 Task: Compose an email with the signature Jon Parker with the subject Update on a new technology and the message Im writing to request your assistance with the upcoming training session. from softage.5@softage.net to softage.7@softage.net, select the message and change font size to large, align the email to center Send the email. Finally, move the email from Sent Items to the label Graphic design
Action: Mouse moved to (79, 57)
Screenshot: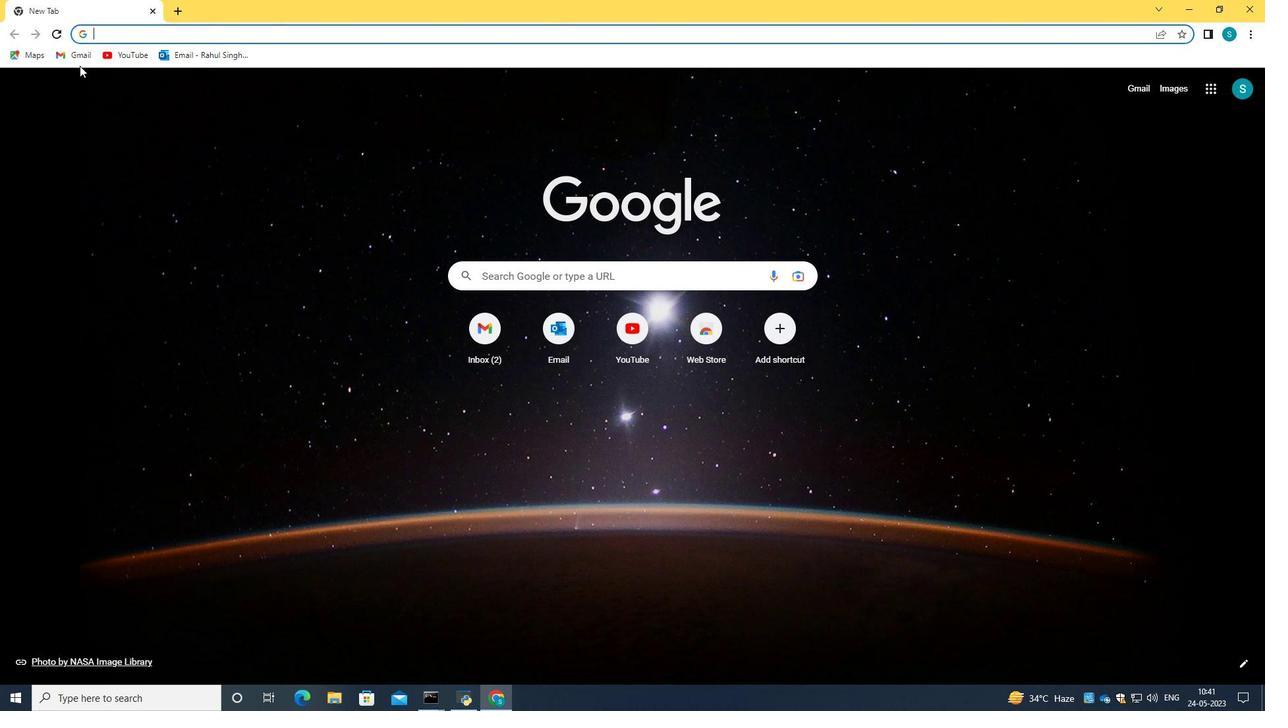 
Action: Mouse pressed left at (79, 57)
Screenshot: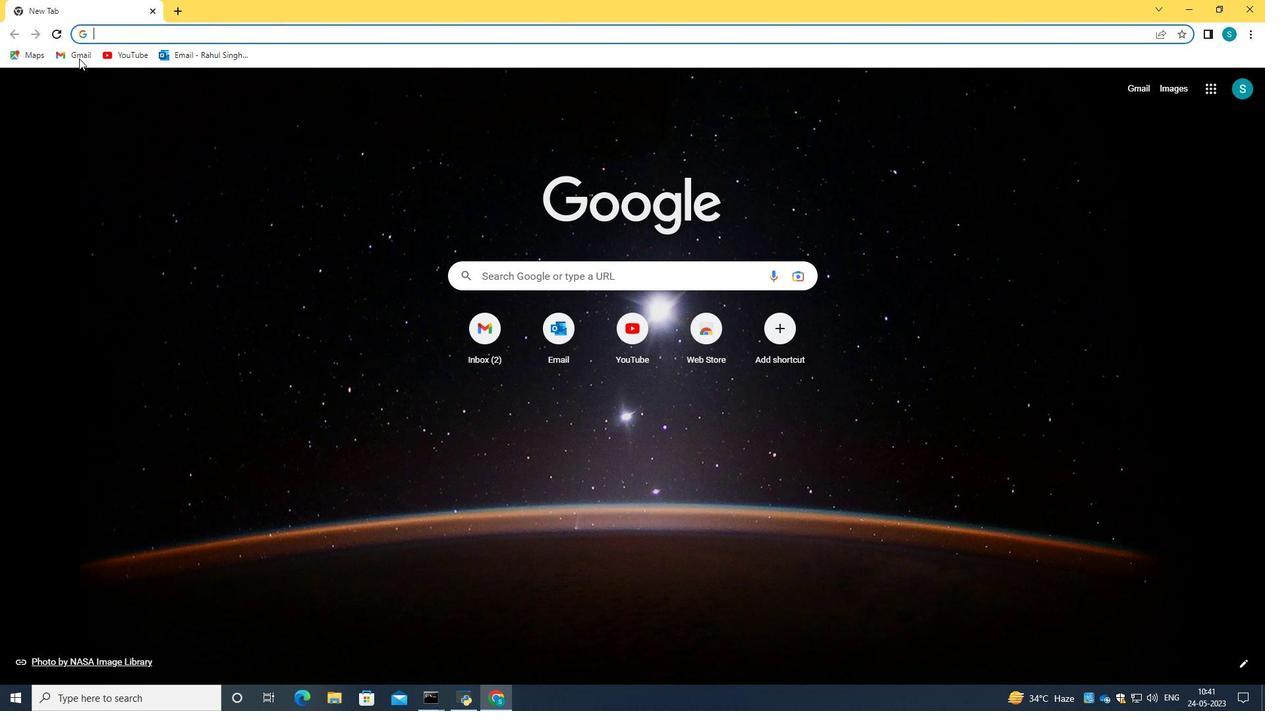 
Action: Mouse moved to (112, 142)
Screenshot: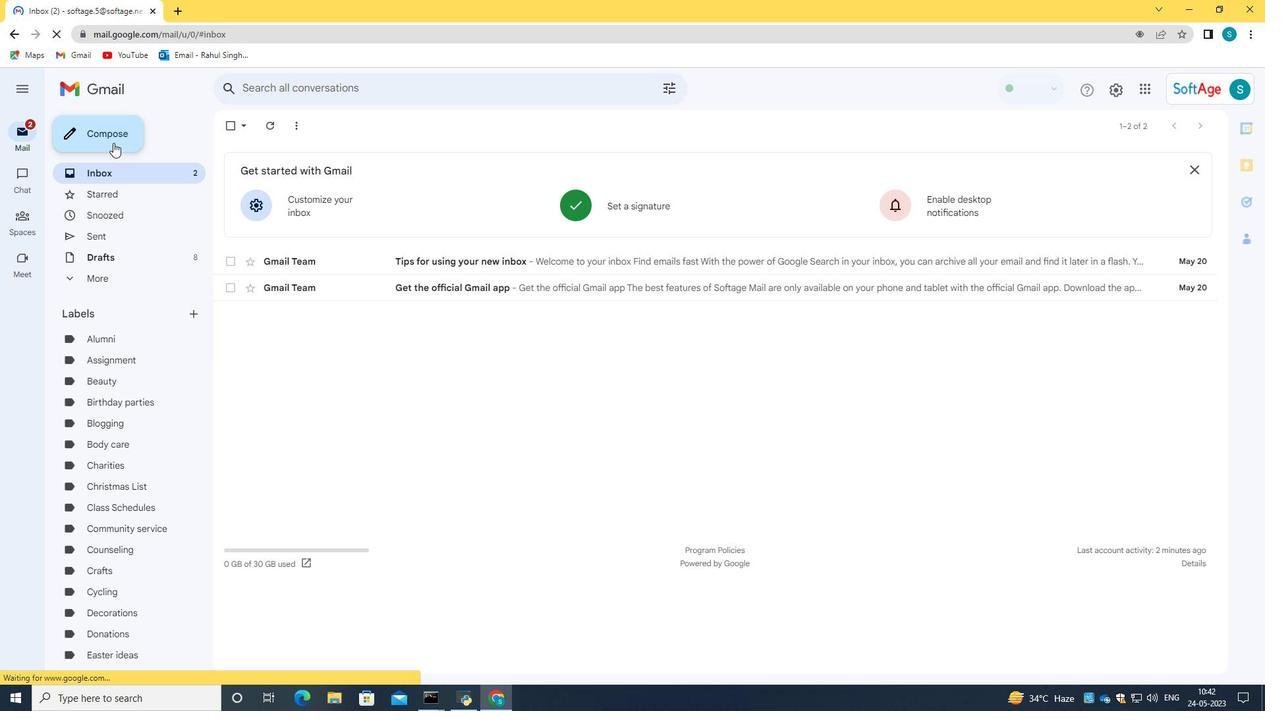 
Action: Mouse pressed left at (112, 142)
Screenshot: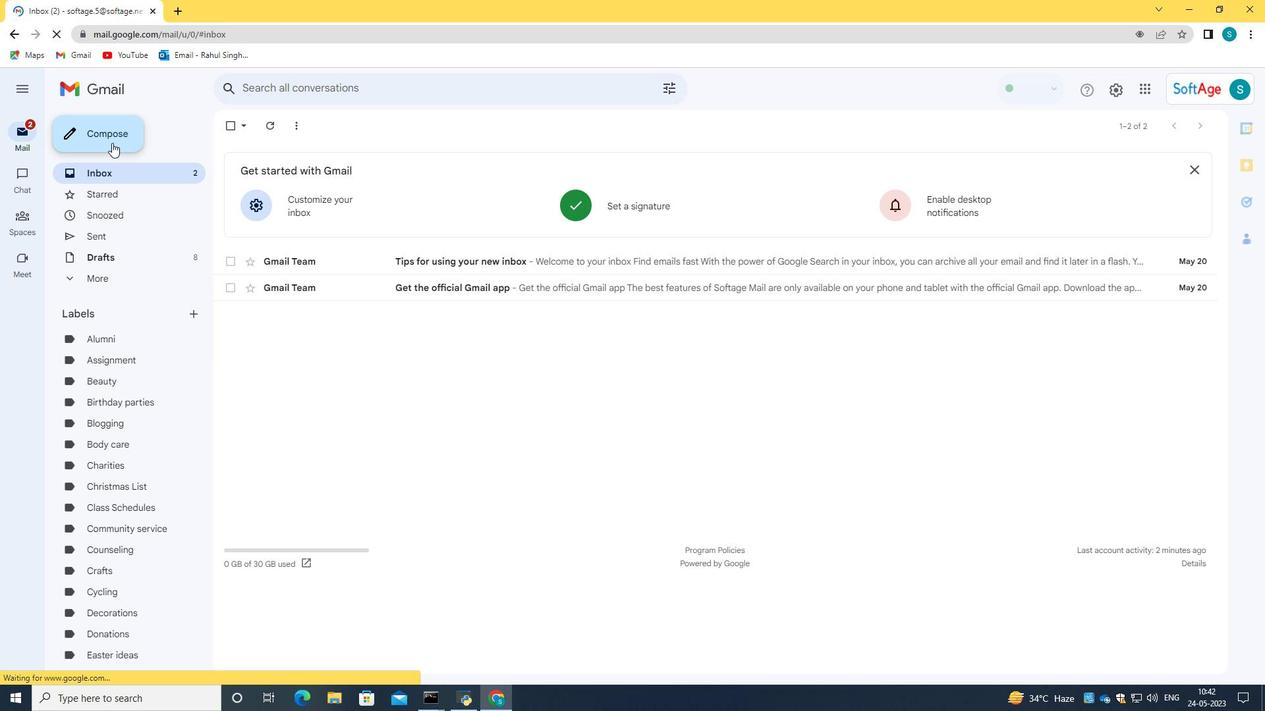 
Action: Mouse moved to (1204, 293)
Screenshot: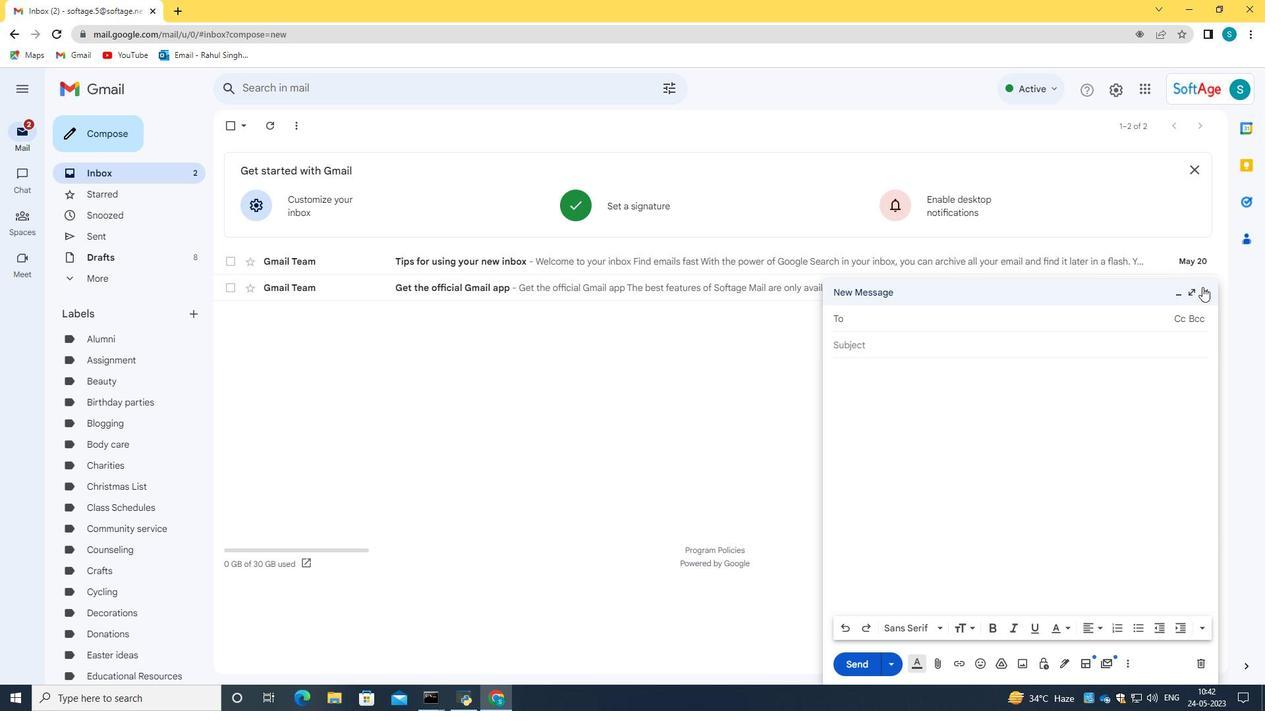 
Action: Mouse pressed left at (1204, 293)
Screenshot: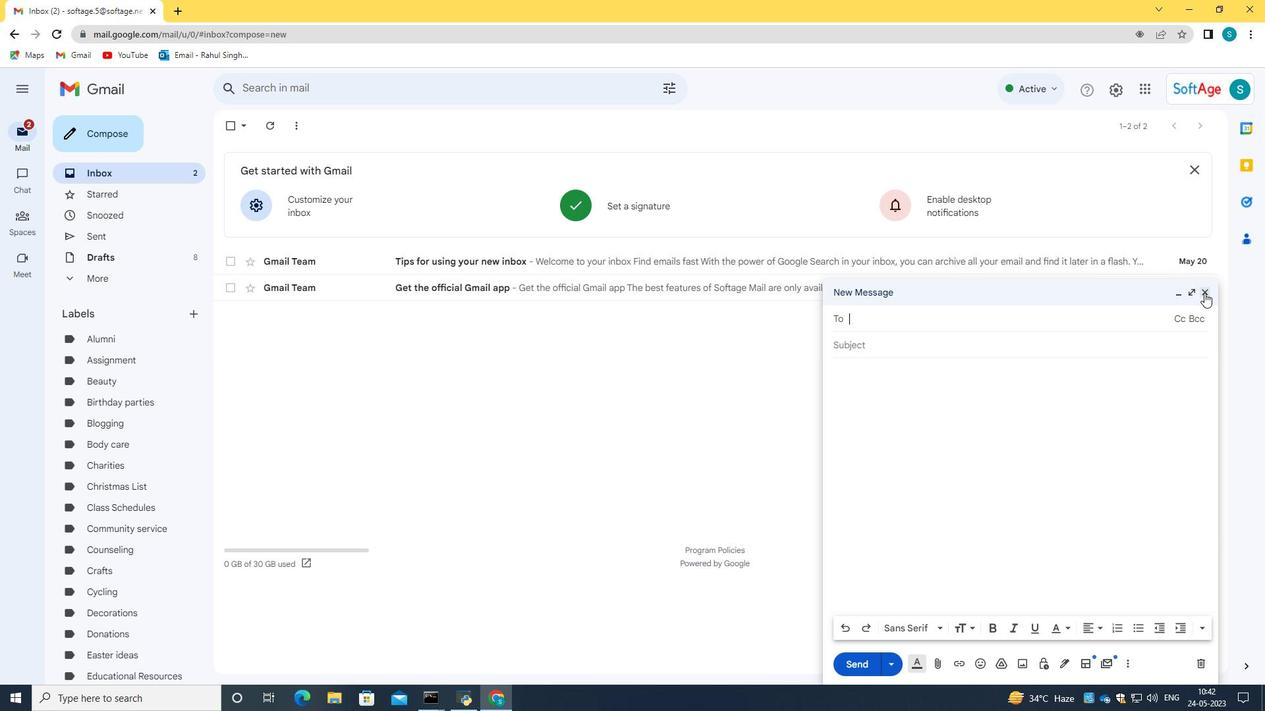 
Action: Mouse moved to (652, 212)
Screenshot: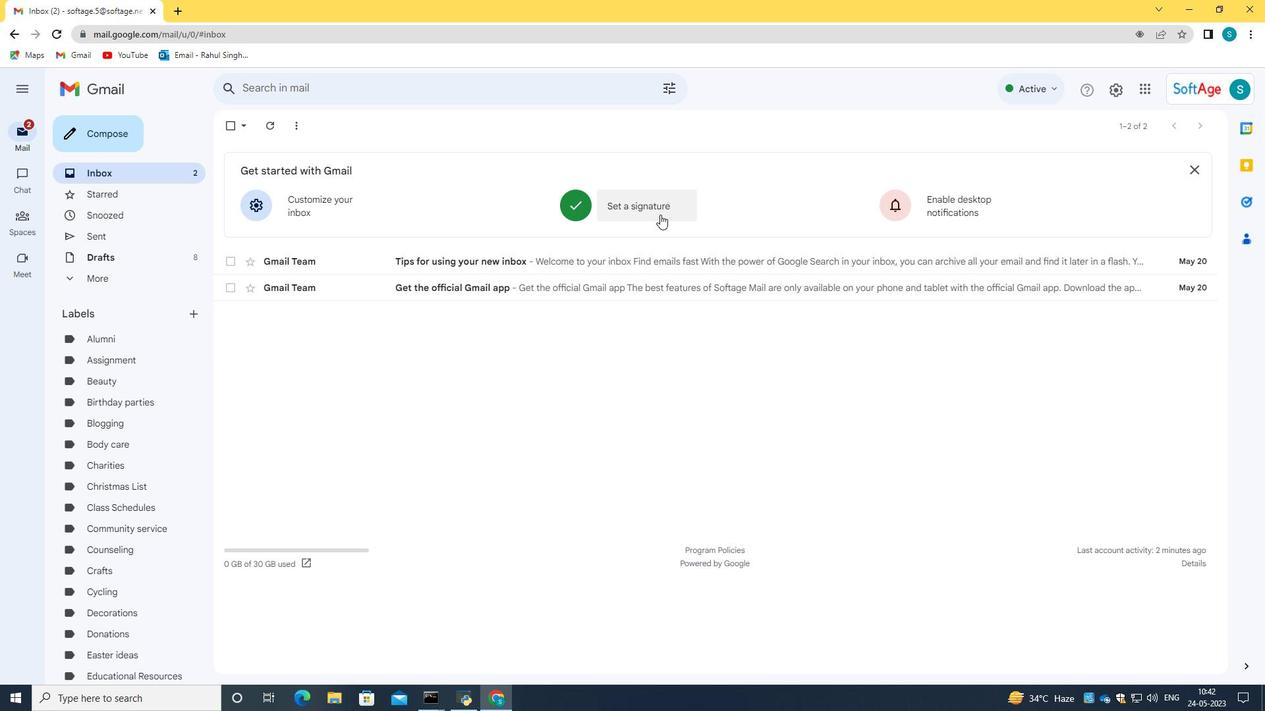 
Action: Mouse pressed left at (652, 212)
Screenshot: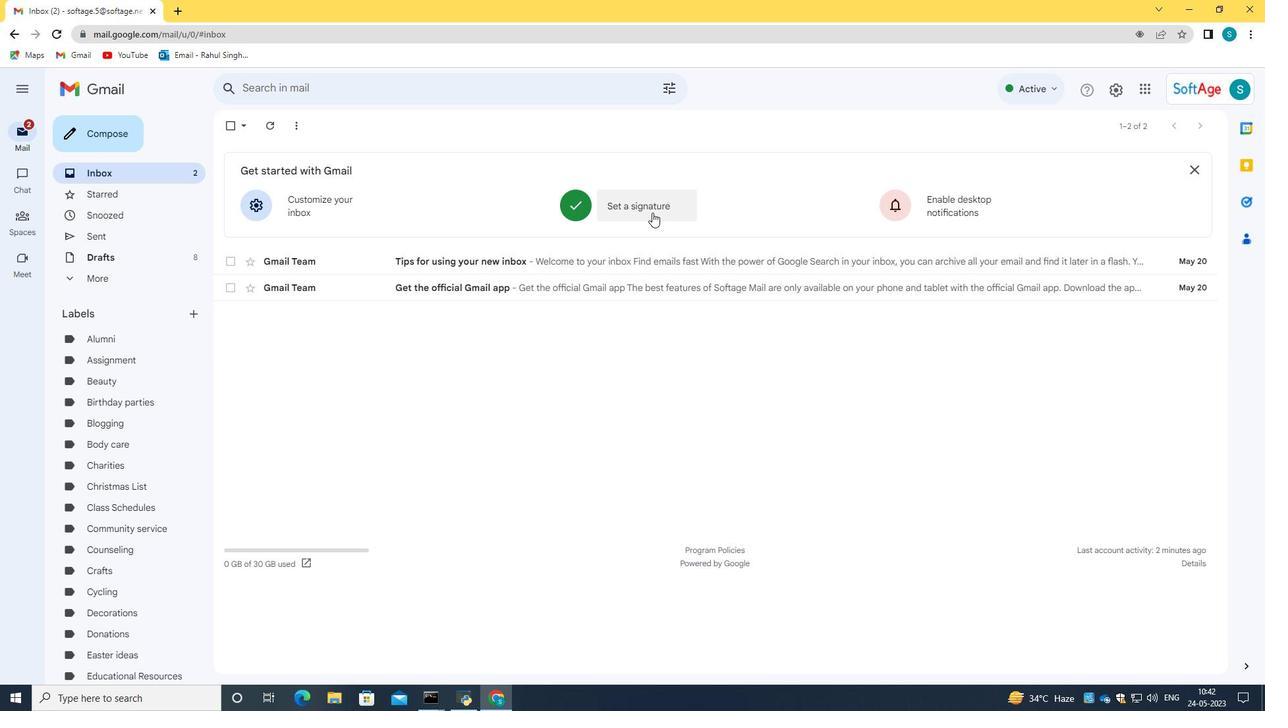 
Action: Mouse moved to (653, 229)
Screenshot: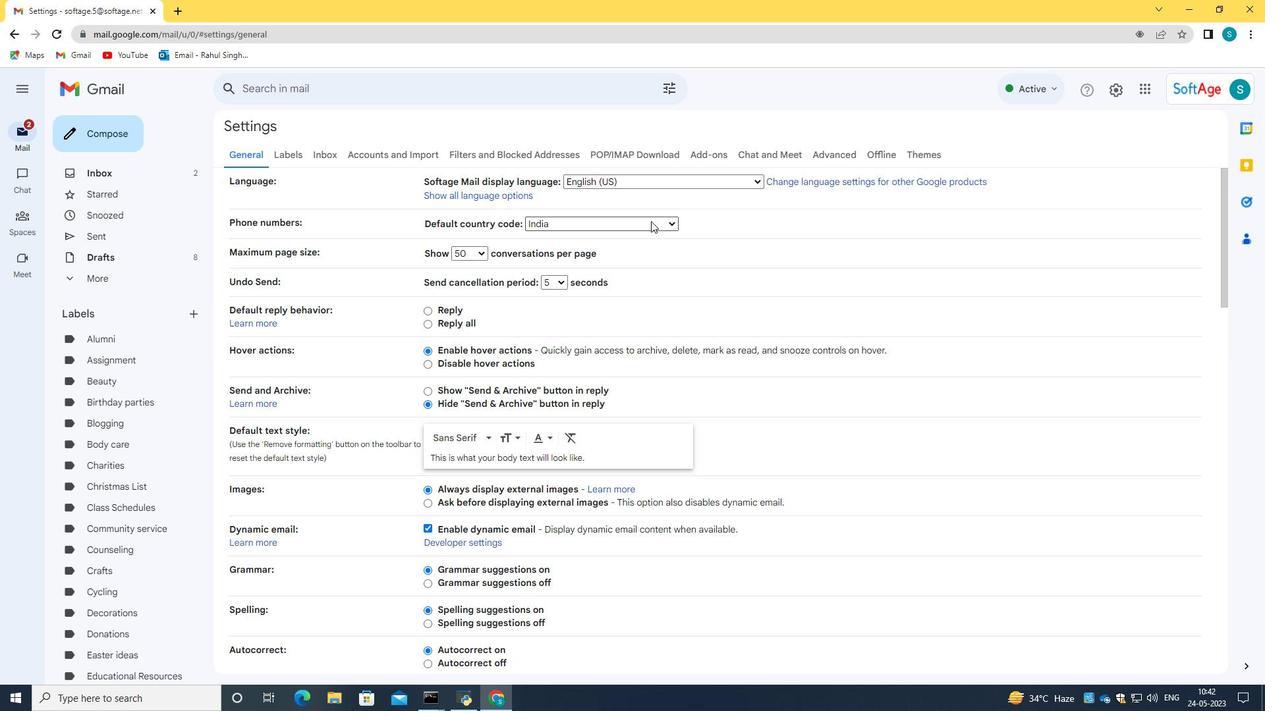 
Action: Mouse scrolled (653, 229) with delta (0, 0)
Screenshot: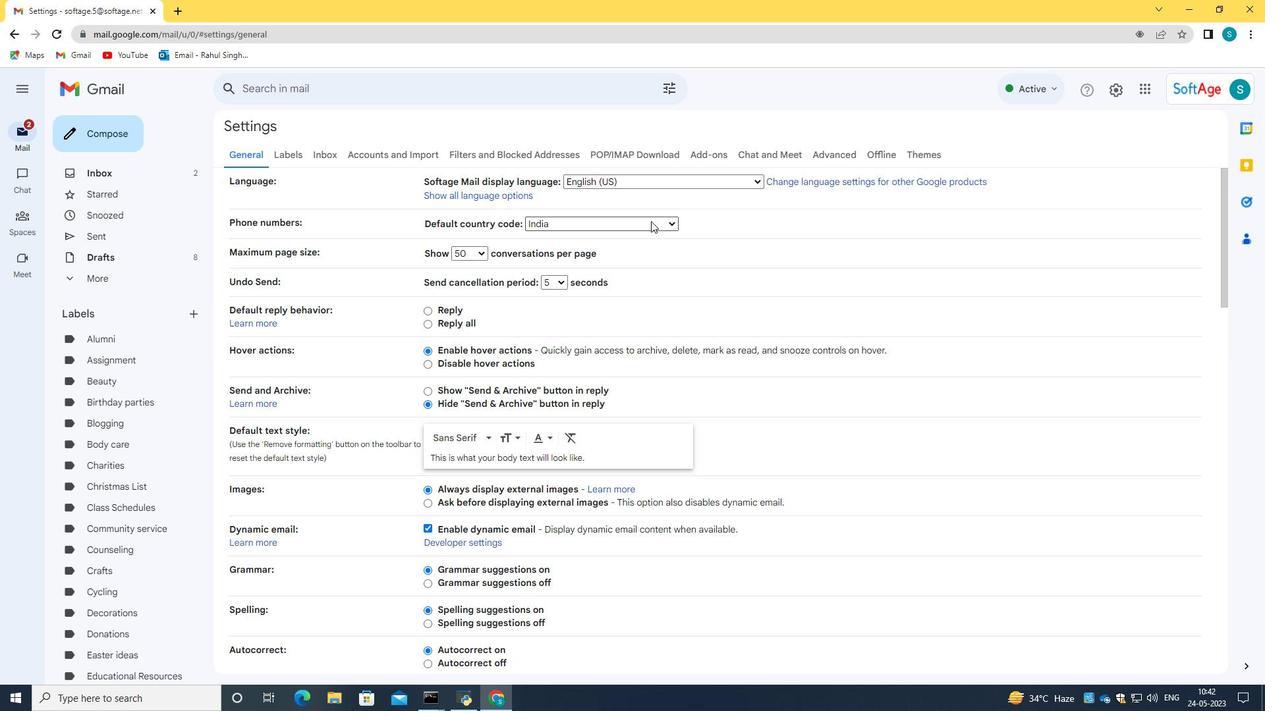 
Action: Mouse moved to (653, 231)
Screenshot: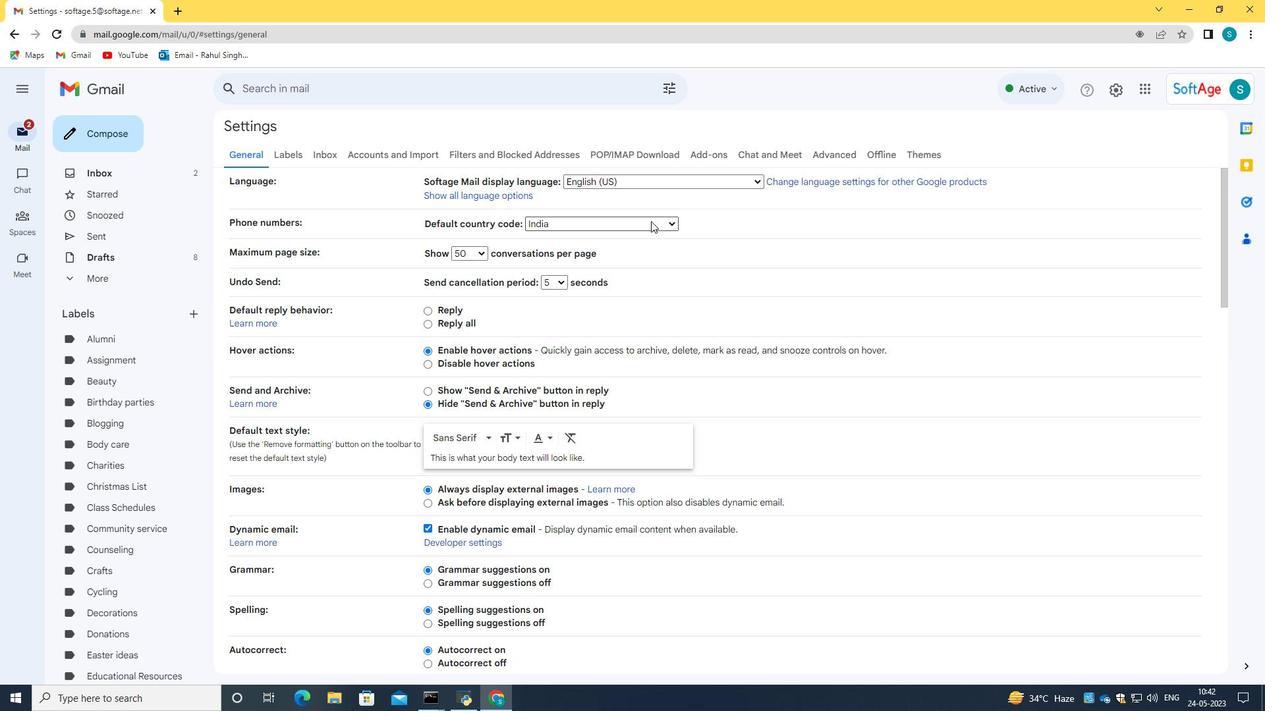 
Action: Mouse scrolled (653, 231) with delta (0, 0)
Screenshot: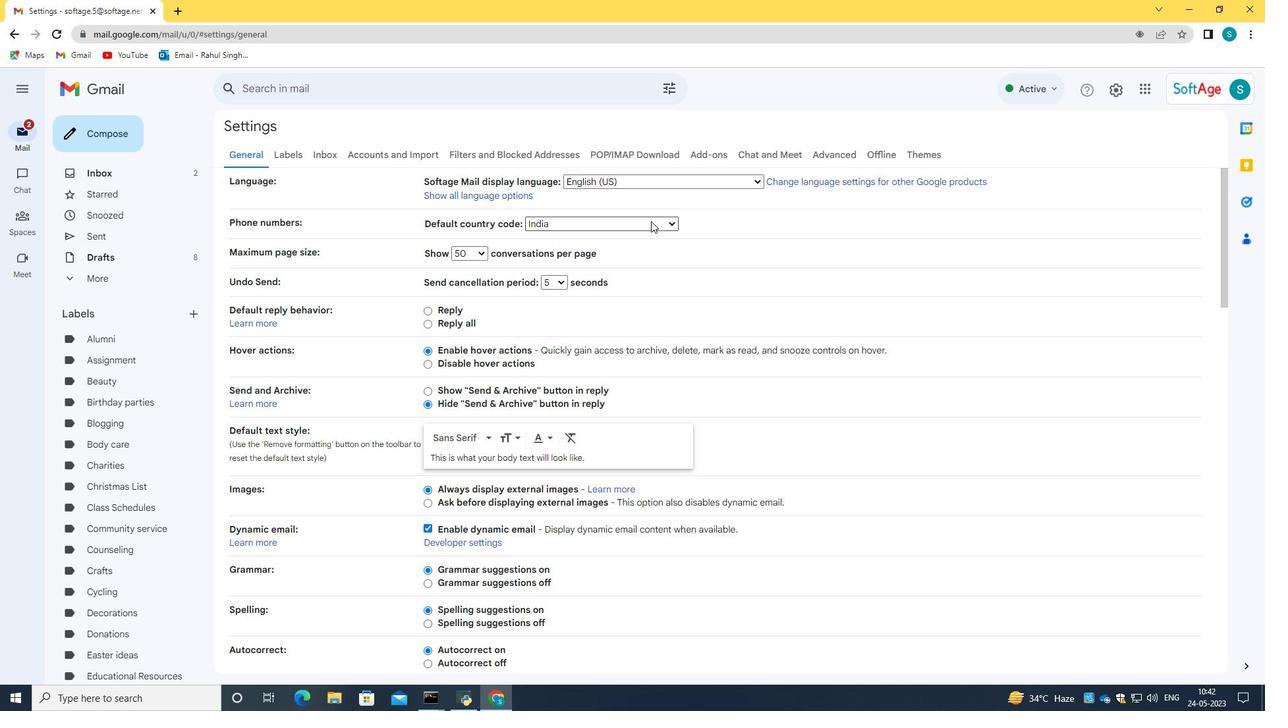 
Action: Mouse scrolled (653, 231) with delta (0, 0)
Screenshot: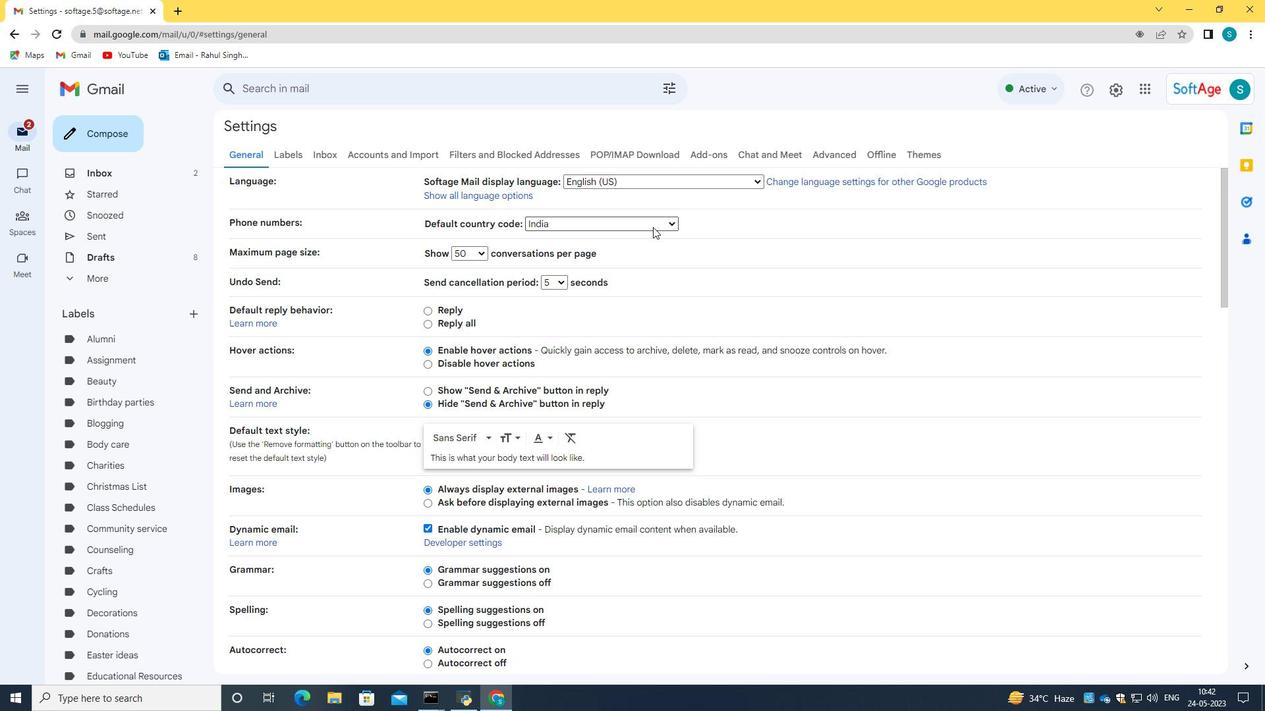 
Action: Mouse moved to (653, 232)
Screenshot: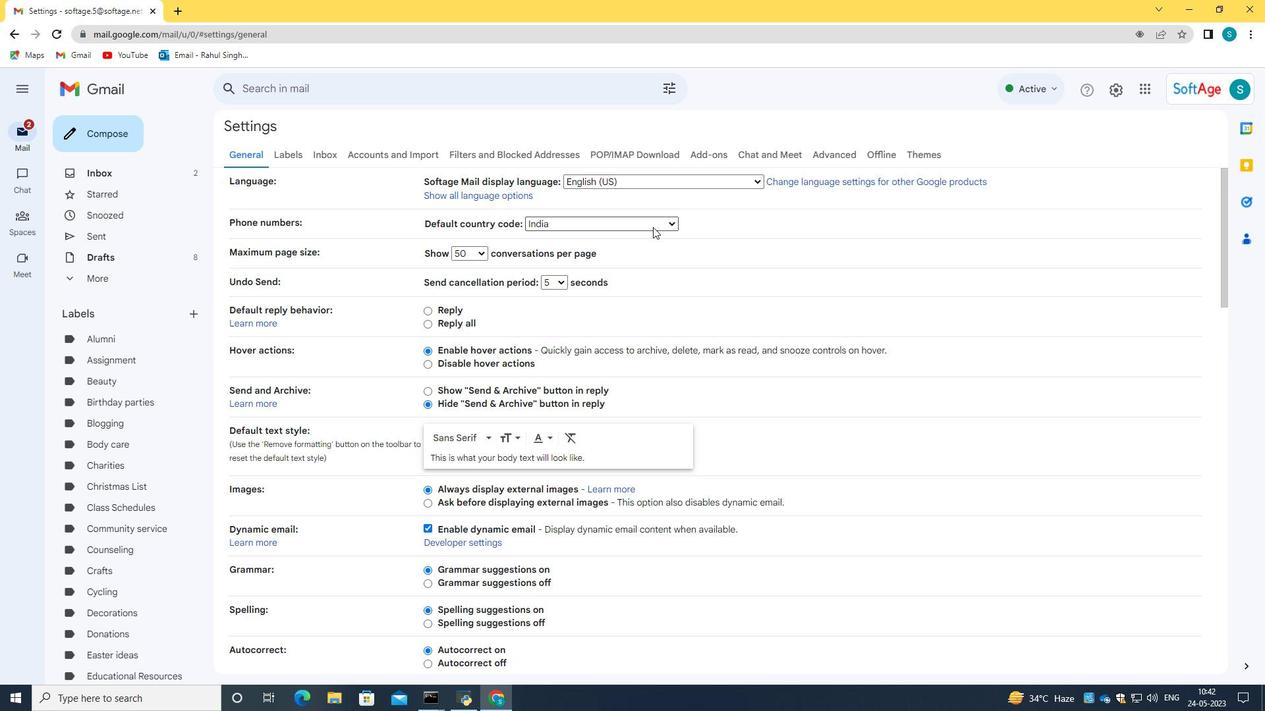 
Action: Mouse scrolled (653, 231) with delta (0, 0)
Screenshot: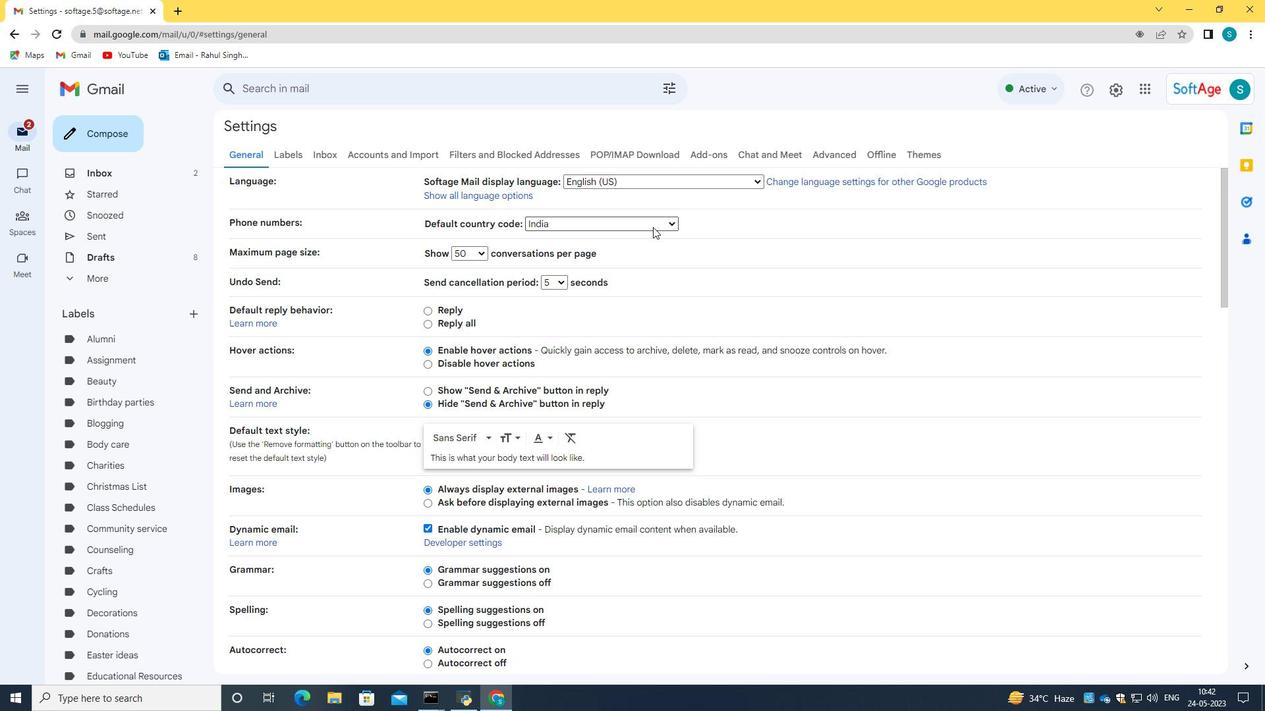 
Action: Mouse moved to (653, 234)
Screenshot: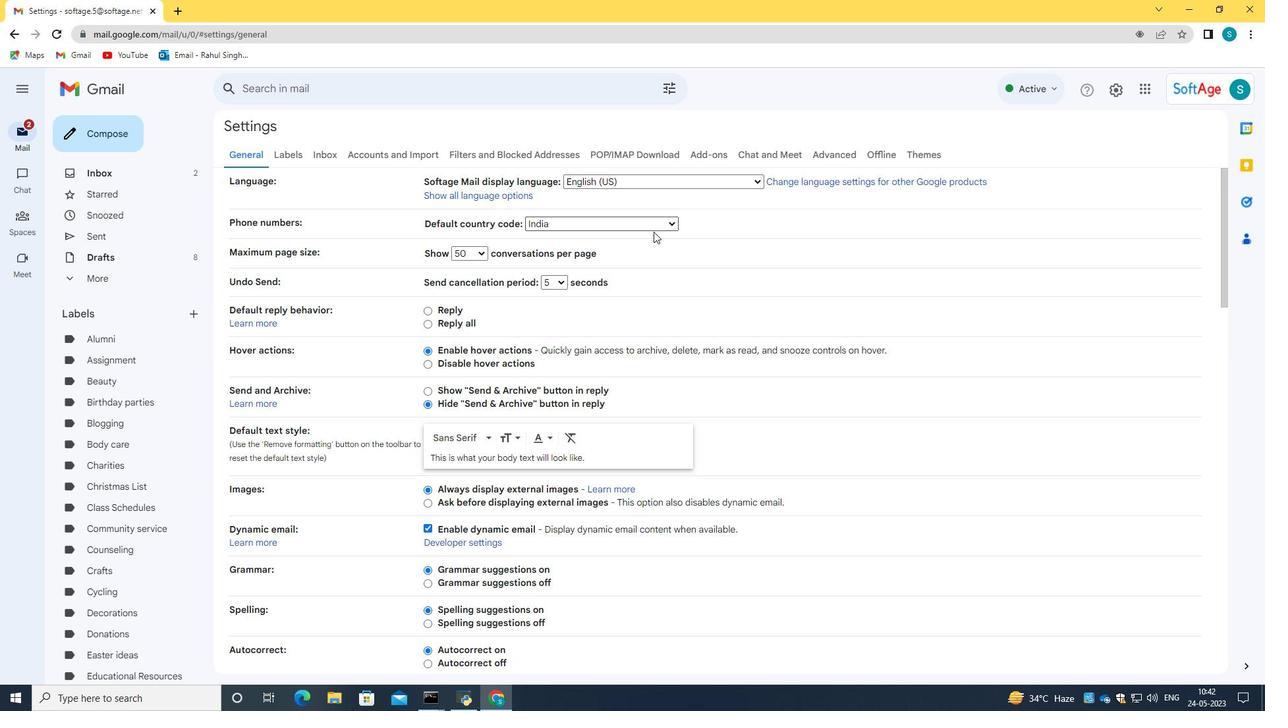 
Action: Mouse scrolled (653, 233) with delta (0, 0)
Screenshot: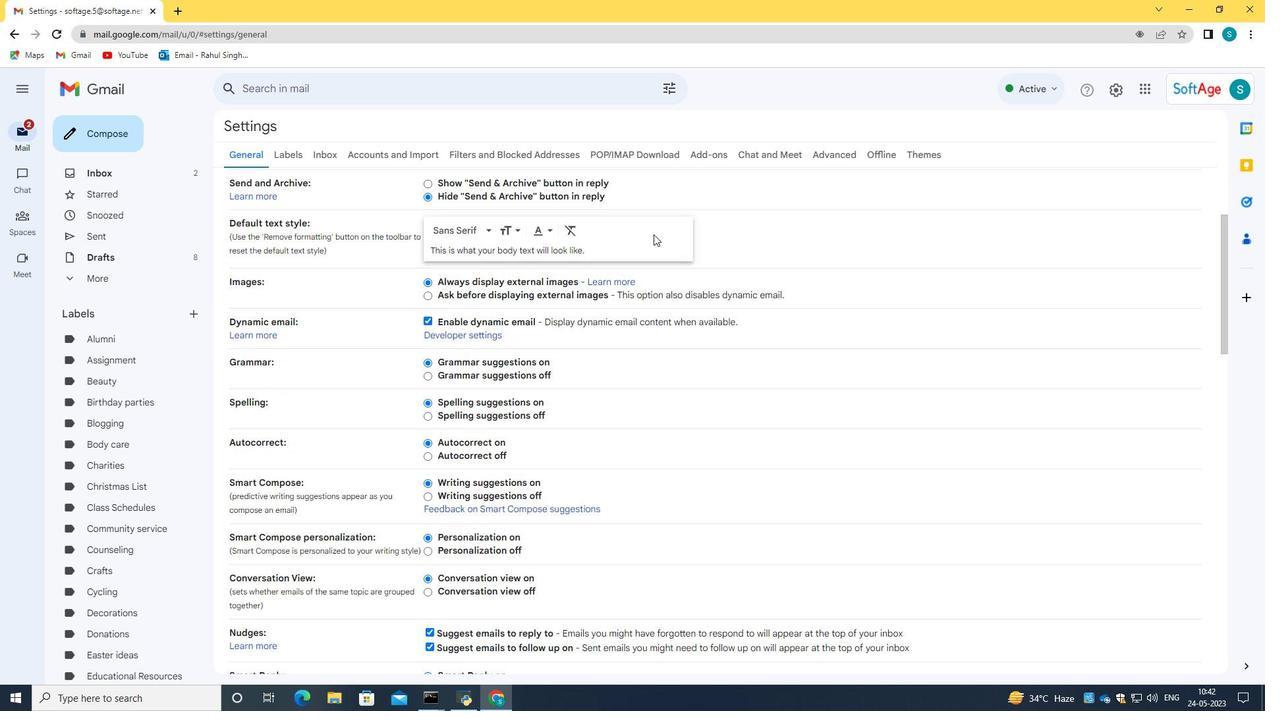 
Action: Mouse moved to (653, 234)
Screenshot: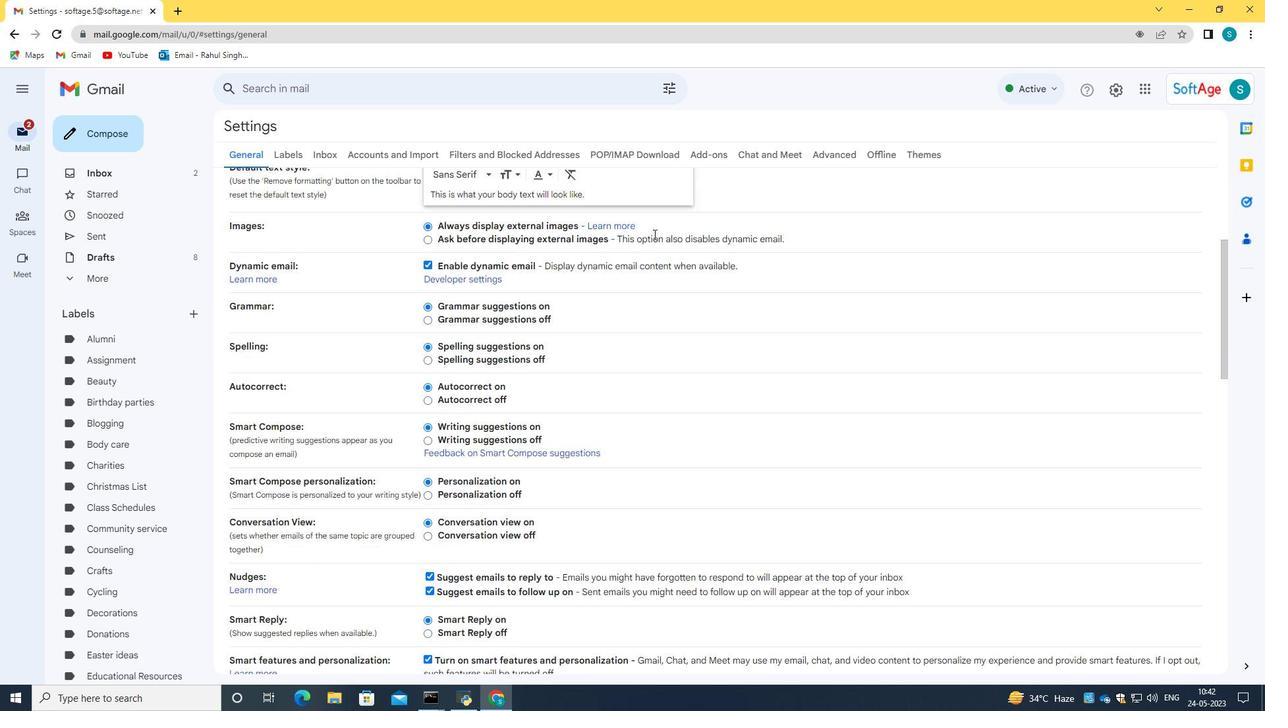 
Action: Mouse scrolled (653, 233) with delta (0, 0)
Screenshot: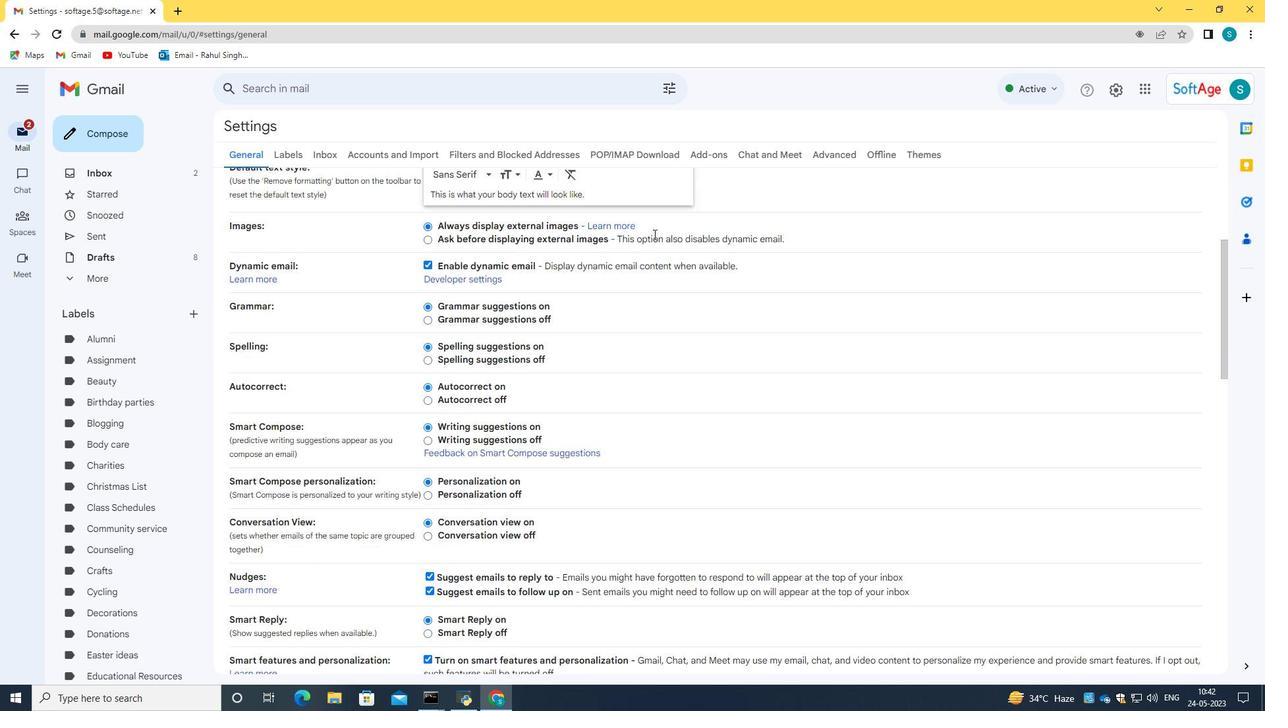 
Action: Mouse scrolled (653, 233) with delta (0, 0)
Screenshot: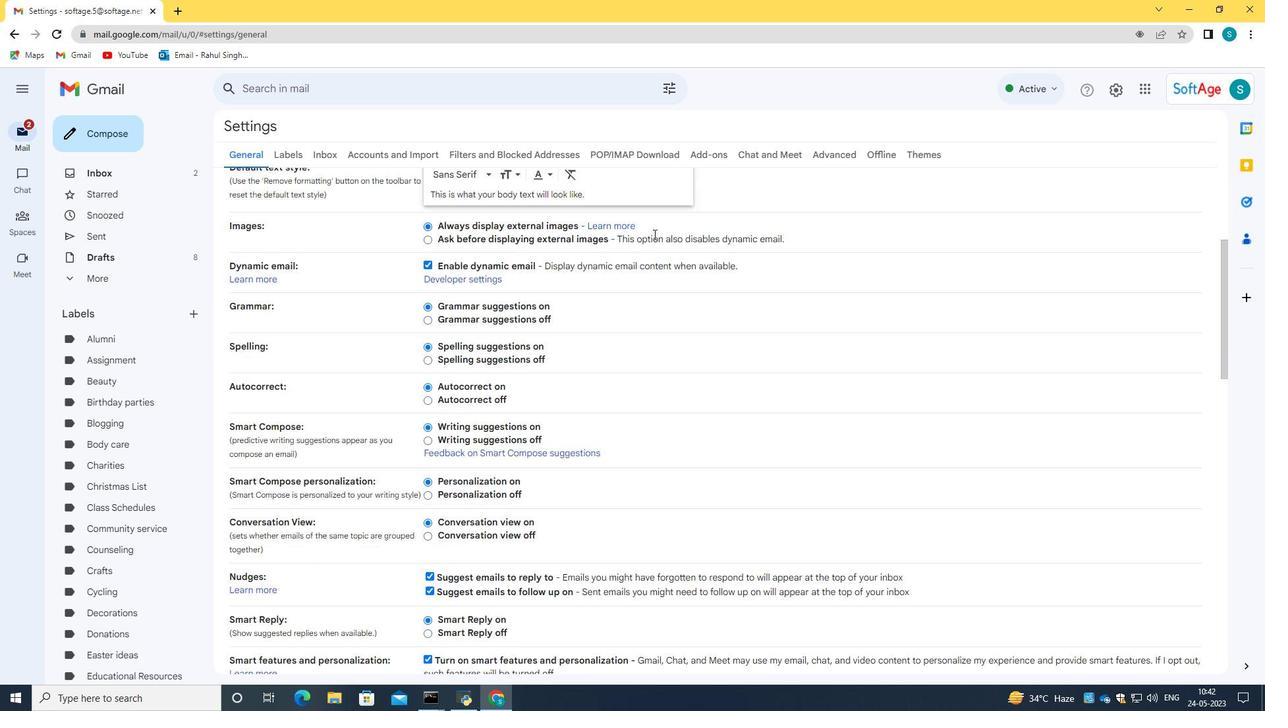 
Action: Mouse scrolled (653, 233) with delta (0, 0)
Screenshot: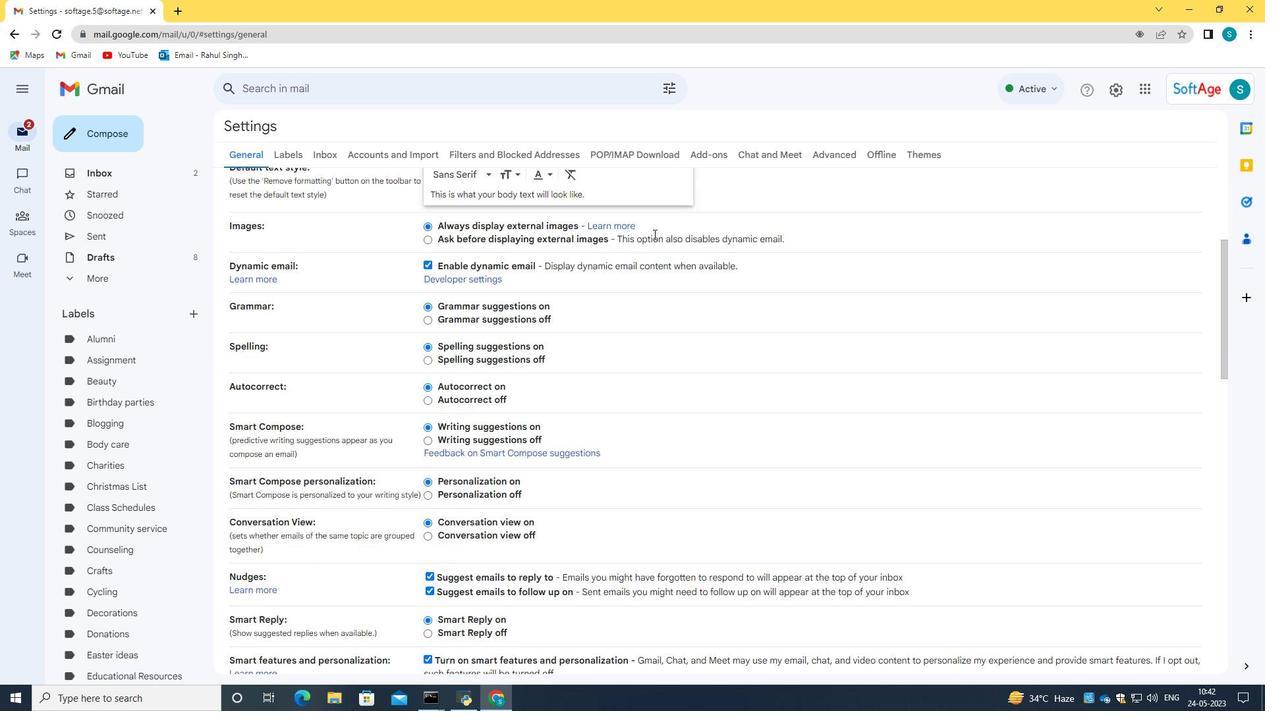
Action: Mouse scrolled (653, 233) with delta (0, 0)
Screenshot: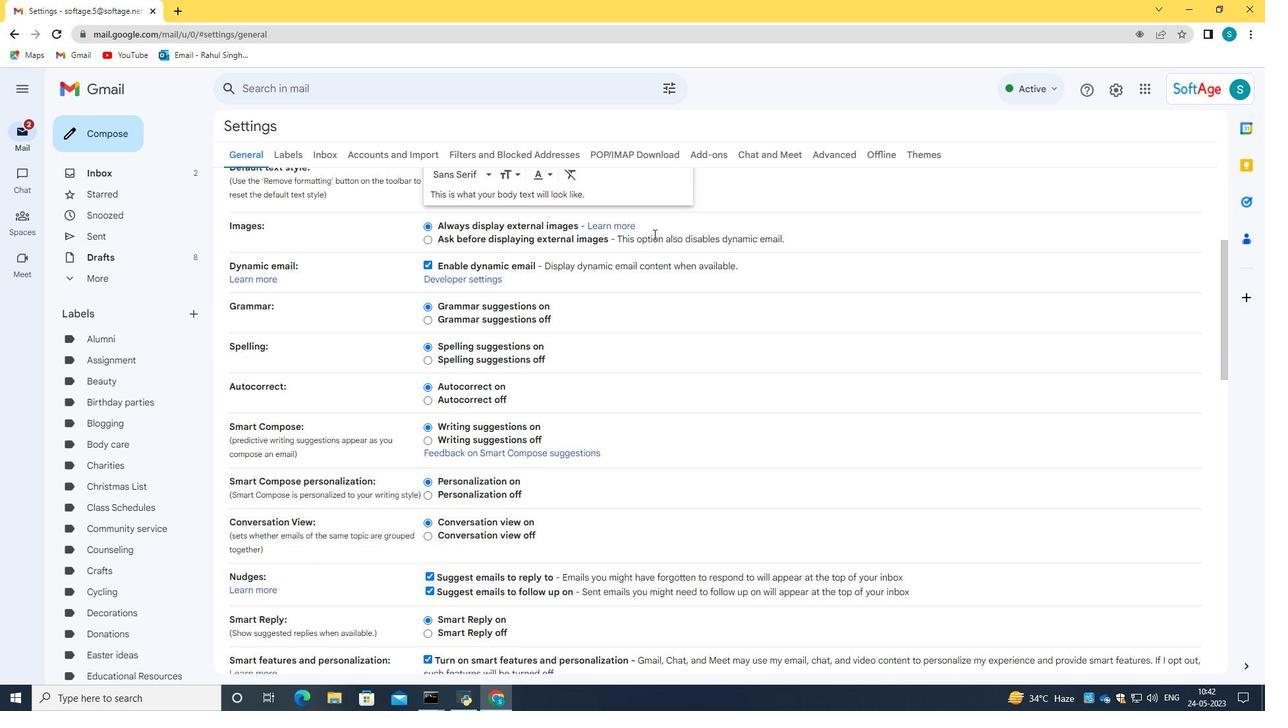 
Action: Mouse scrolled (653, 233) with delta (0, 0)
Screenshot: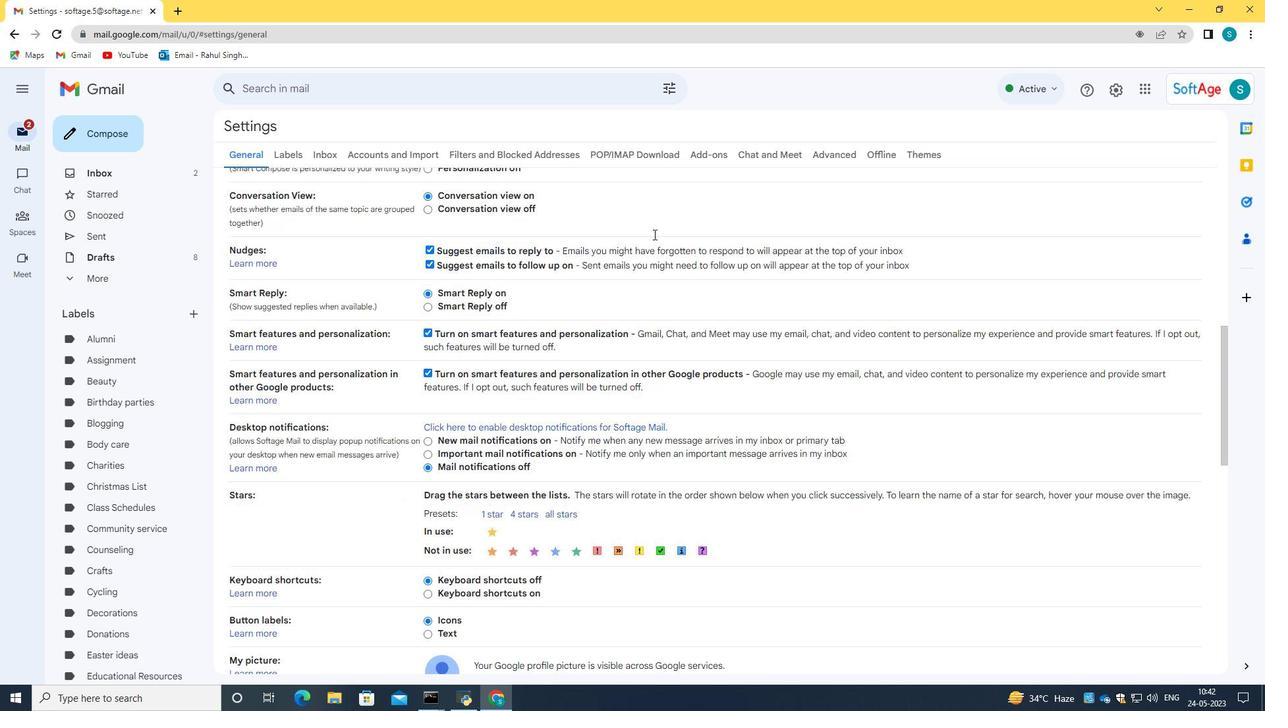 
Action: Mouse scrolled (653, 233) with delta (0, 0)
Screenshot: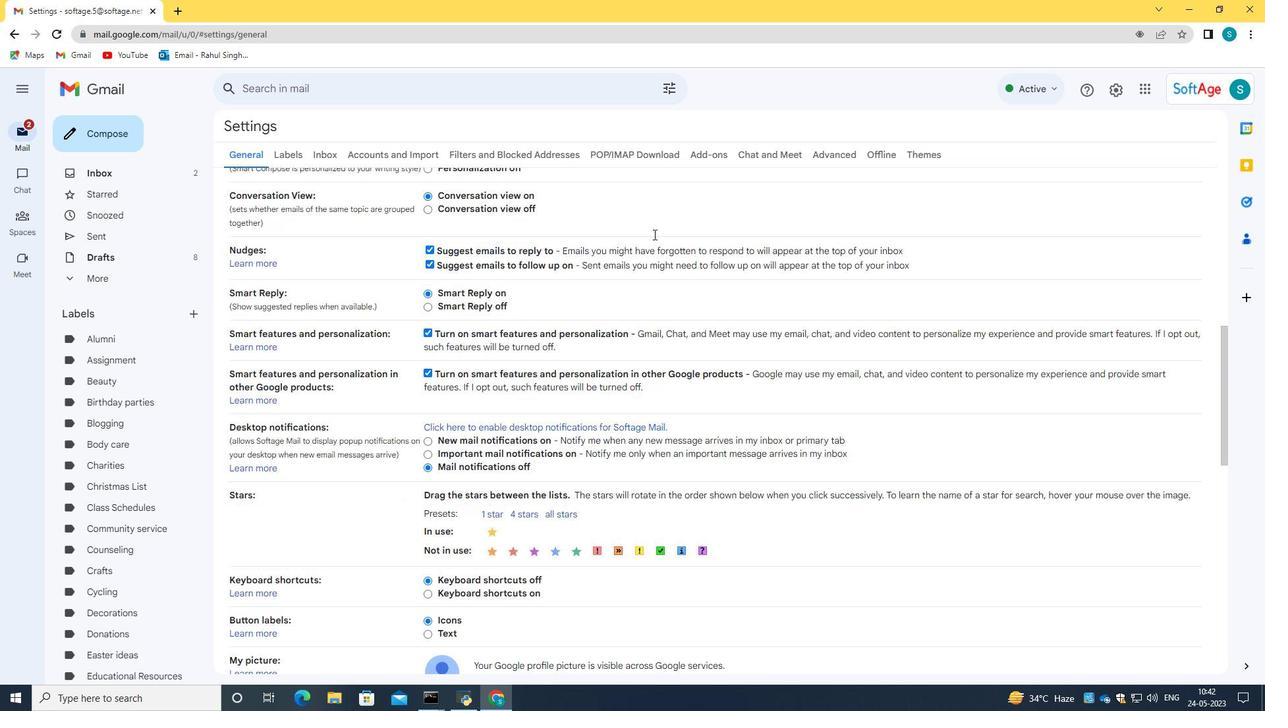 
Action: Mouse scrolled (653, 233) with delta (0, 0)
Screenshot: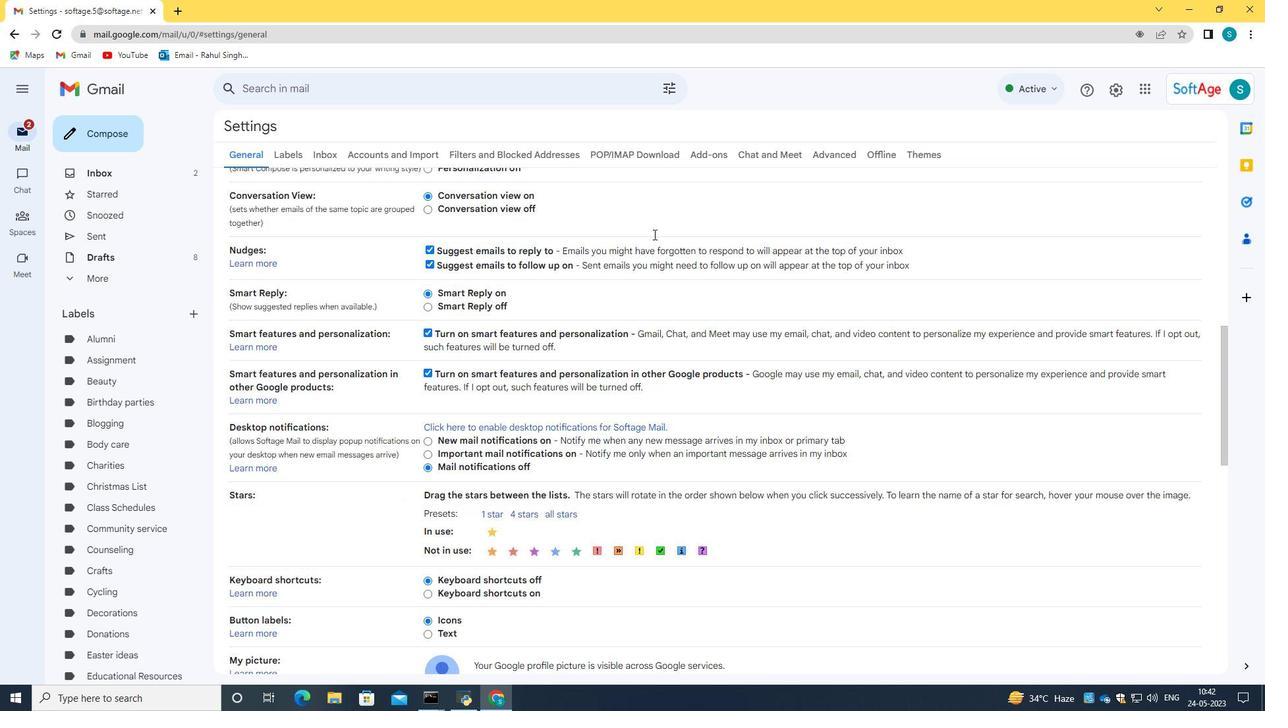 
Action: Mouse scrolled (653, 233) with delta (0, 0)
Screenshot: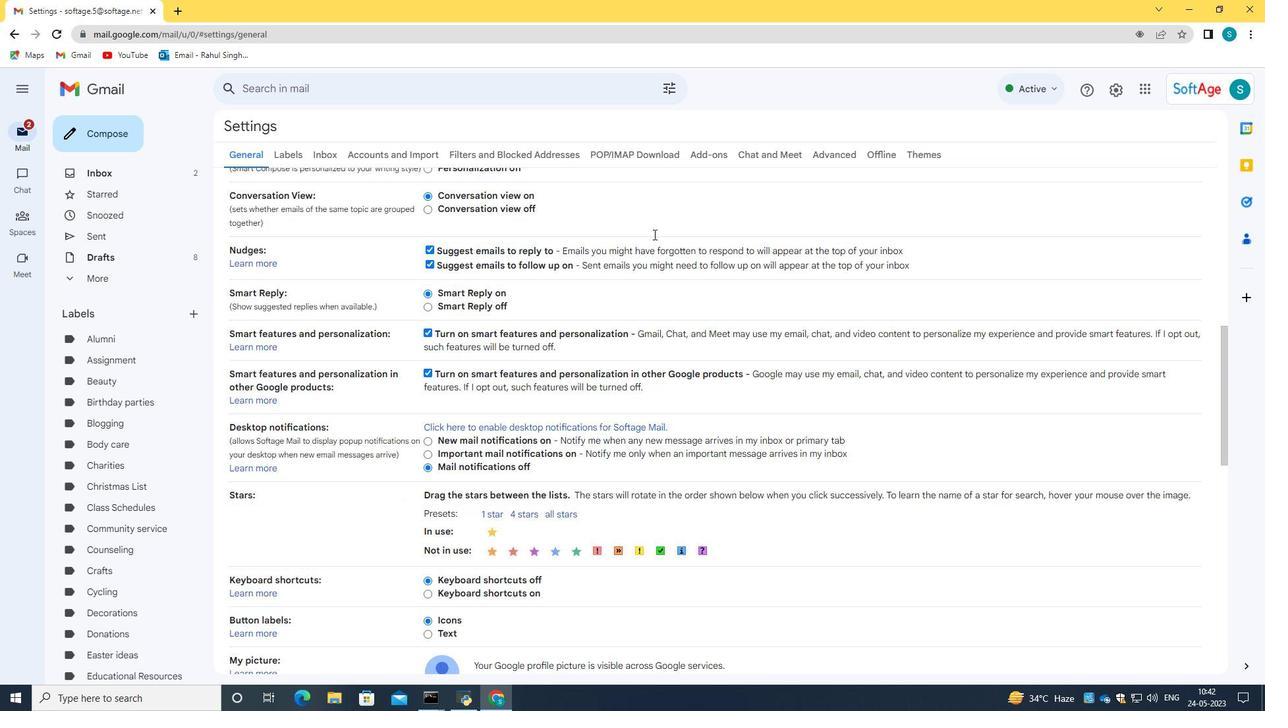 
Action: Mouse scrolled (653, 233) with delta (0, 0)
Screenshot: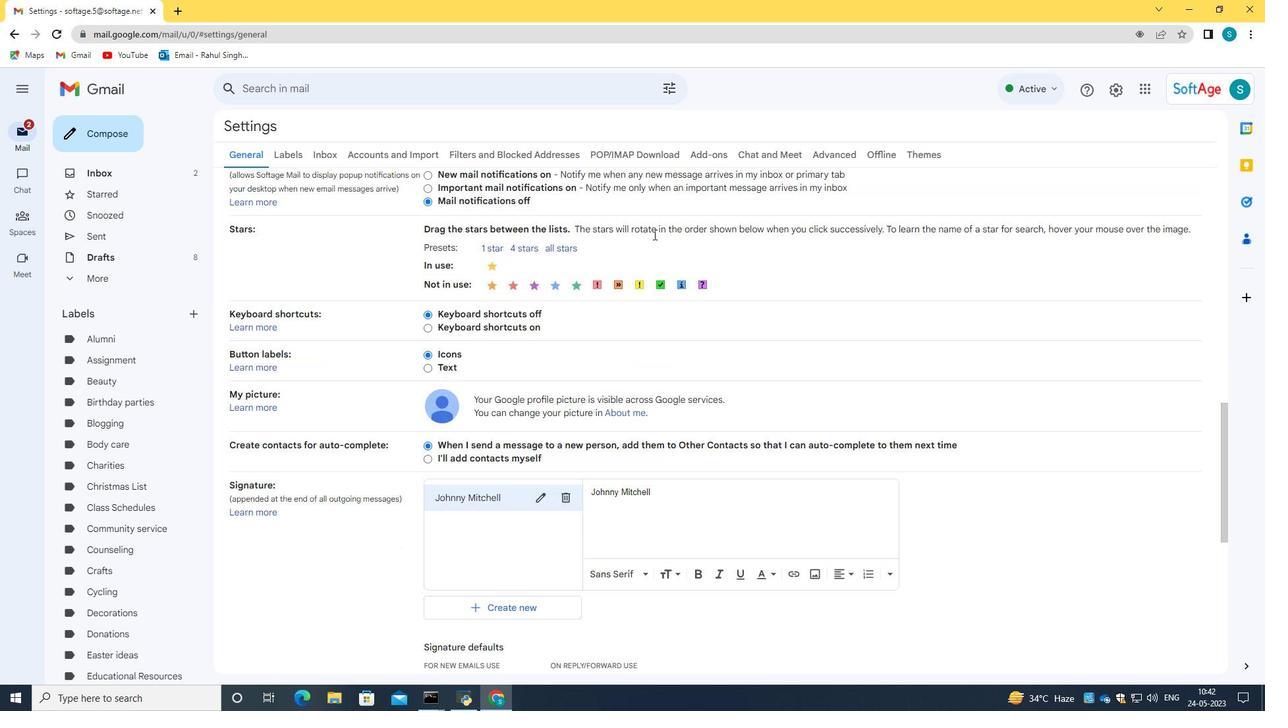 
Action: Mouse scrolled (653, 233) with delta (0, 0)
Screenshot: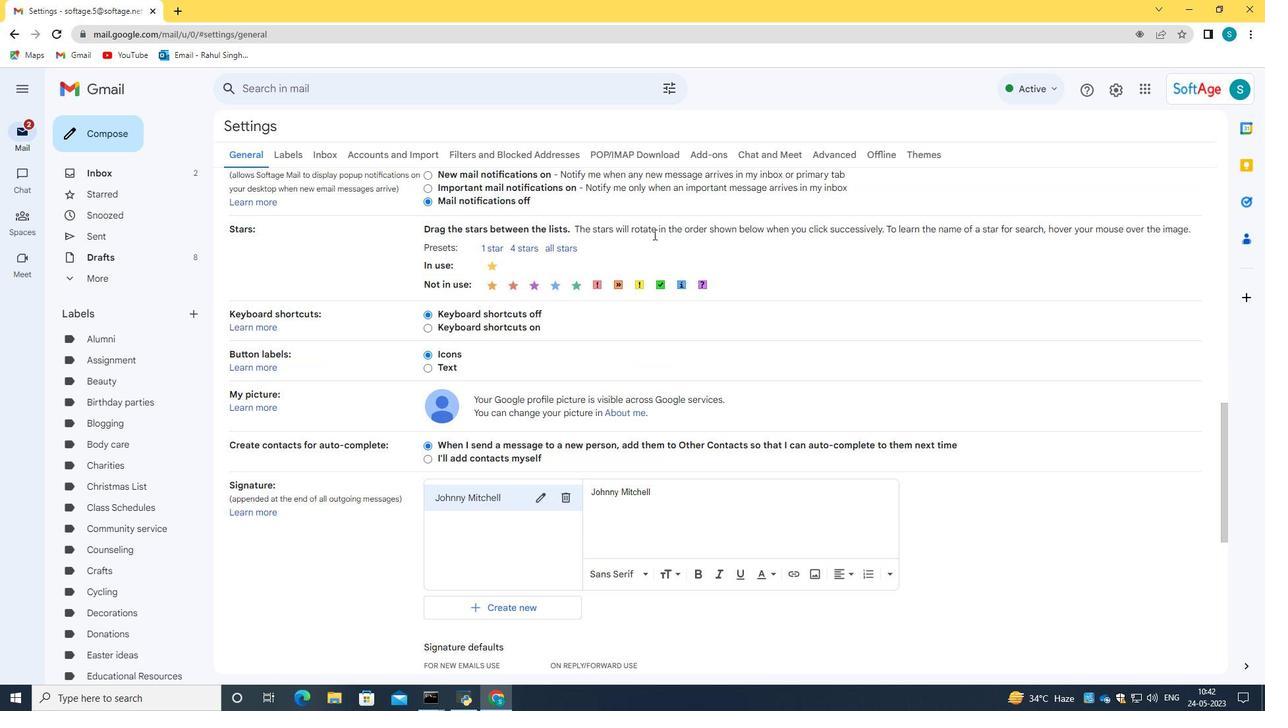 
Action: Mouse moved to (523, 480)
Screenshot: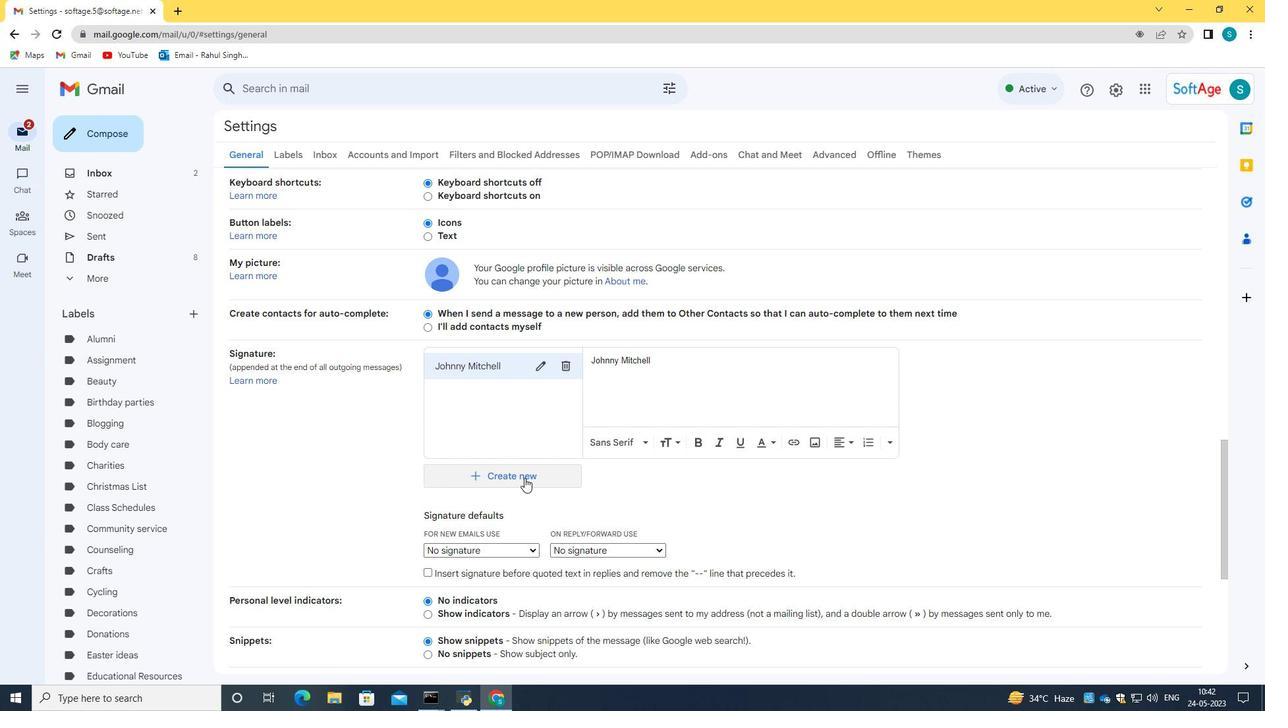 
Action: Mouse pressed left at (523, 480)
Screenshot: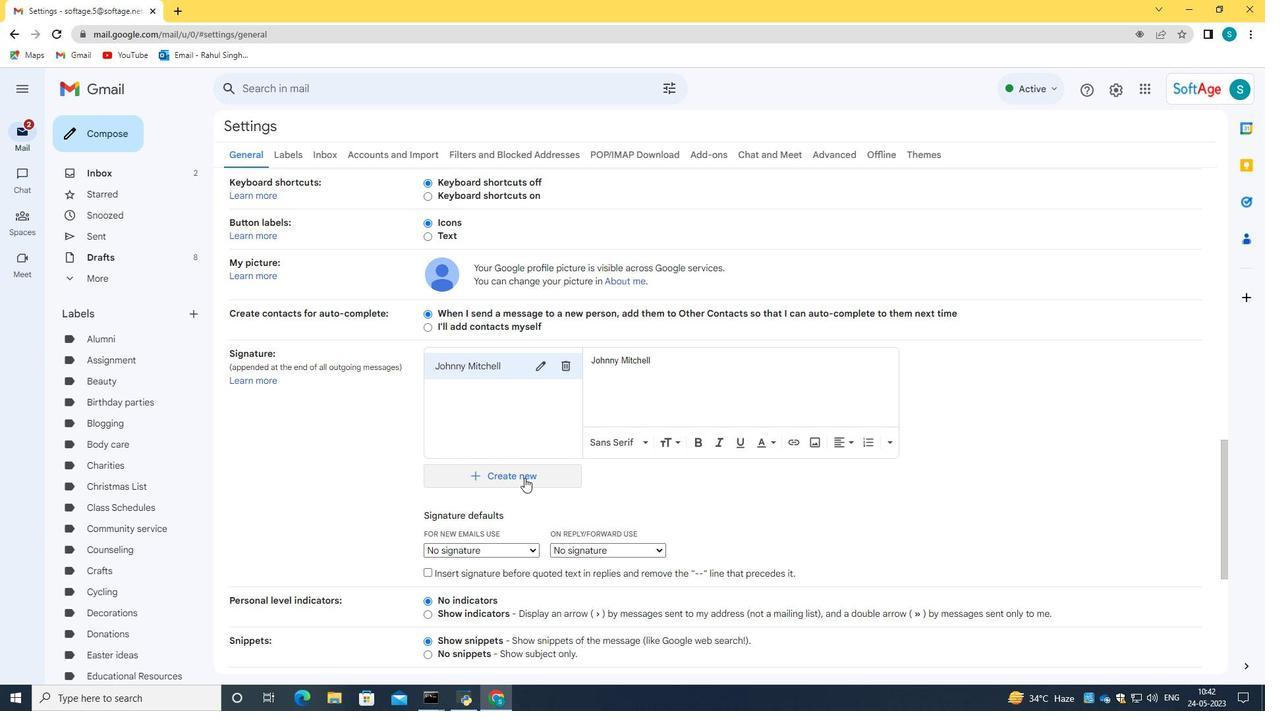 
Action: Mouse moved to (536, 369)
Screenshot: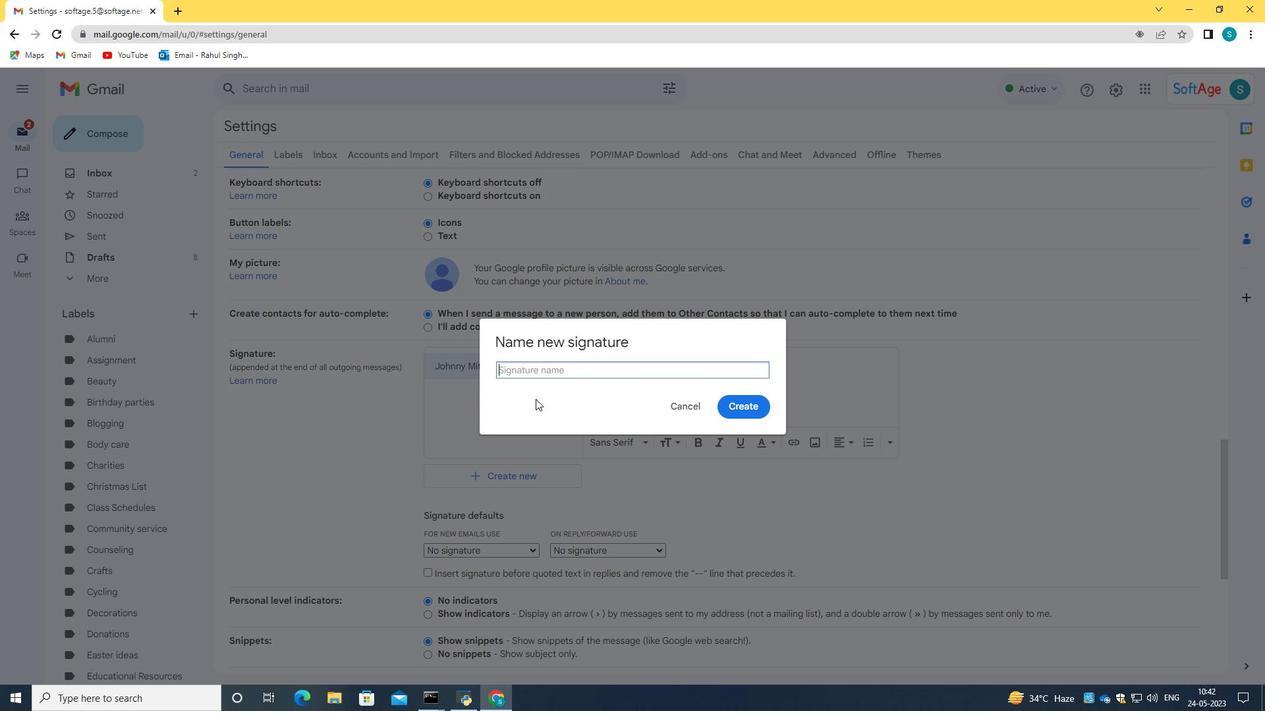 
Action: Key pressed <Key.caps_lock>H<Key.caps_lock>o<Key.backspace><Key.backspace><Key.caps_lock>J<Key.caps_lock>on<Key.space><Key.caps_lock>P<Key.caps_lock>arker
Screenshot: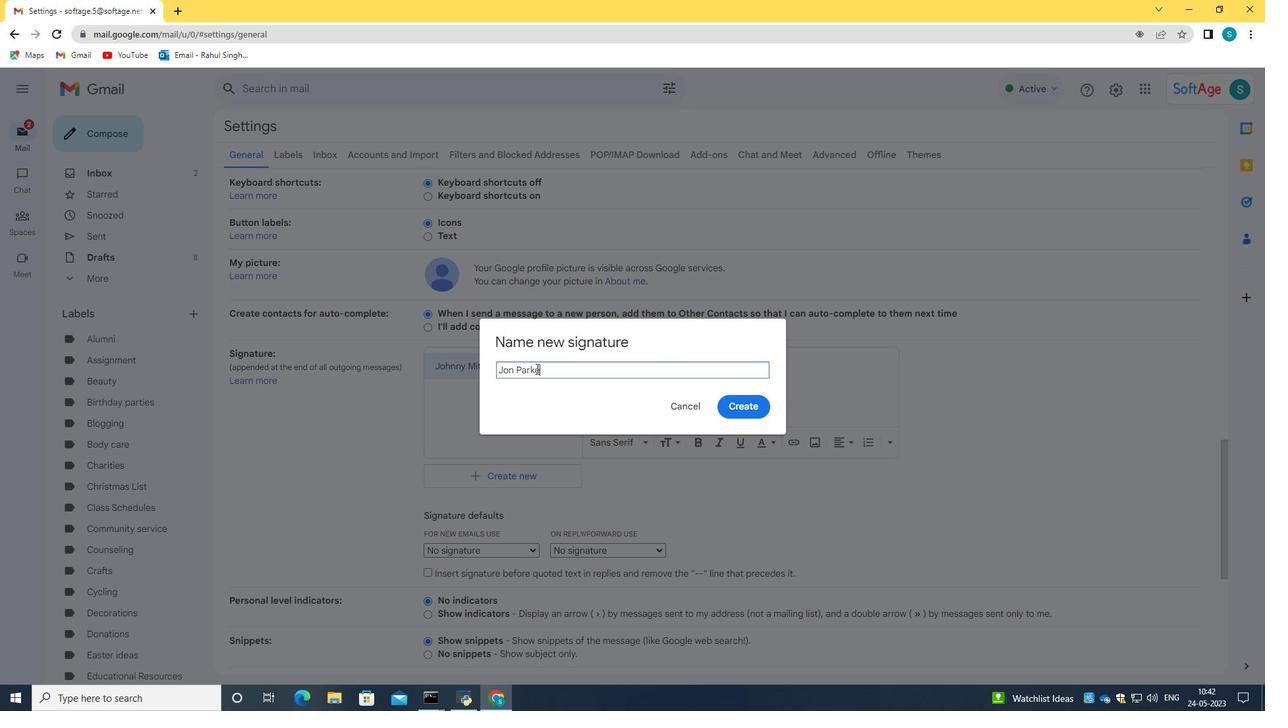 
Action: Mouse moved to (550, 370)
Screenshot: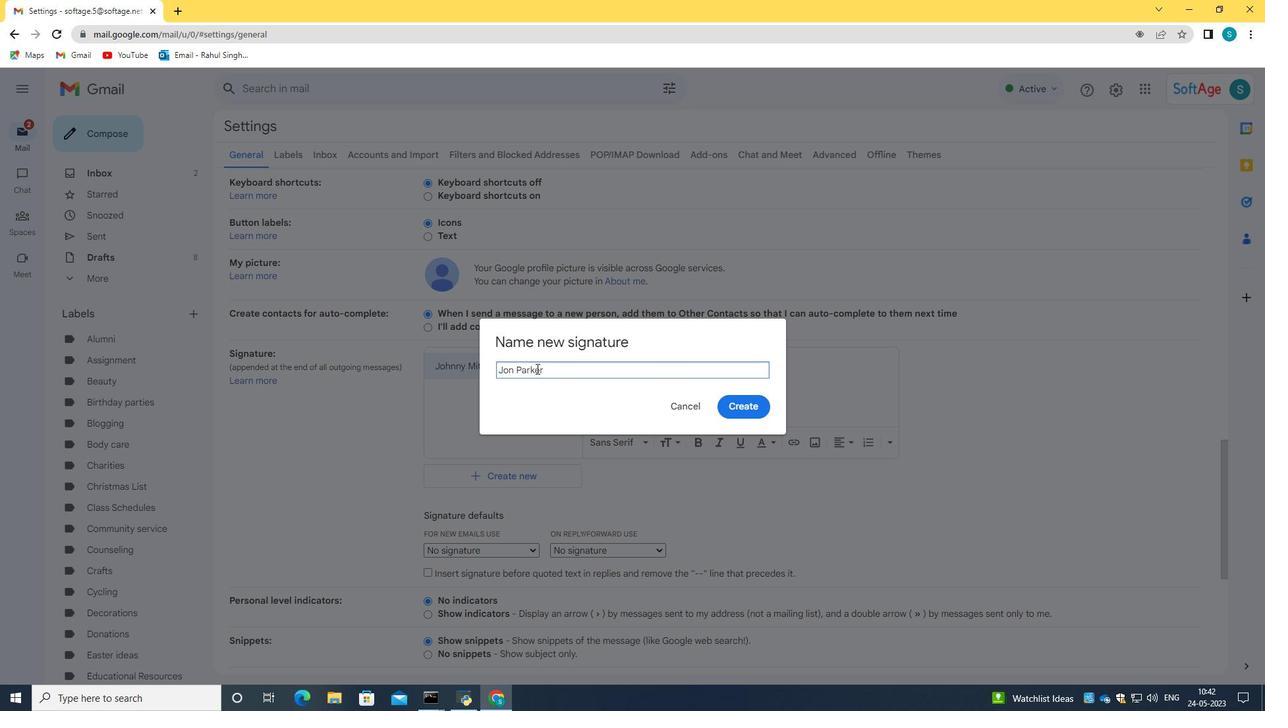 
Action: Mouse scrolled (550, 369) with delta (0, 0)
Screenshot: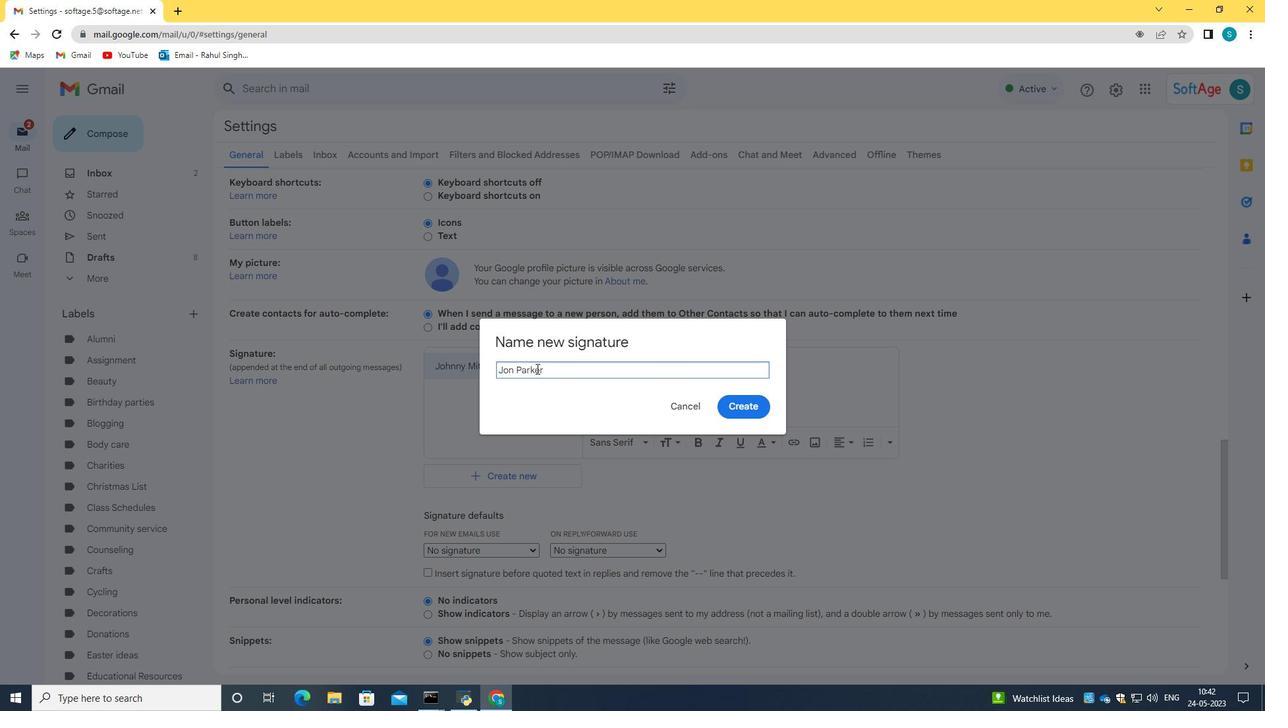 
Action: Mouse moved to (749, 412)
Screenshot: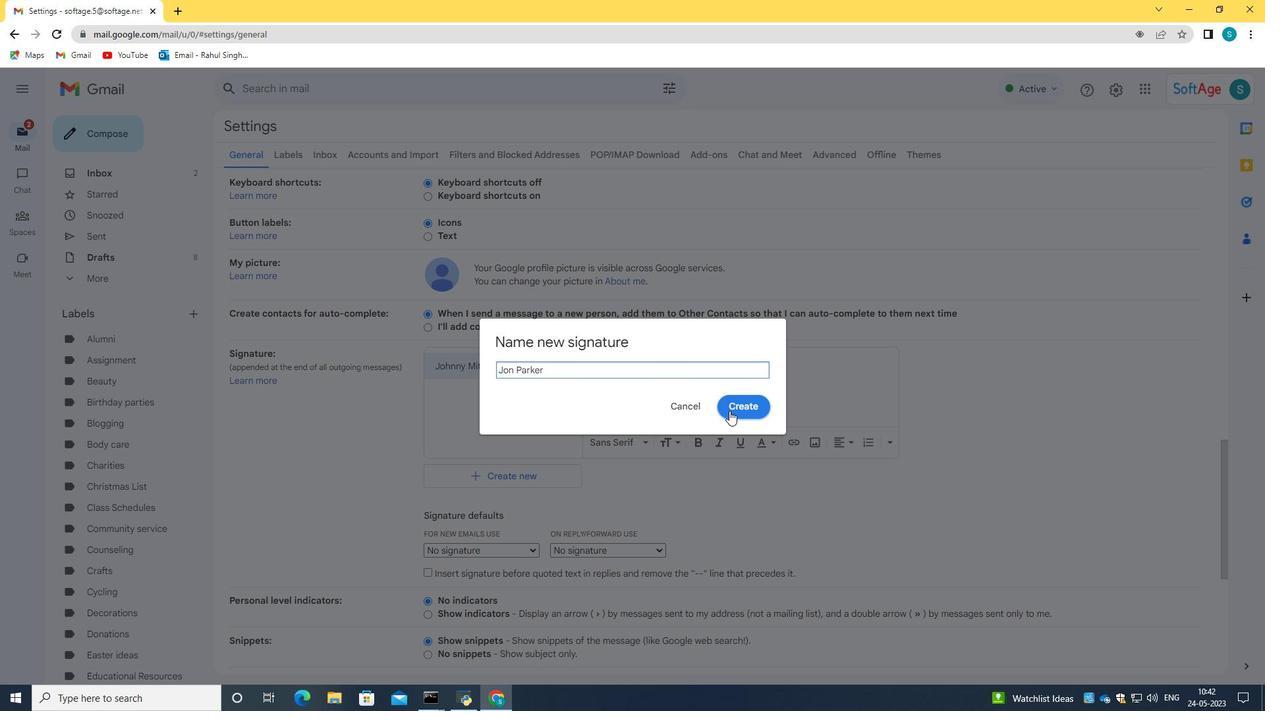 
Action: Mouse pressed left at (749, 412)
Screenshot: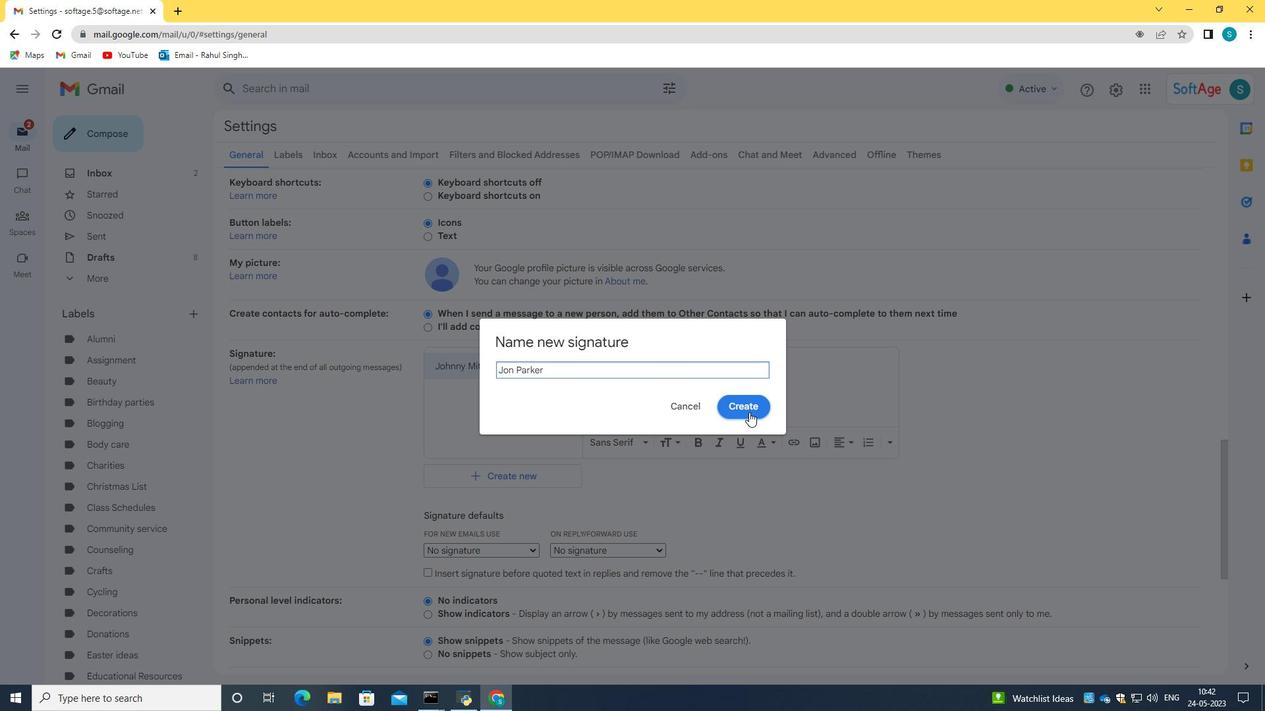 
Action: Mouse moved to (697, 398)
Screenshot: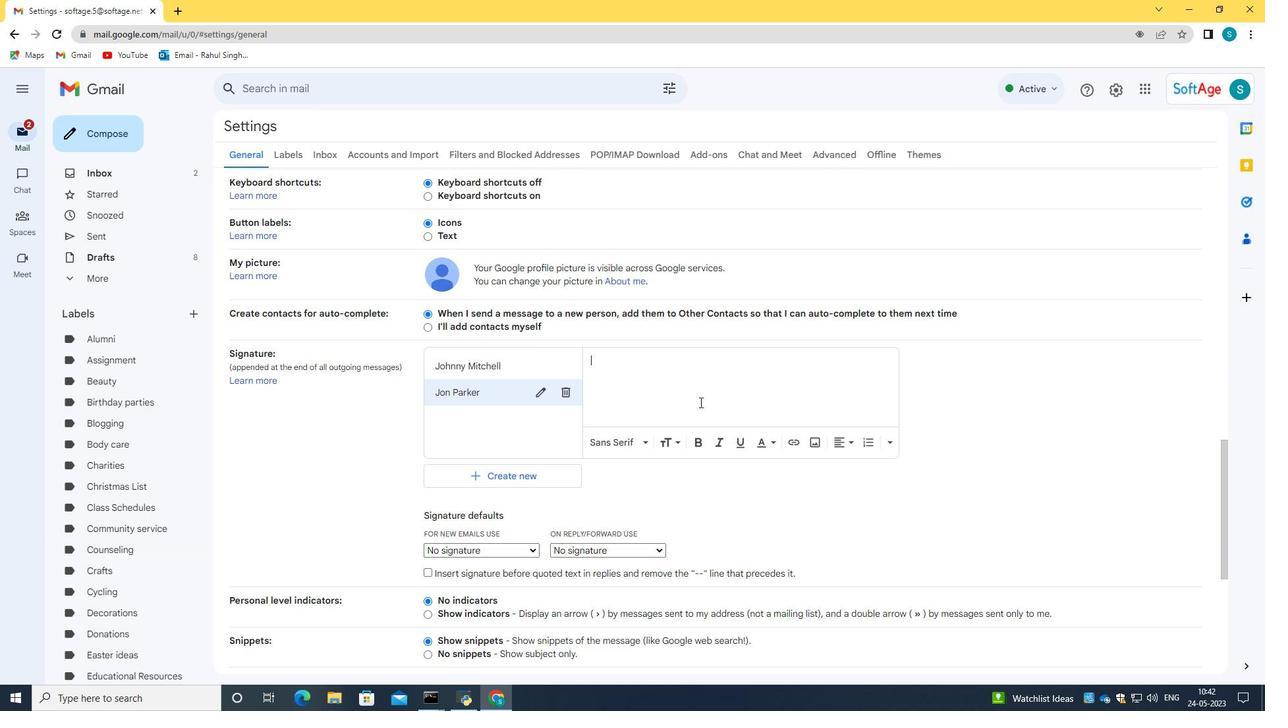
Action: Mouse pressed left at (697, 398)
Screenshot: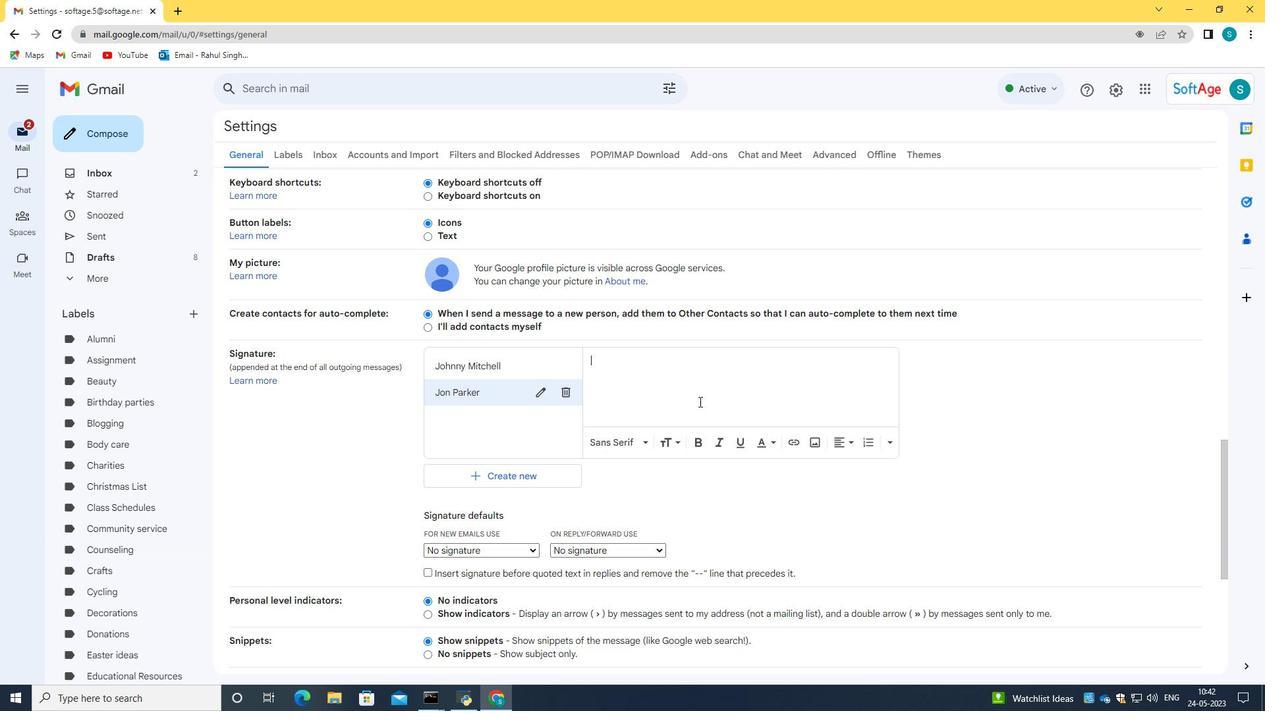 
Action: Key pressed <Key.caps_lock>J<Key.caps_lock>on<Key.space><Key.caps_lock>P<Key.caps_lock>arker
Screenshot: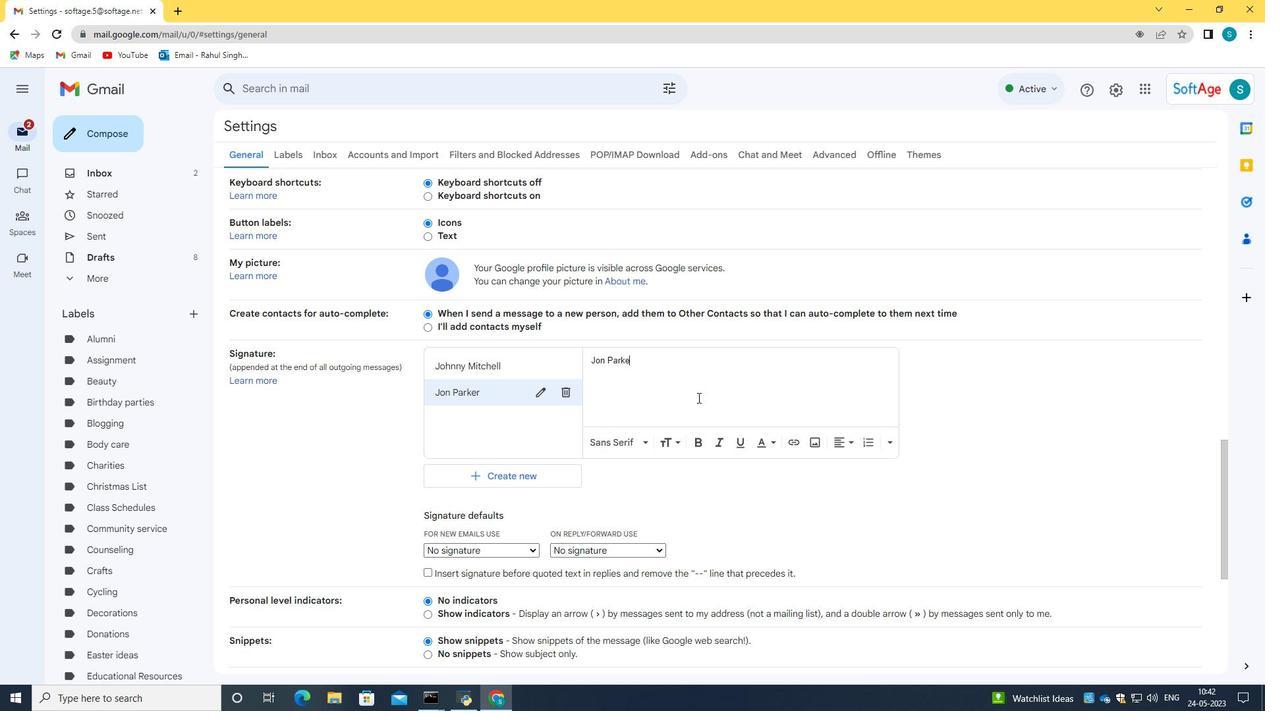 
Action: Mouse moved to (711, 387)
Screenshot: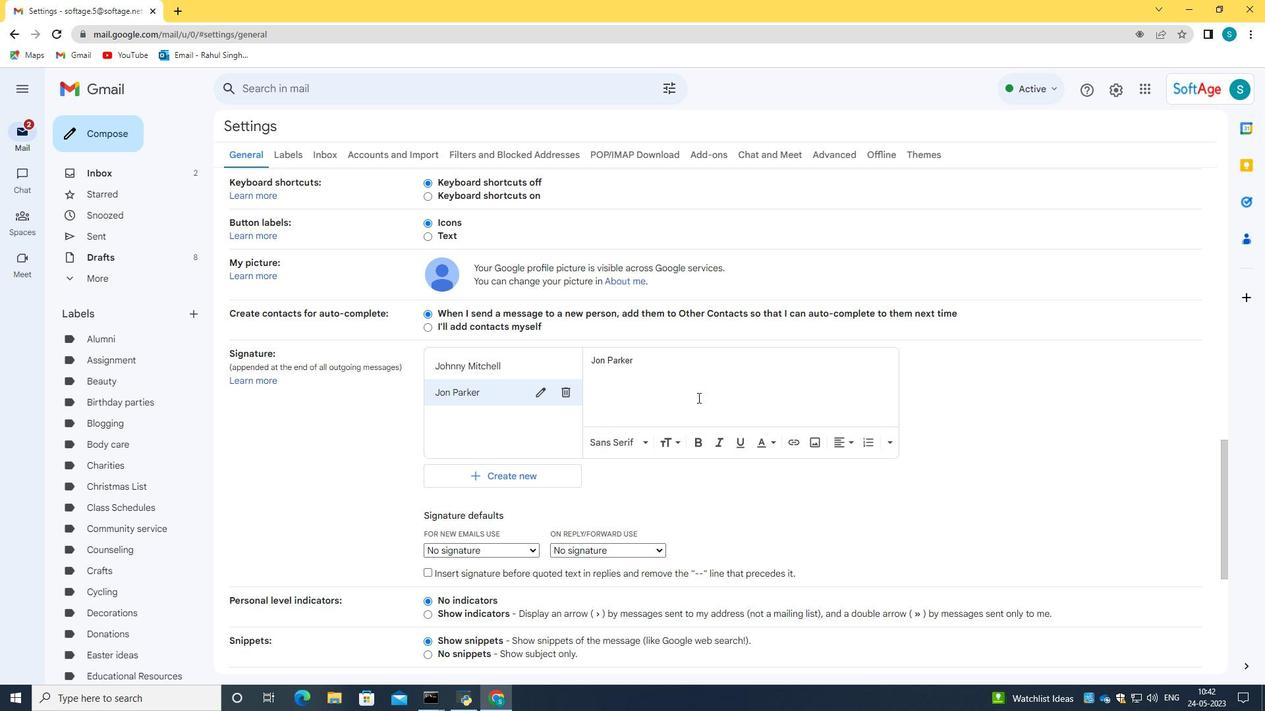 
Action: Mouse scrolled (711, 386) with delta (0, 0)
Screenshot: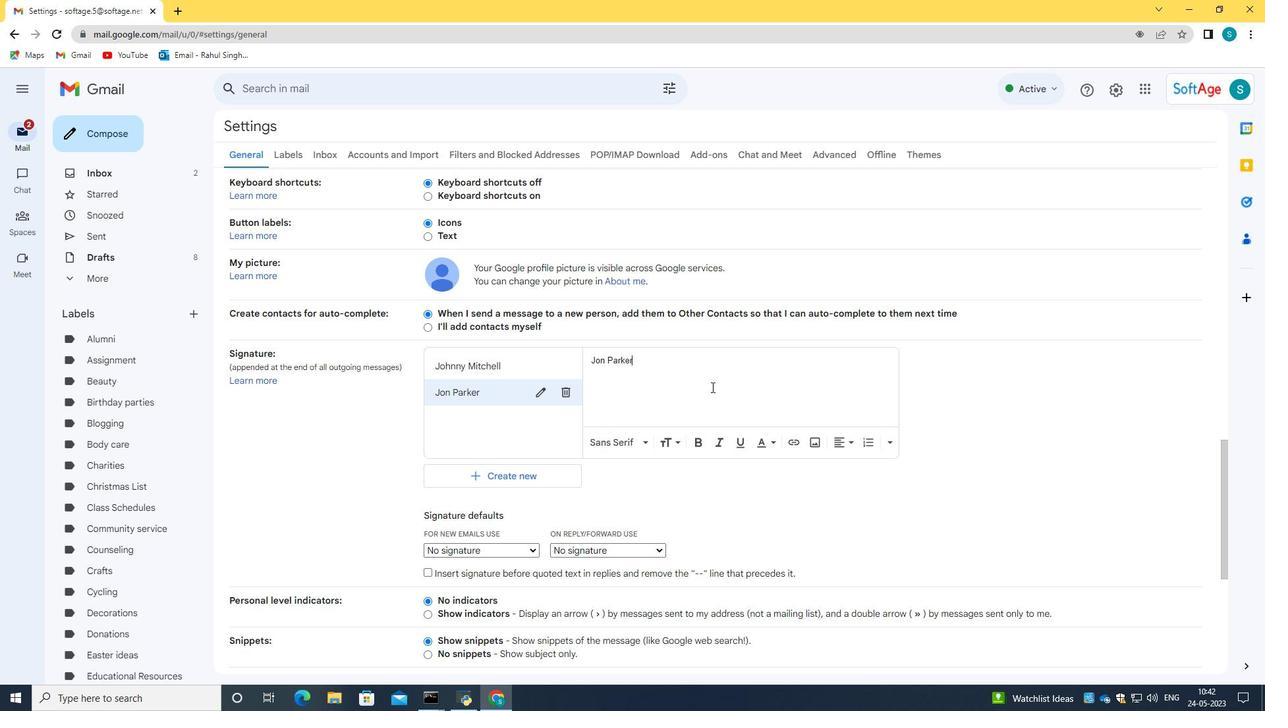 
Action: Mouse scrolled (711, 386) with delta (0, 0)
Screenshot: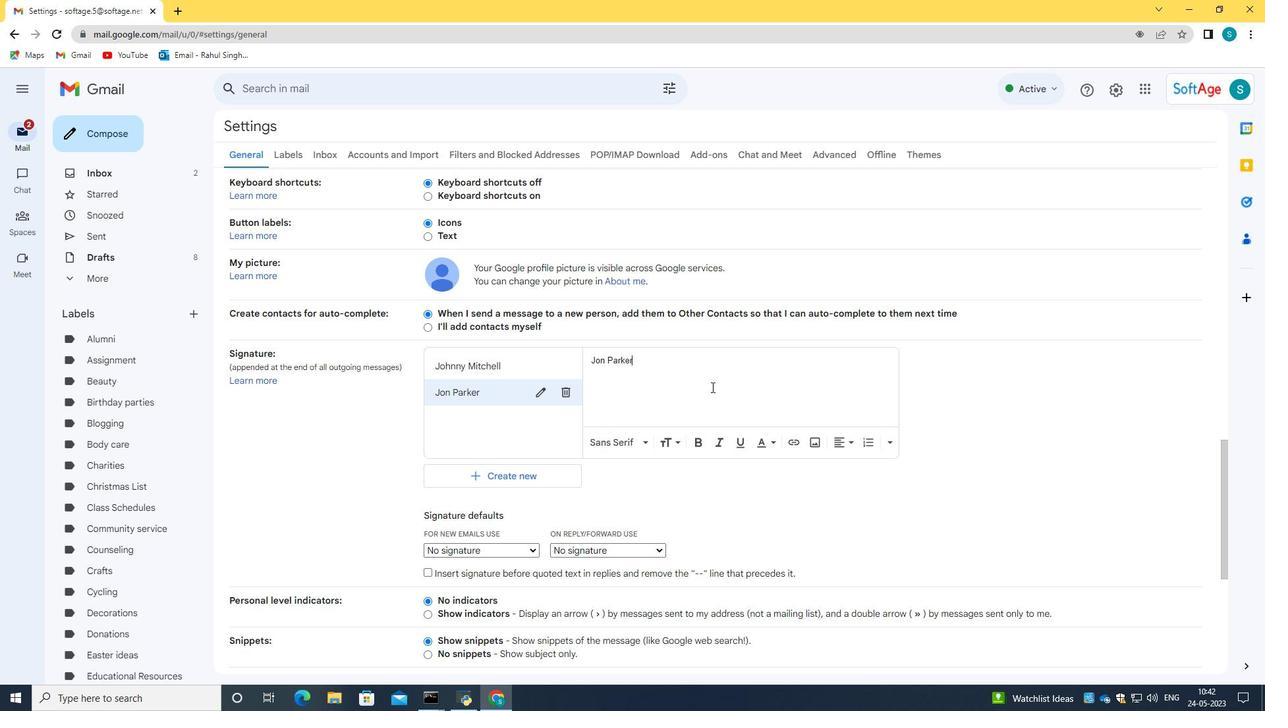 
Action: Mouse scrolled (711, 386) with delta (0, 0)
Screenshot: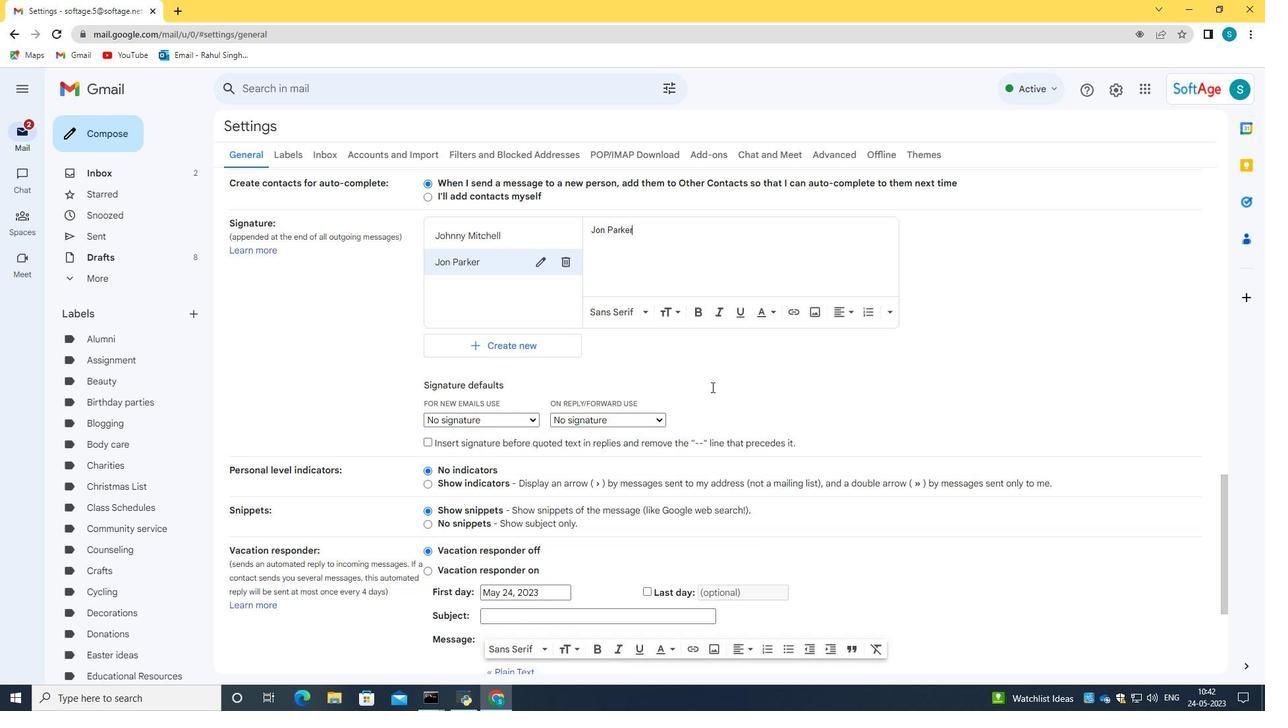 
Action: Mouse scrolled (711, 386) with delta (0, 0)
Screenshot: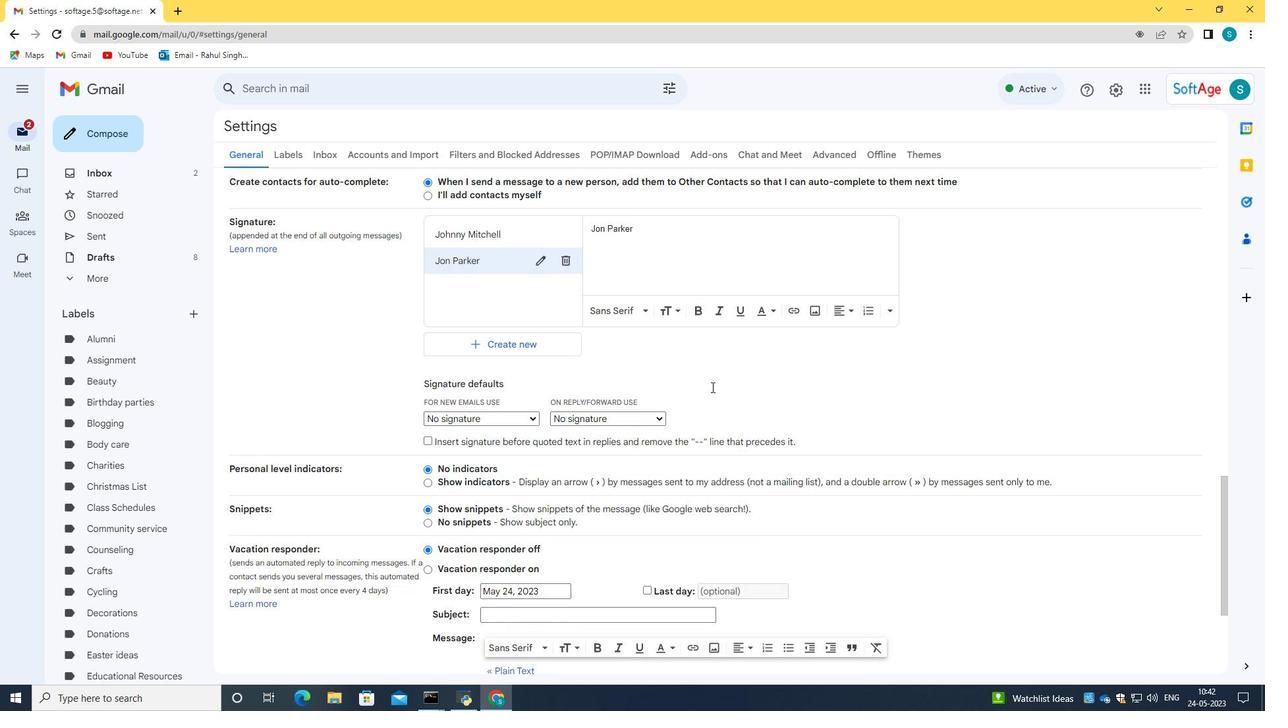 
Action: Mouse scrolled (711, 386) with delta (0, 0)
Screenshot: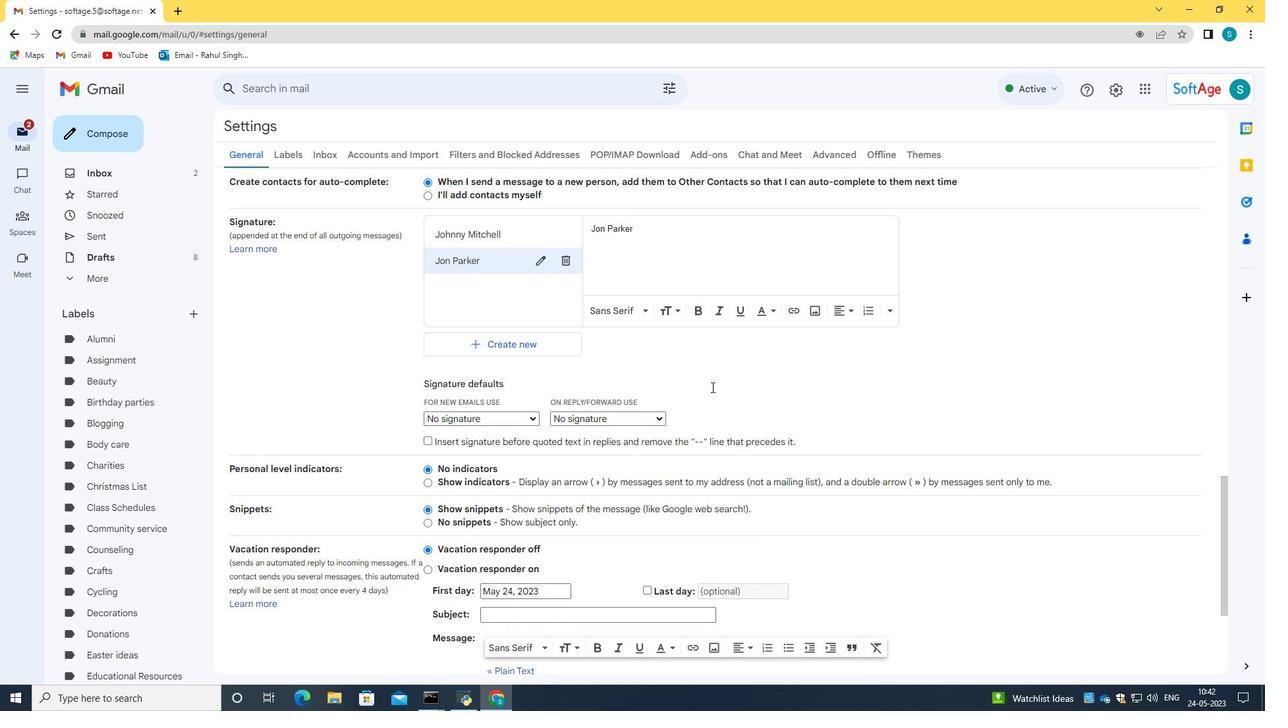 
Action: Mouse scrolled (711, 386) with delta (0, 0)
Screenshot: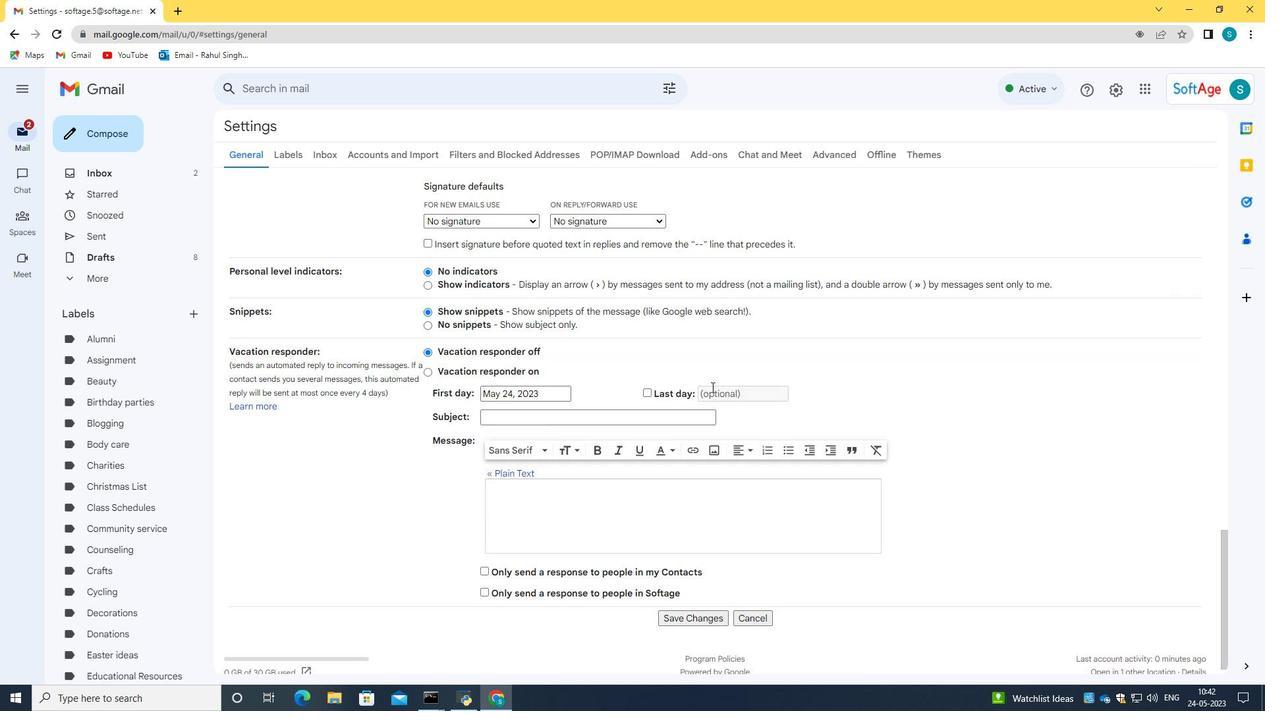 
Action: Mouse scrolled (711, 386) with delta (0, 0)
Screenshot: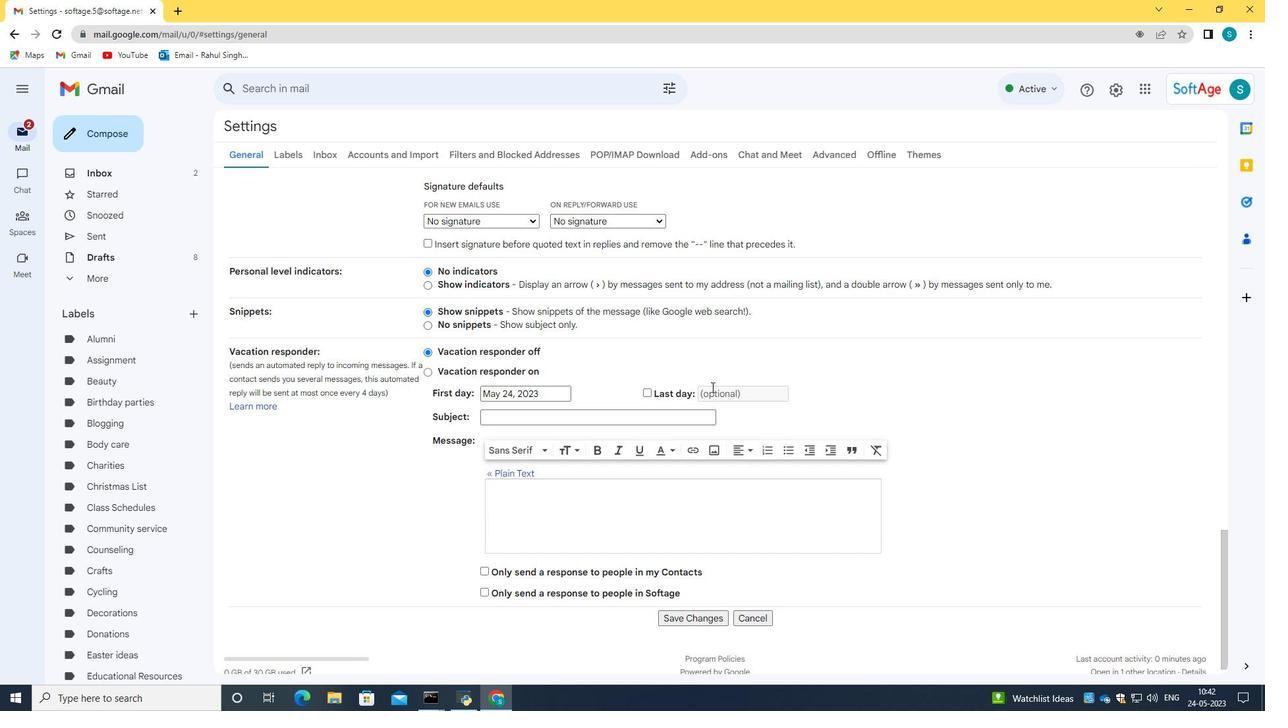 
Action: Mouse scrolled (711, 386) with delta (0, 0)
Screenshot: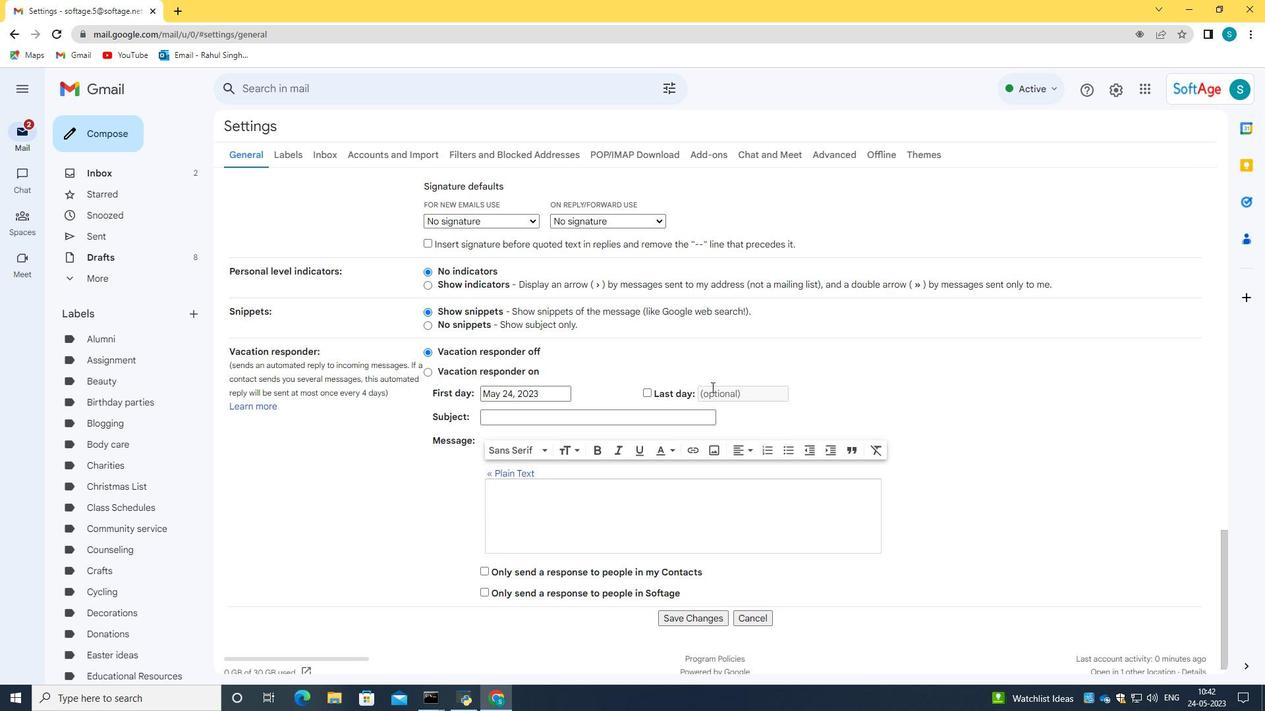
Action: Mouse moved to (688, 603)
Screenshot: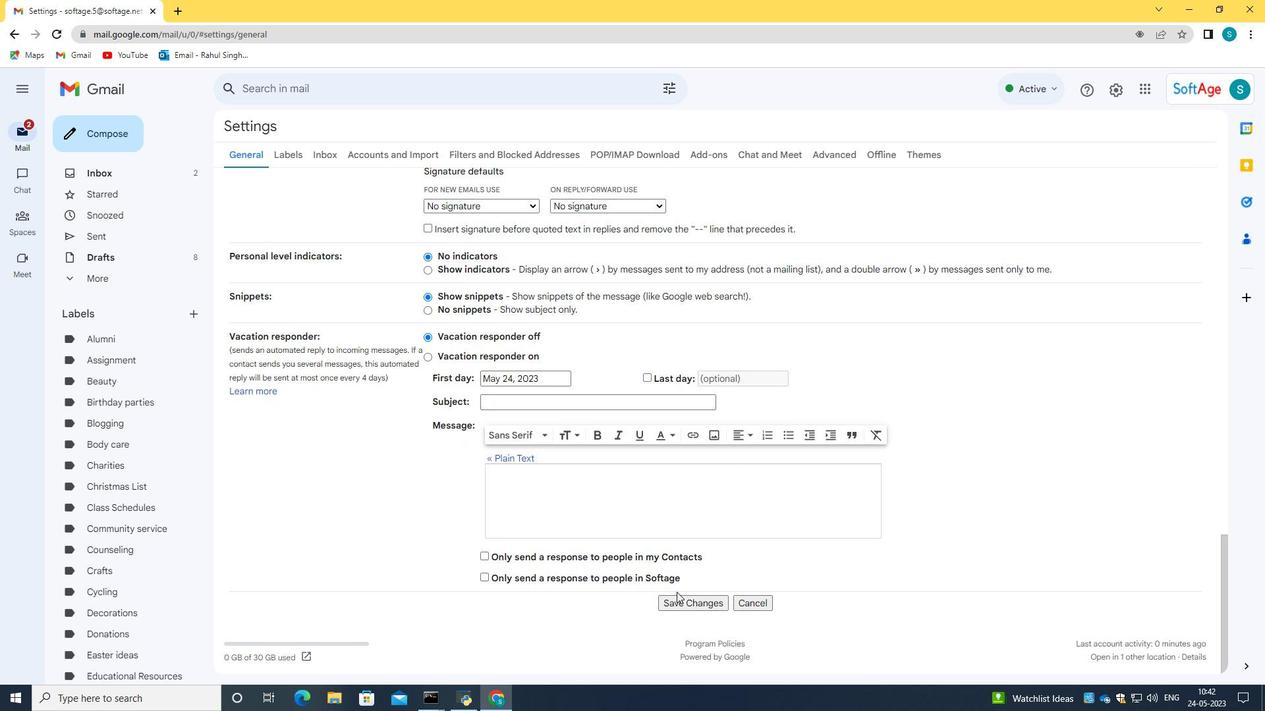 
Action: Mouse pressed left at (688, 603)
Screenshot: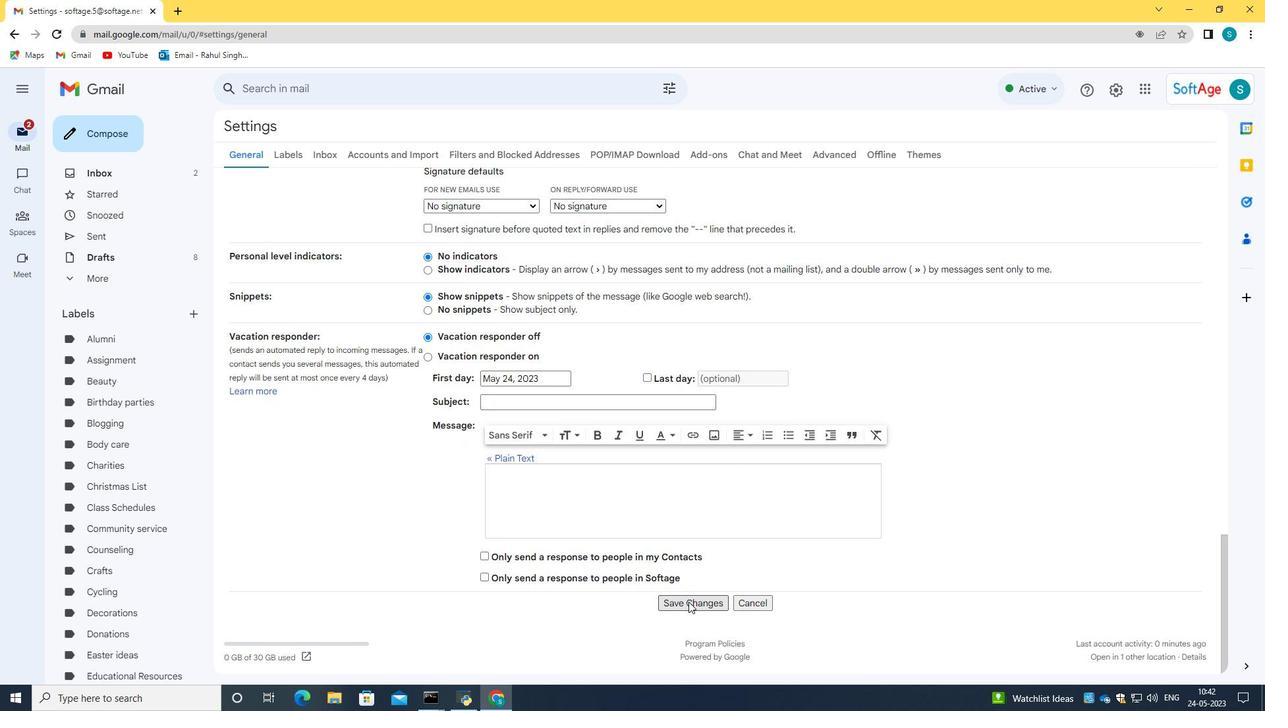 
Action: Mouse moved to (627, 446)
Screenshot: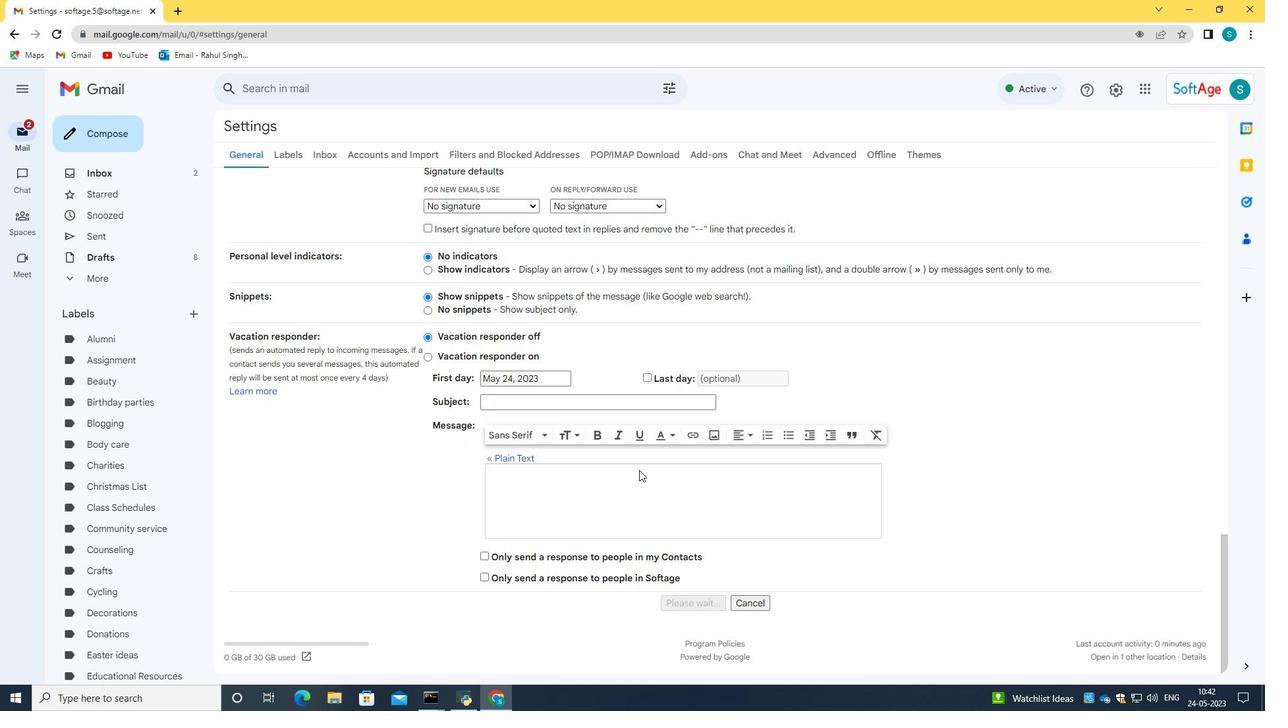 
Action: Mouse scrolled (627, 447) with delta (0, 0)
Screenshot: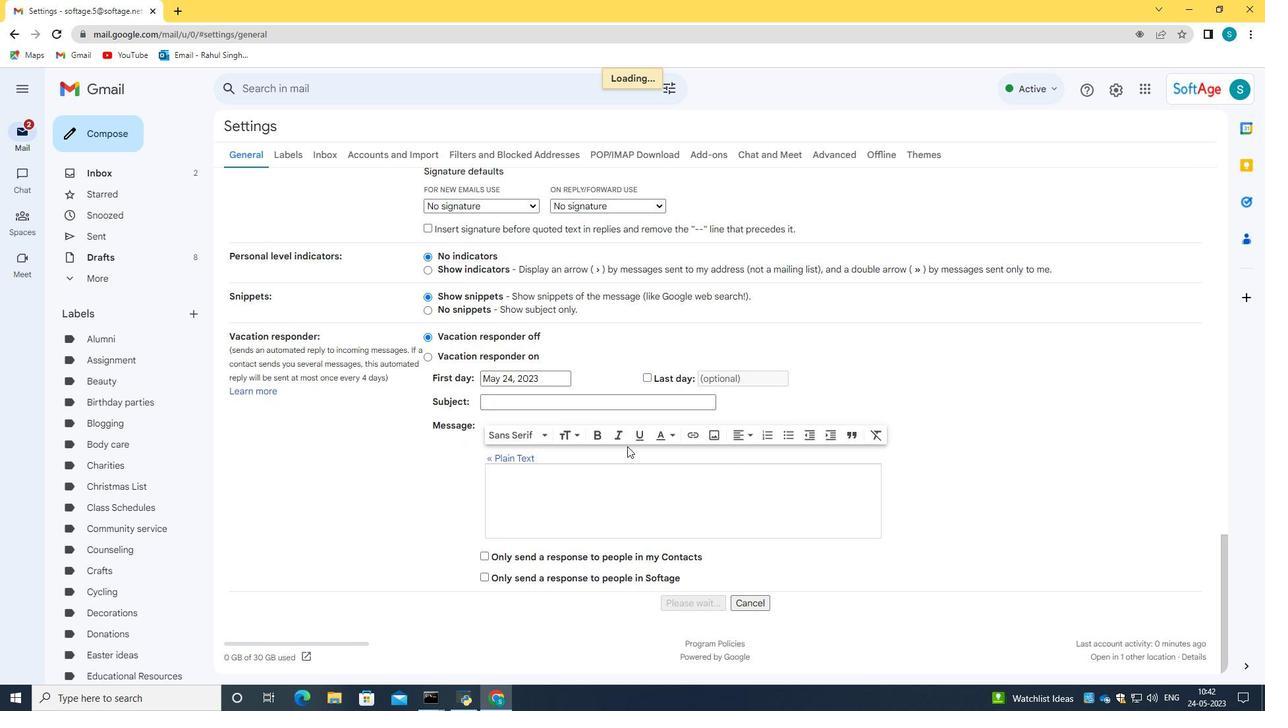 
Action: Mouse moved to (626, 446)
Screenshot: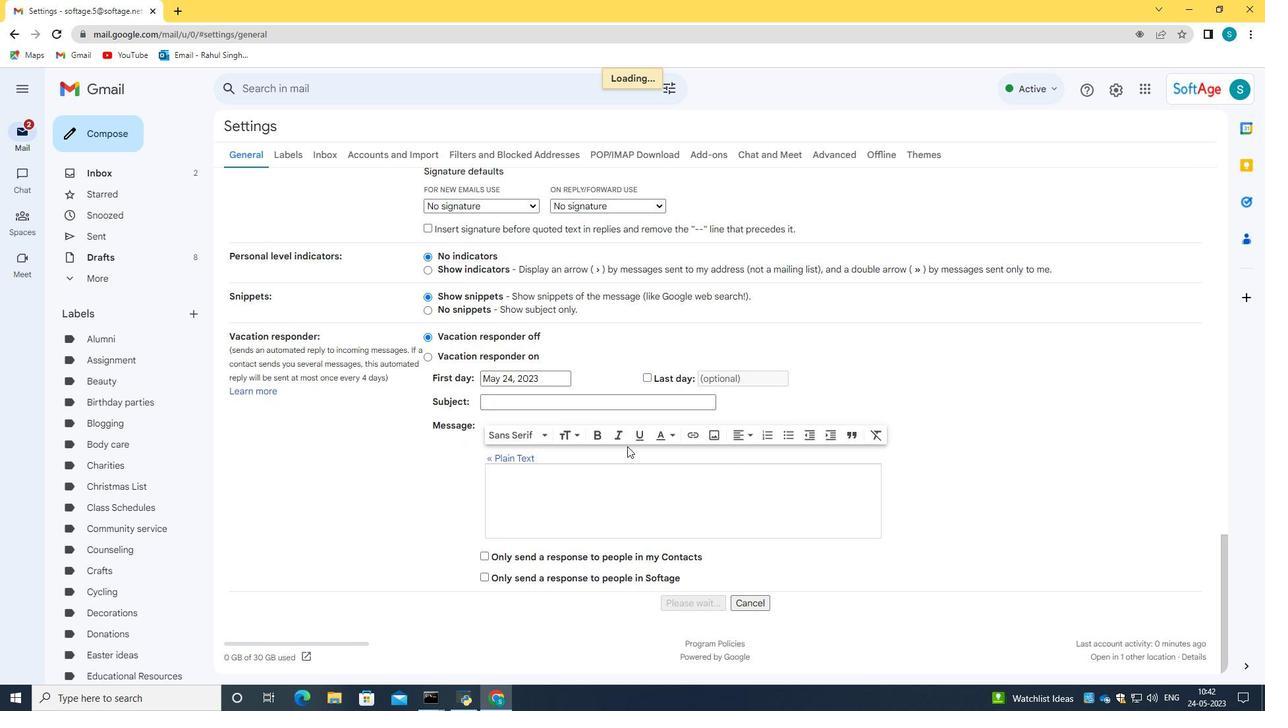 
Action: Mouse scrolled (626, 447) with delta (0, 0)
Screenshot: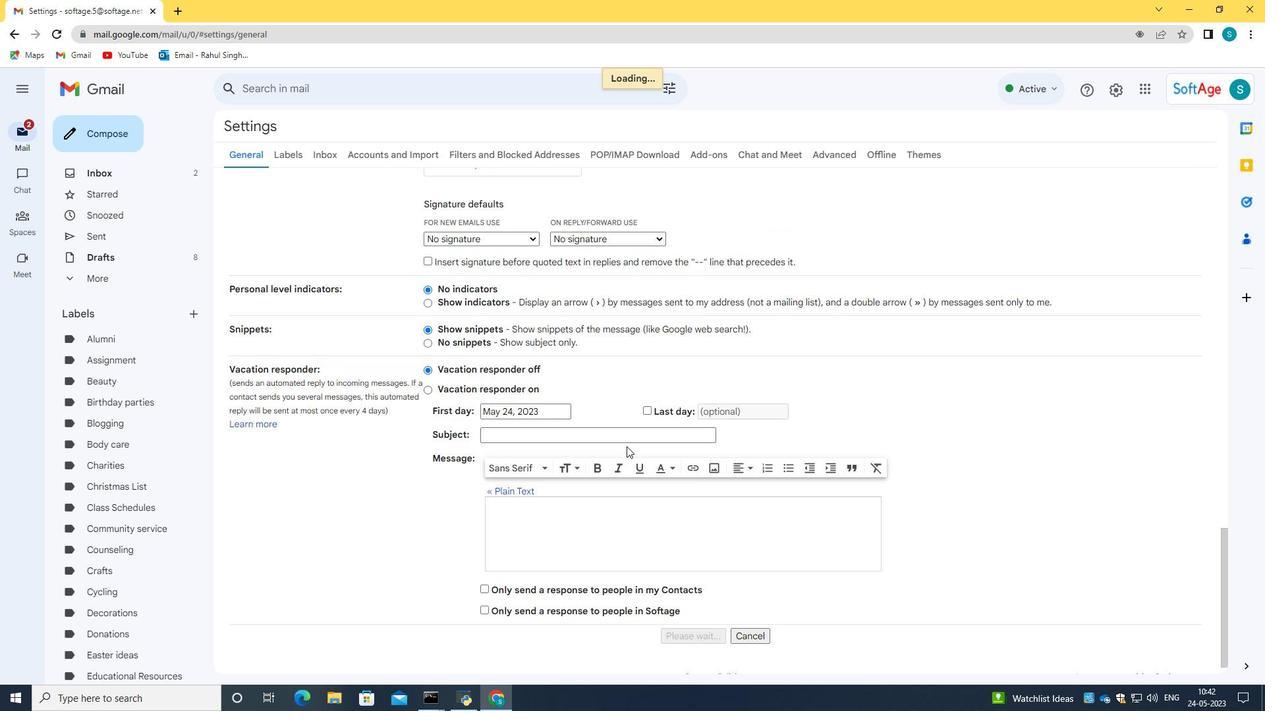 
Action: Mouse scrolled (626, 447) with delta (0, 0)
Screenshot: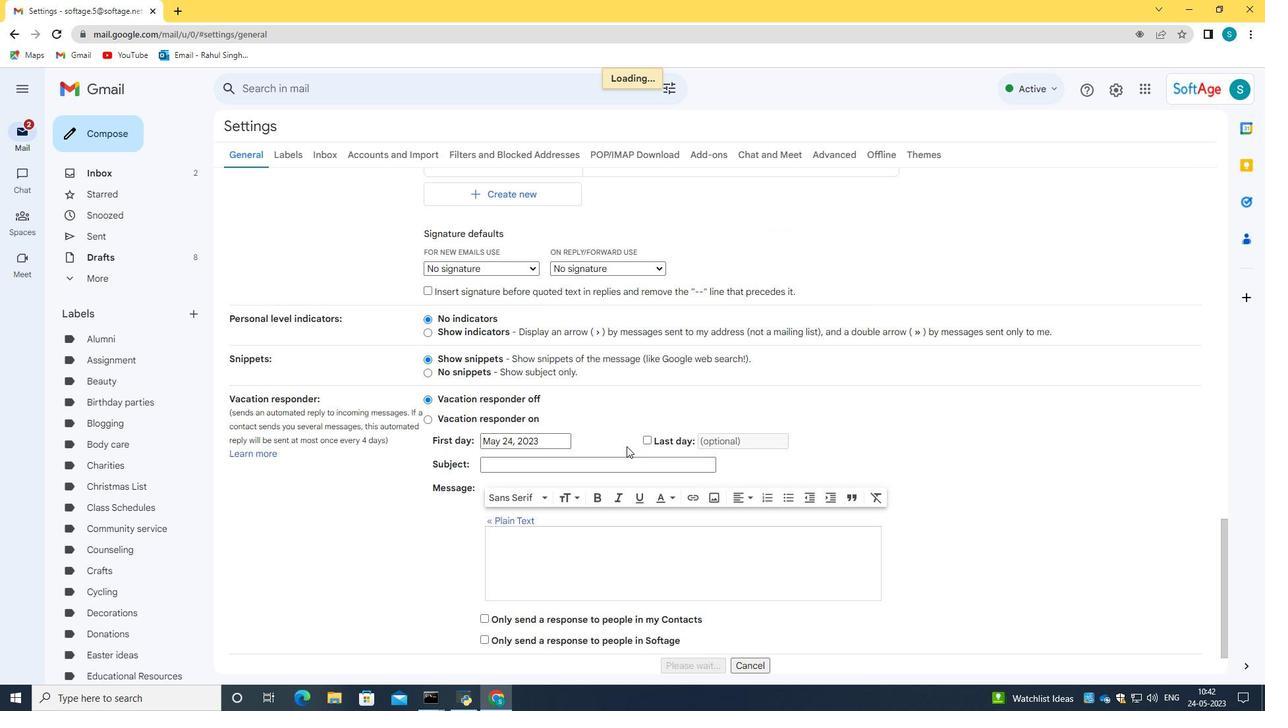 
Action: Mouse scrolled (626, 447) with delta (0, 0)
Screenshot: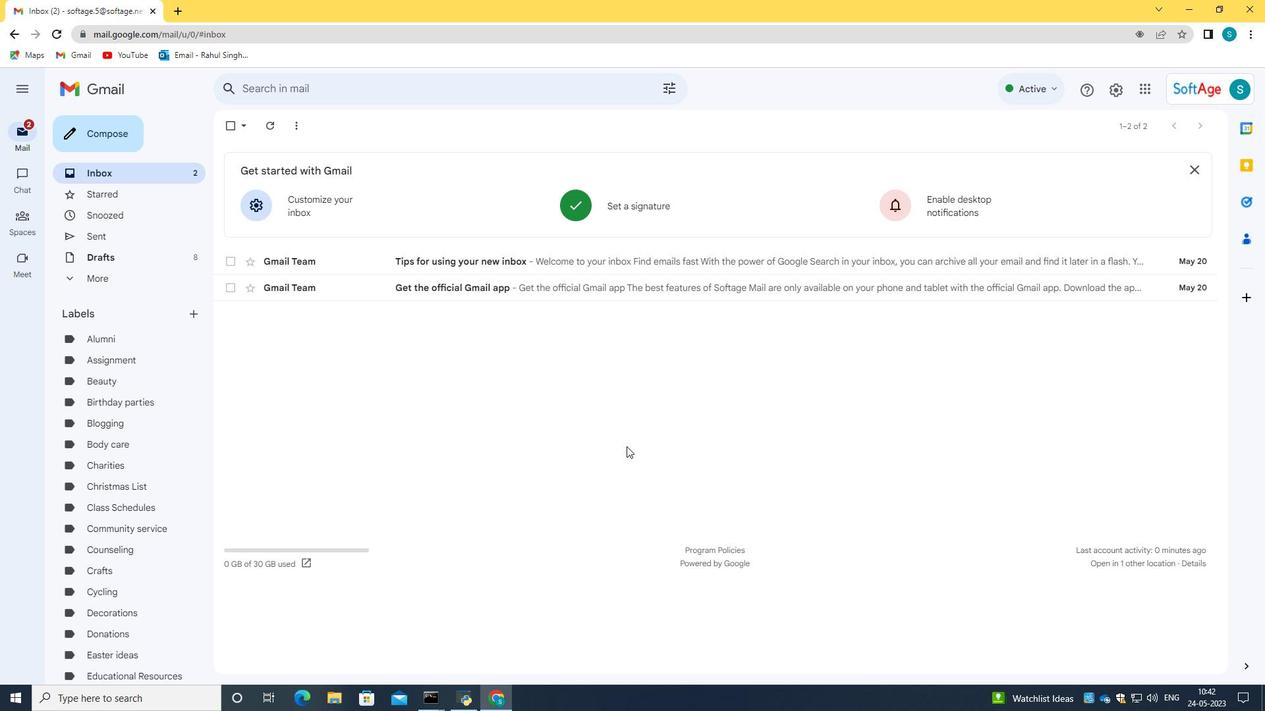 
Action: Mouse scrolled (626, 447) with delta (0, 0)
Screenshot: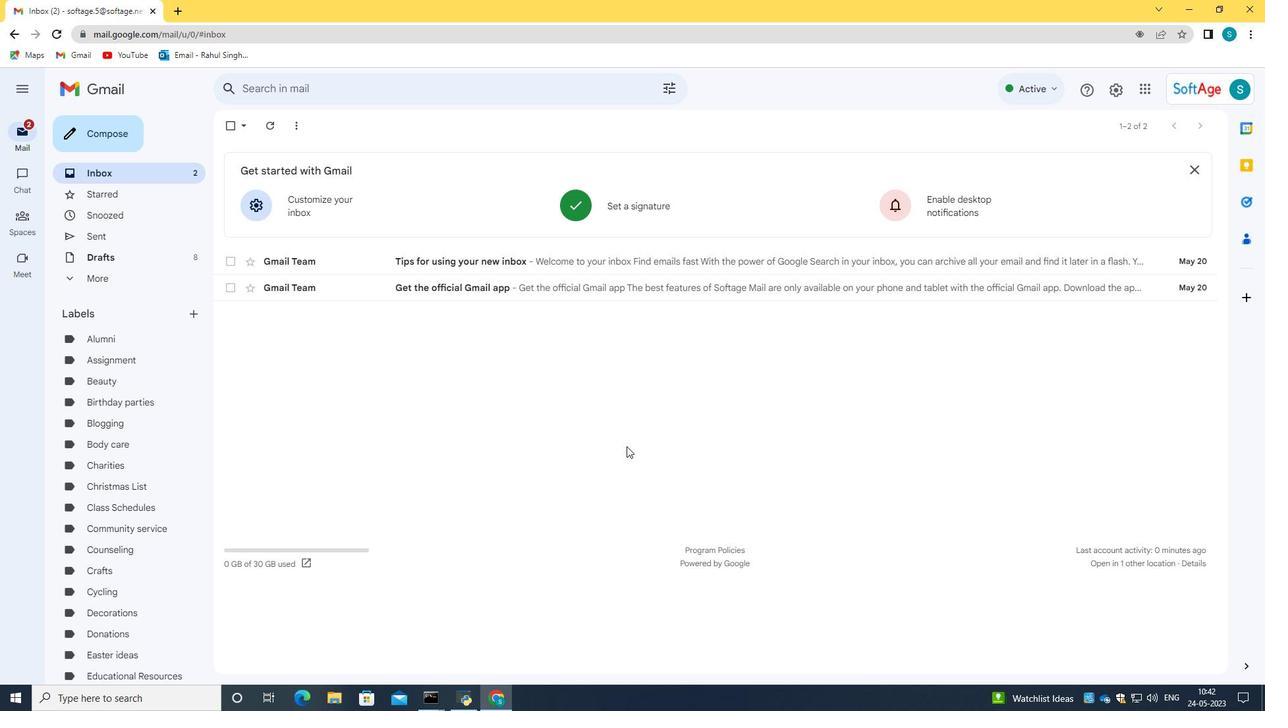 
Action: Mouse moved to (94, 130)
Screenshot: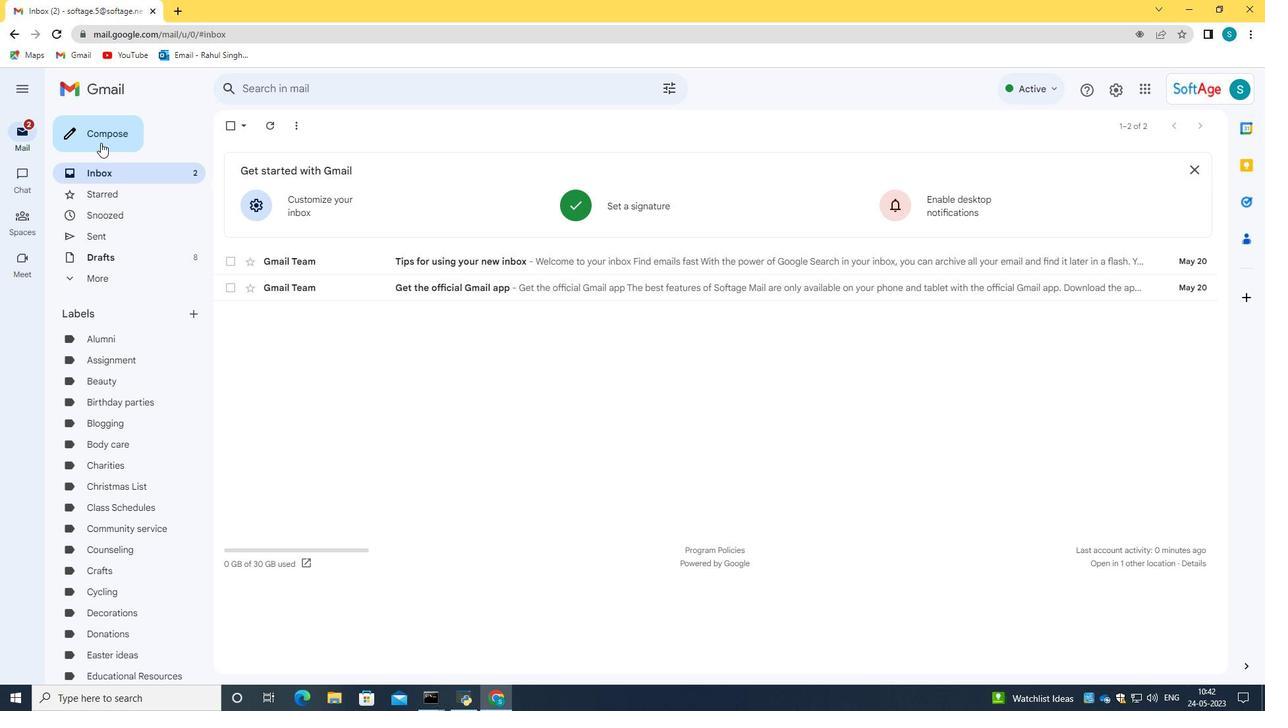 
Action: Mouse pressed left at (94, 130)
Screenshot: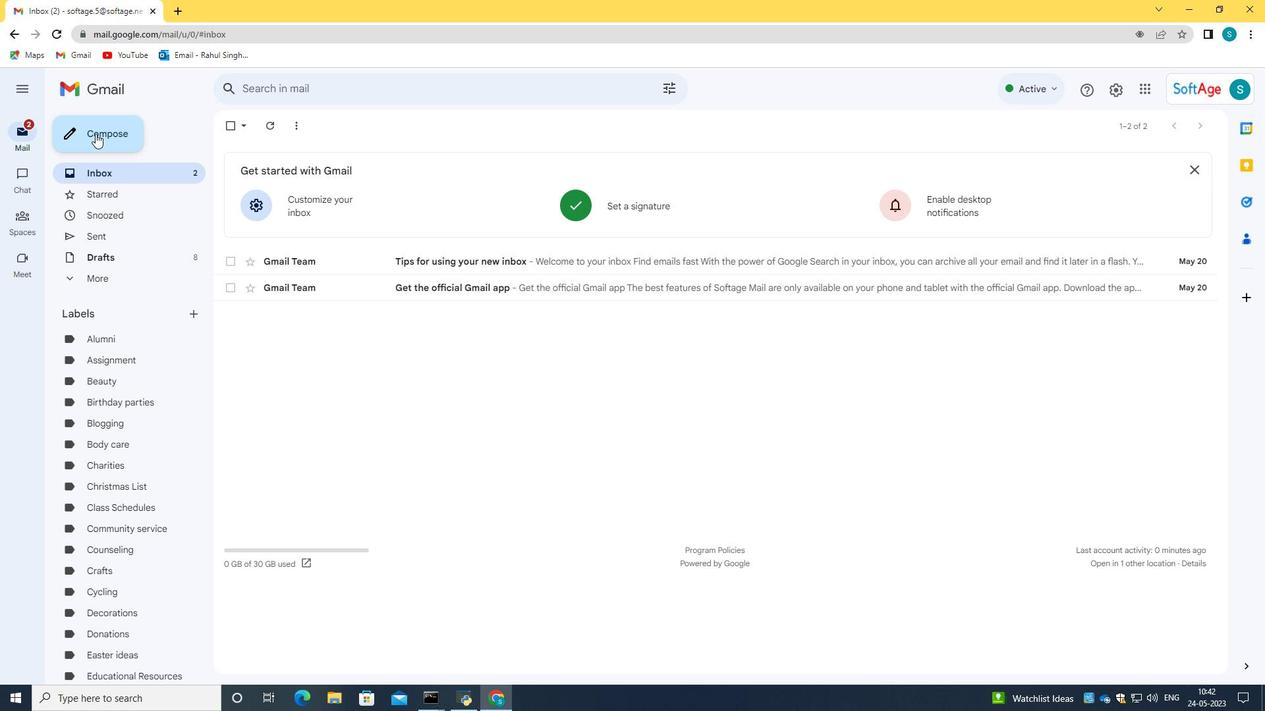 
Action: Mouse moved to (1190, 289)
Screenshot: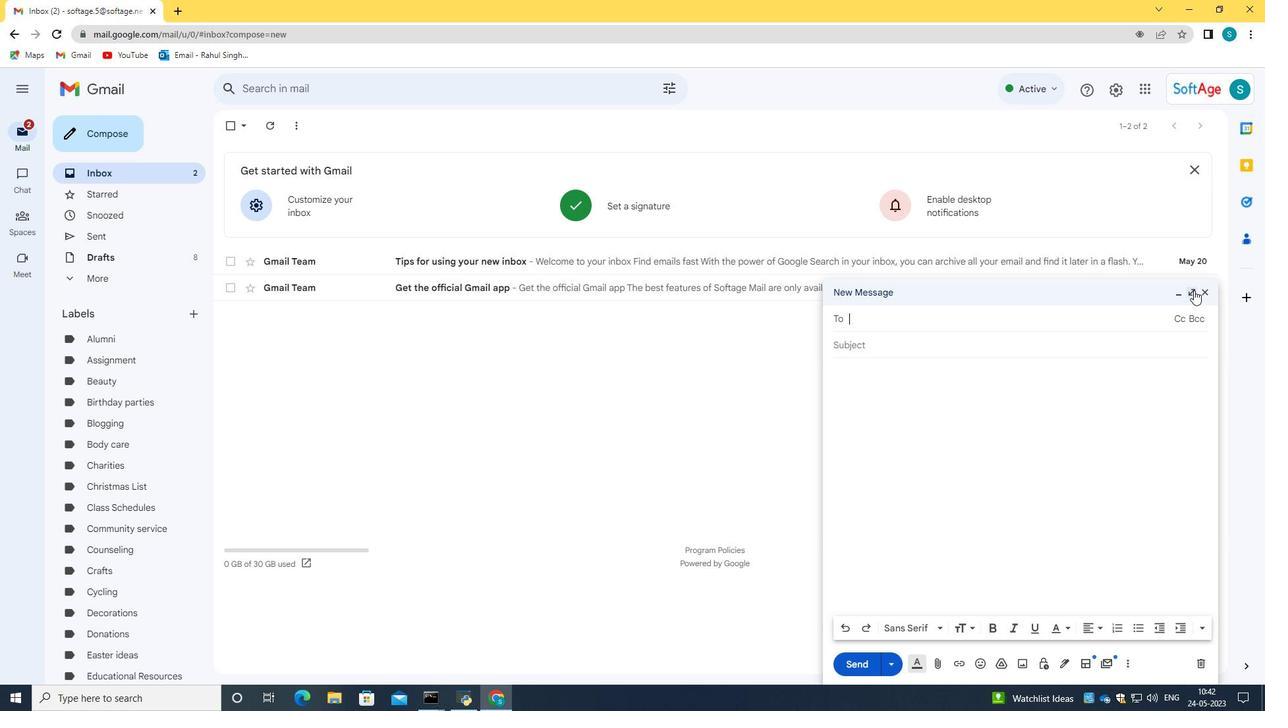 
Action: Mouse pressed left at (1190, 289)
Screenshot: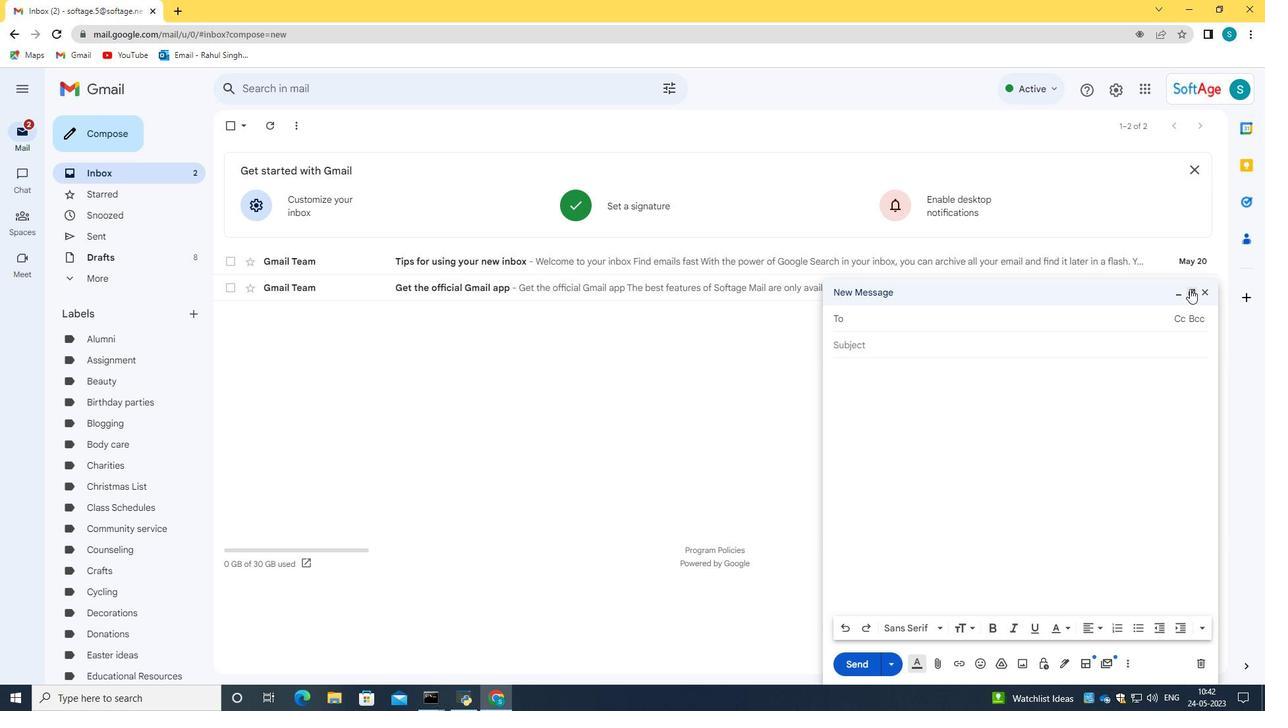 
Action: Mouse moved to (155, 164)
Screenshot: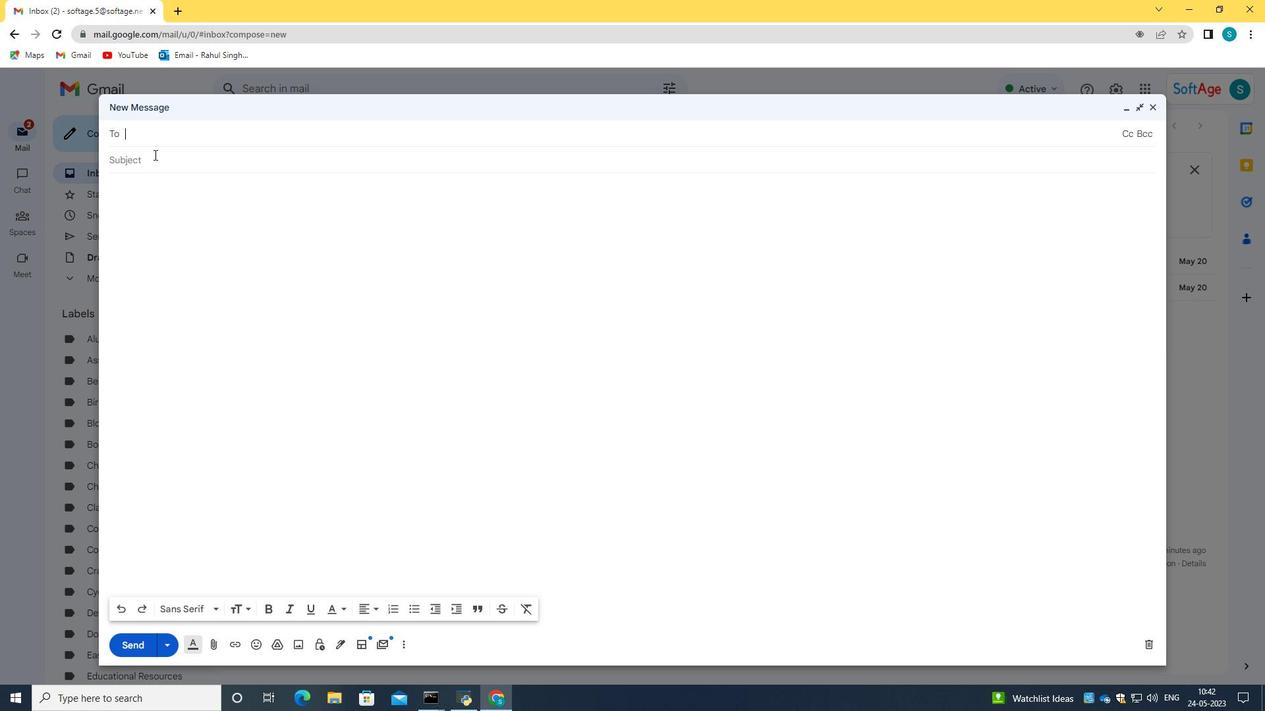 
Action: Mouse pressed left at (155, 164)
Screenshot: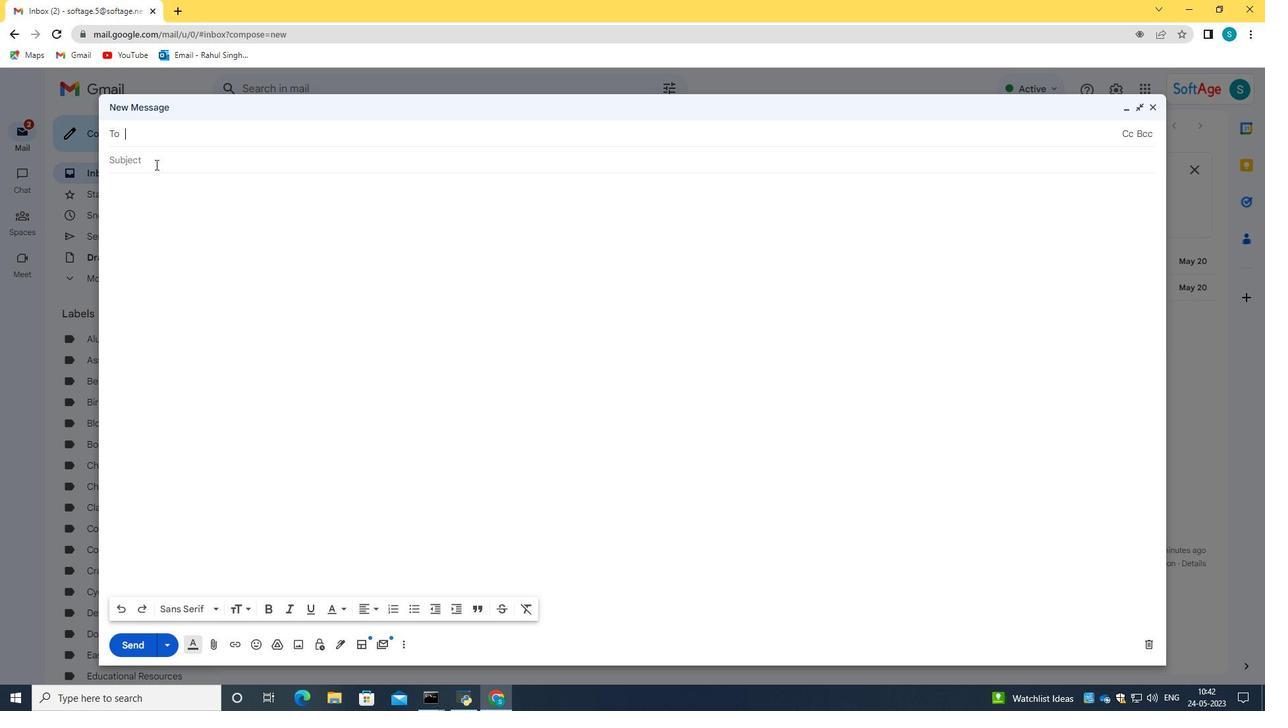
Action: Mouse moved to (150, 193)
Screenshot: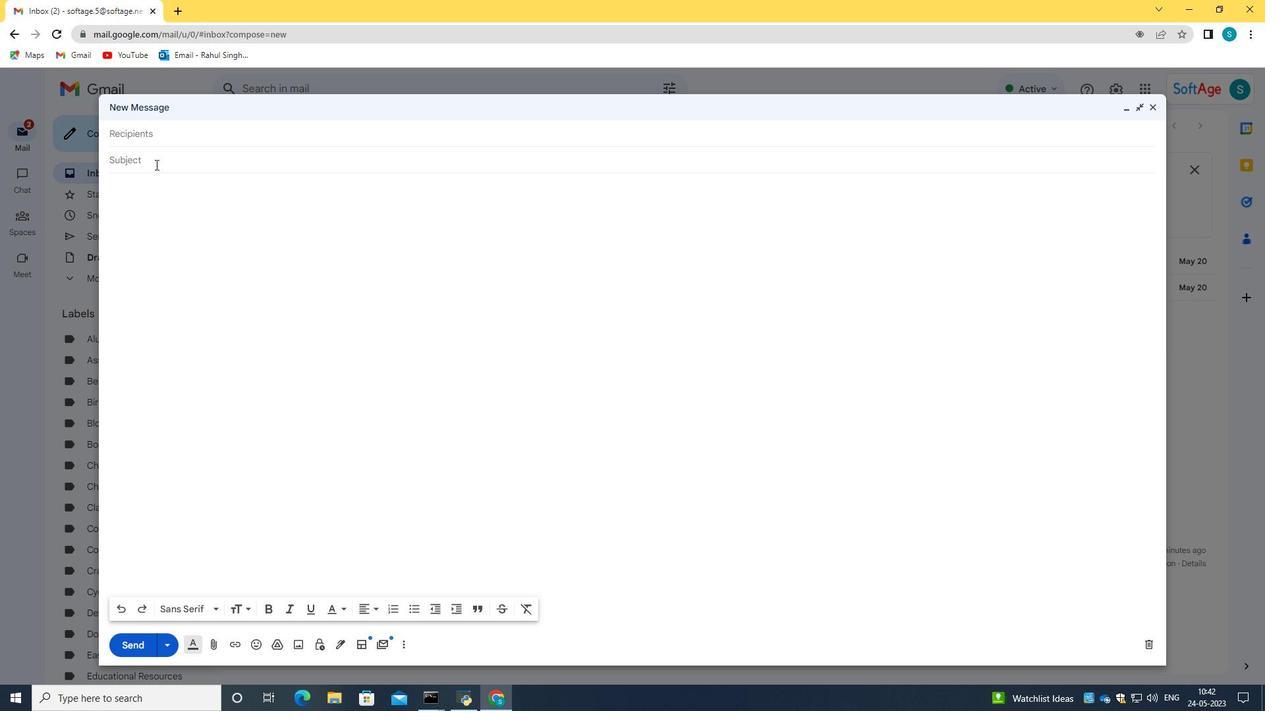 
Action: Mouse pressed left at (150, 193)
Screenshot: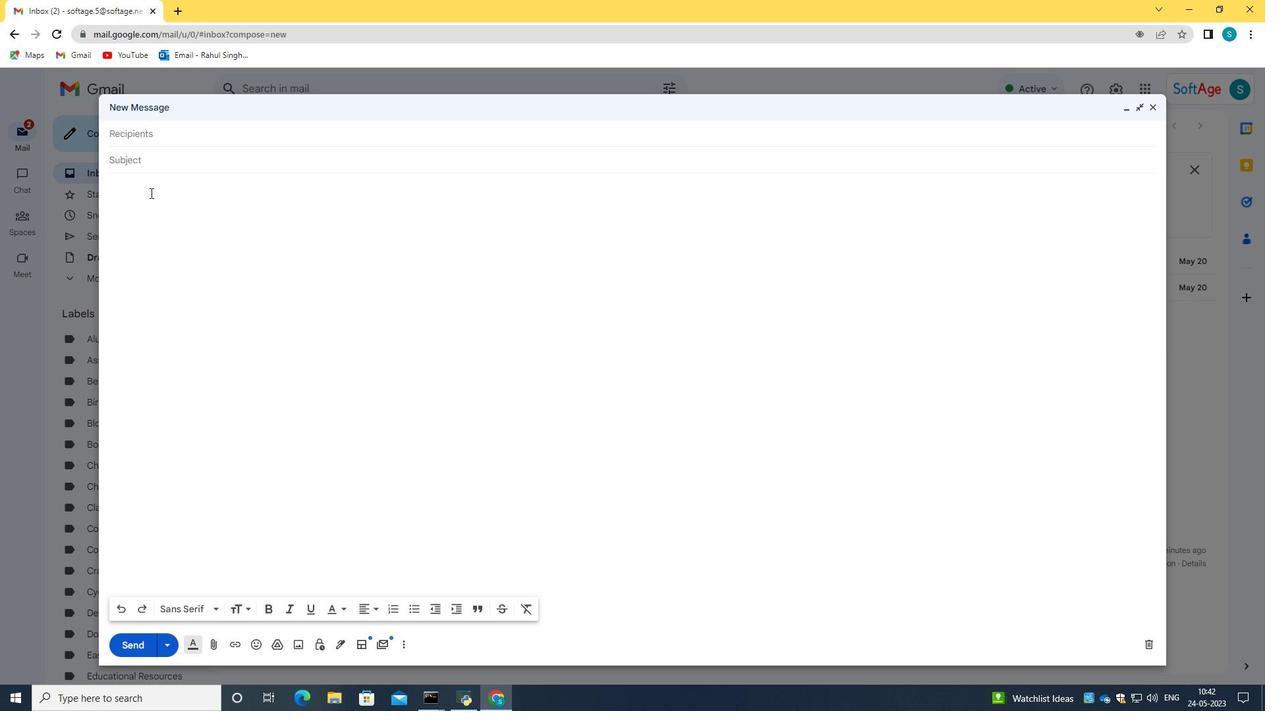
Action: Mouse moved to (340, 643)
Screenshot: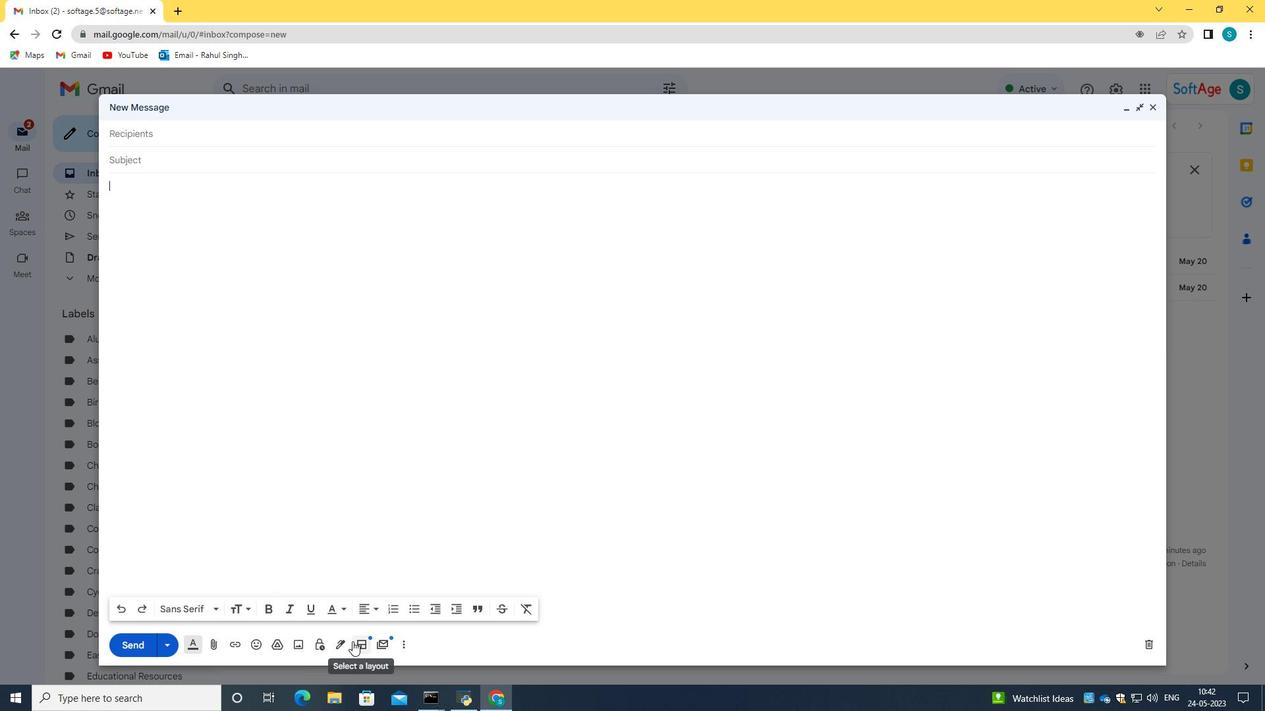 
Action: Mouse pressed left at (340, 643)
Screenshot: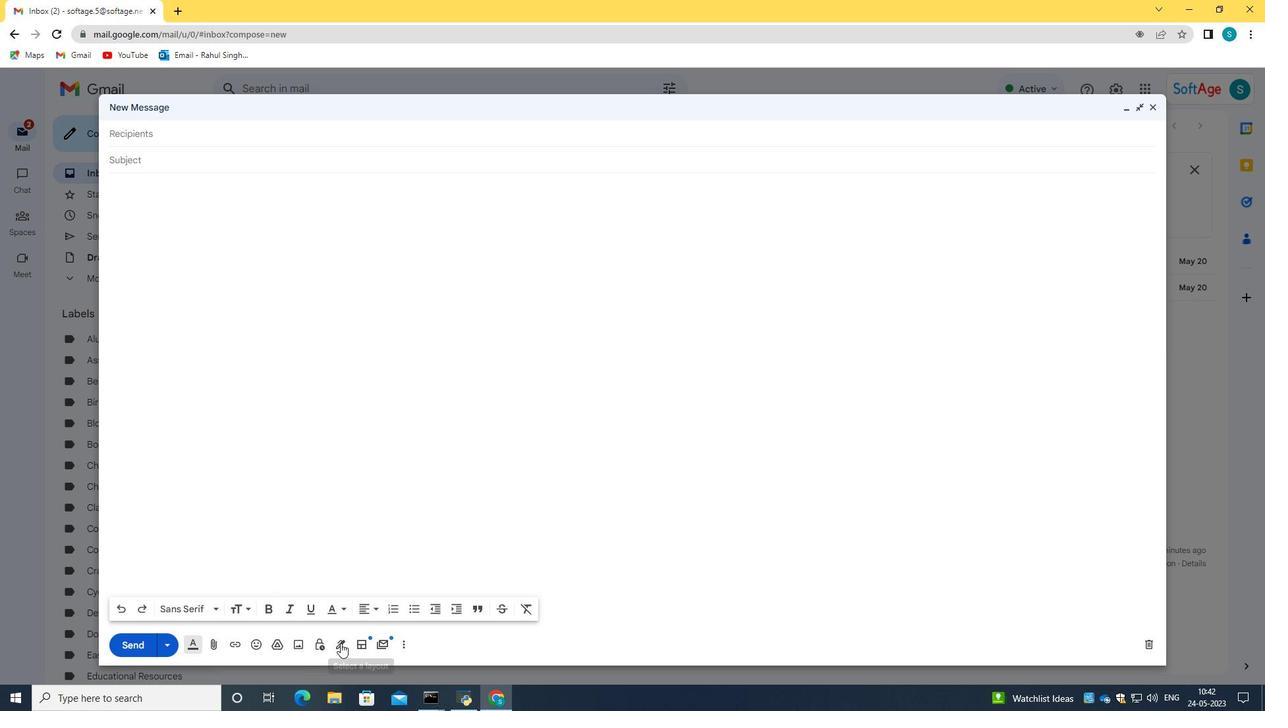 
Action: Mouse moved to (394, 617)
Screenshot: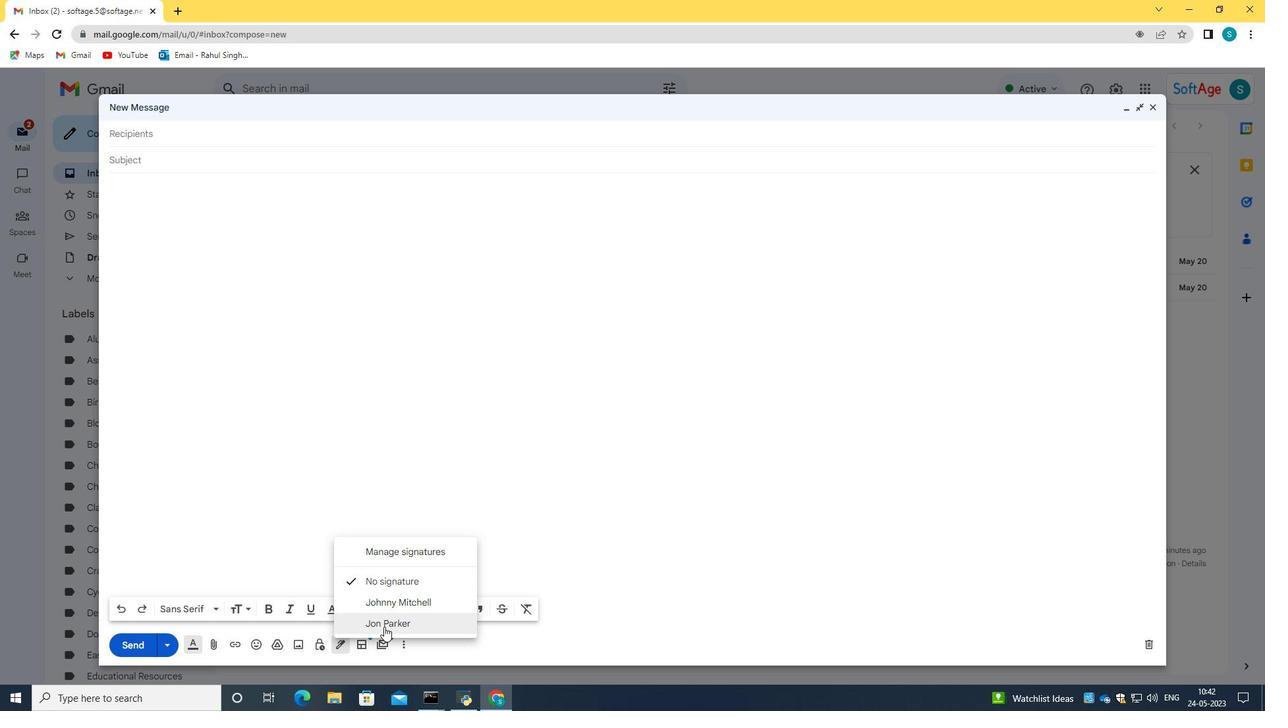 
Action: Mouse pressed left at (394, 617)
Screenshot: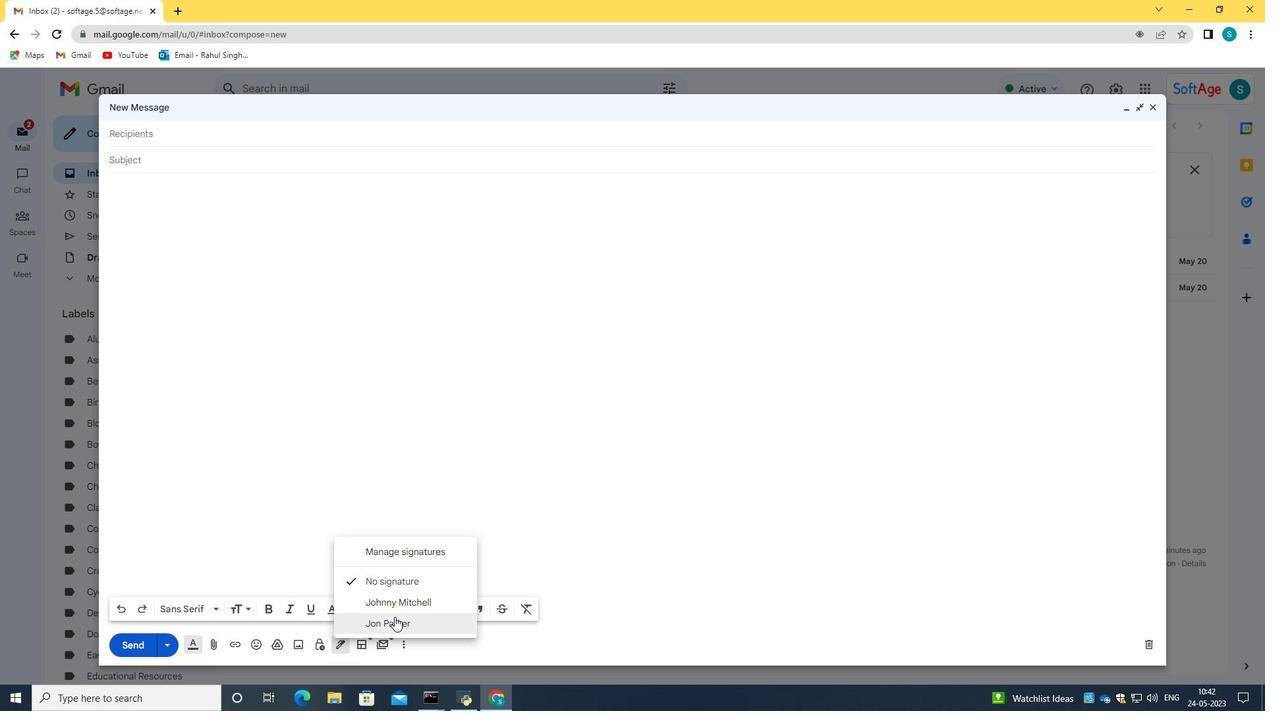 
Action: Mouse moved to (144, 191)
Screenshot: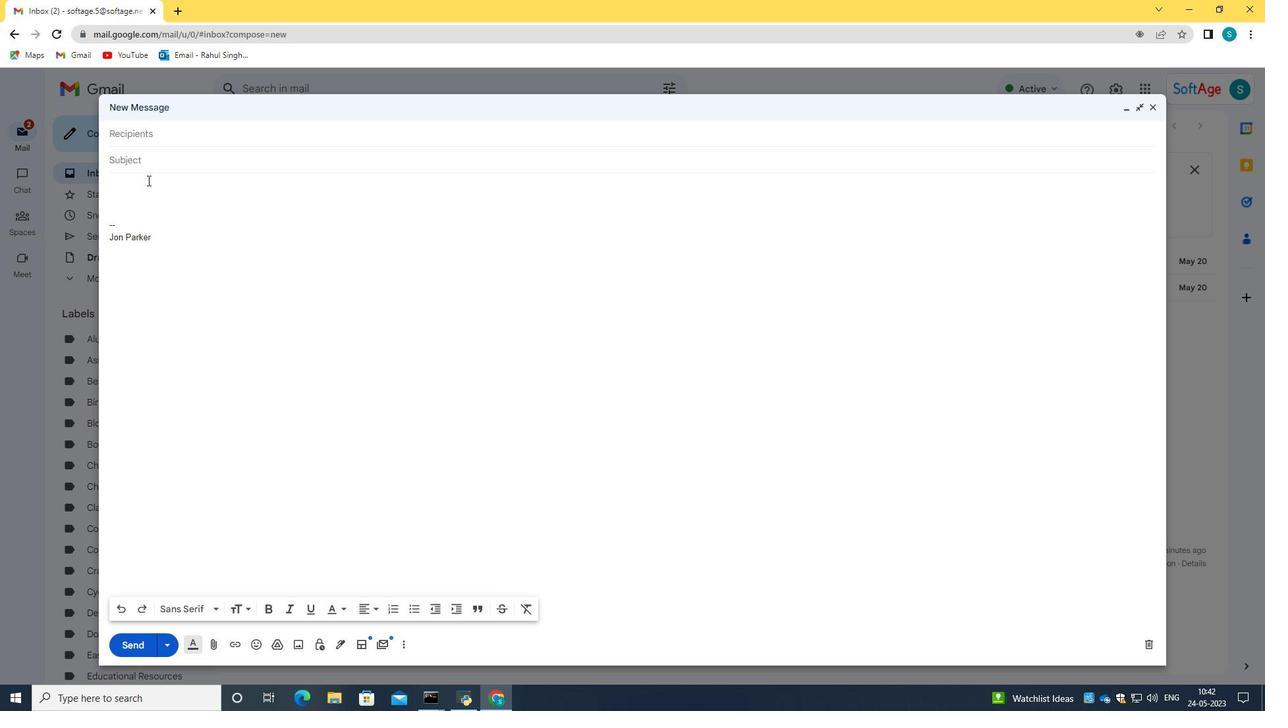 
Action: Key pressed <Key.caps_lock>U<Key.caps_lock>pdate<Key.space><Key.backspace><Key.backspace><Key.backspace><Key.backspace><Key.backspace><Key.backspace><Key.backspace><Key.backspace>
Screenshot: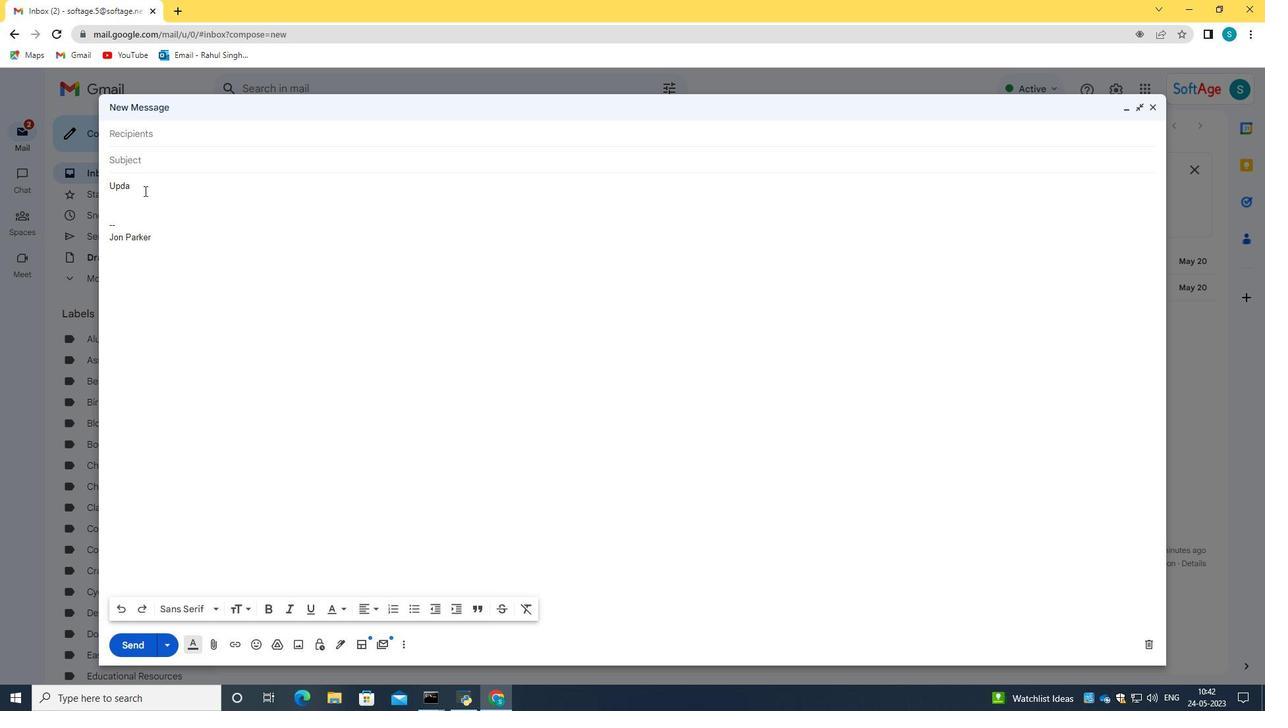 
Action: Mouse moved to (158, 166)
Screenshot: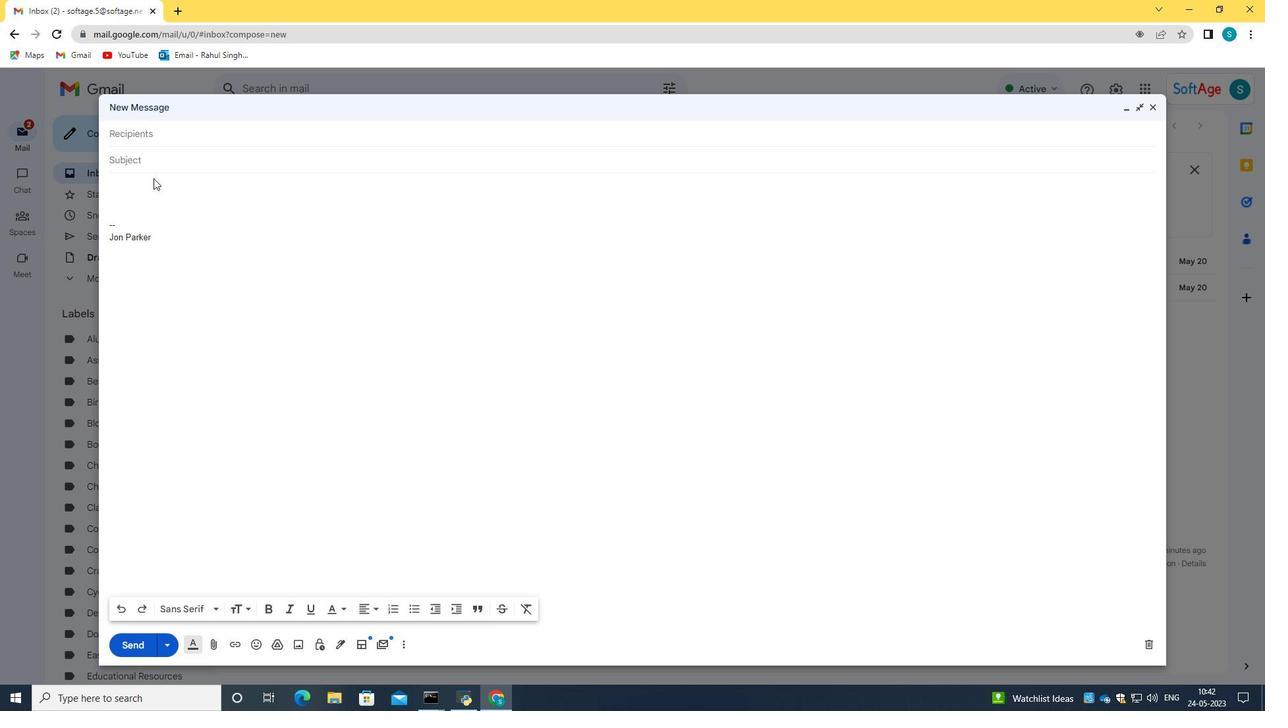 
Action: Mouse pressed left at (158, 166)
Screenshot: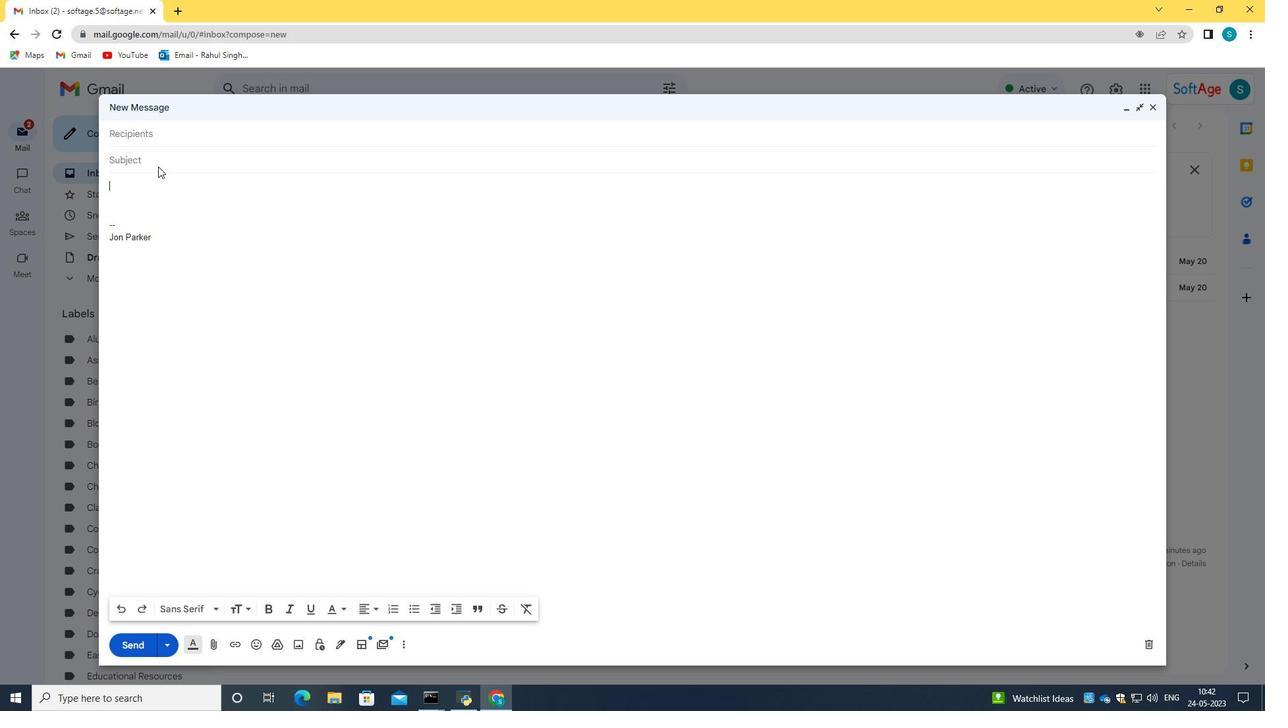 
Action: Key pressed <Key.caps_lock>U<Key.caps_lock>pdate<Key.space>on<Key.space>a<Key.space>new<Key.space>technology<Key.space>
Screenshot: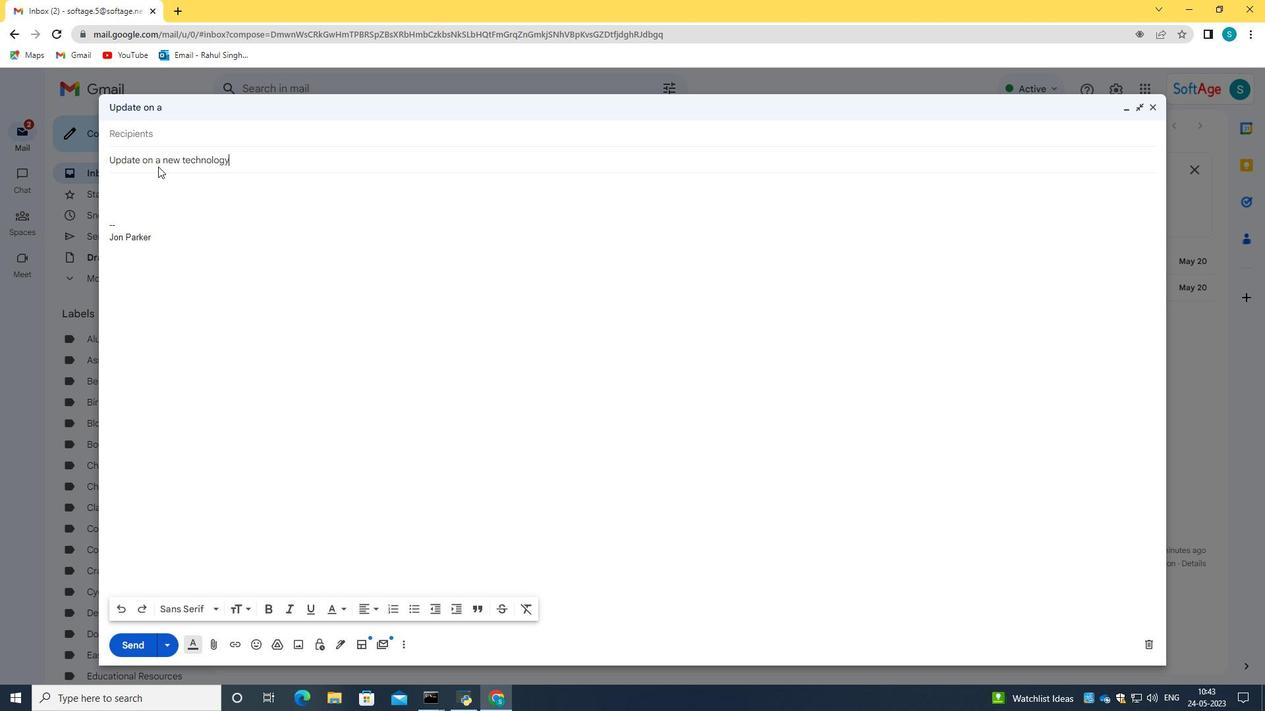
Action: Mouse moved to (141, 175)
Screenshot: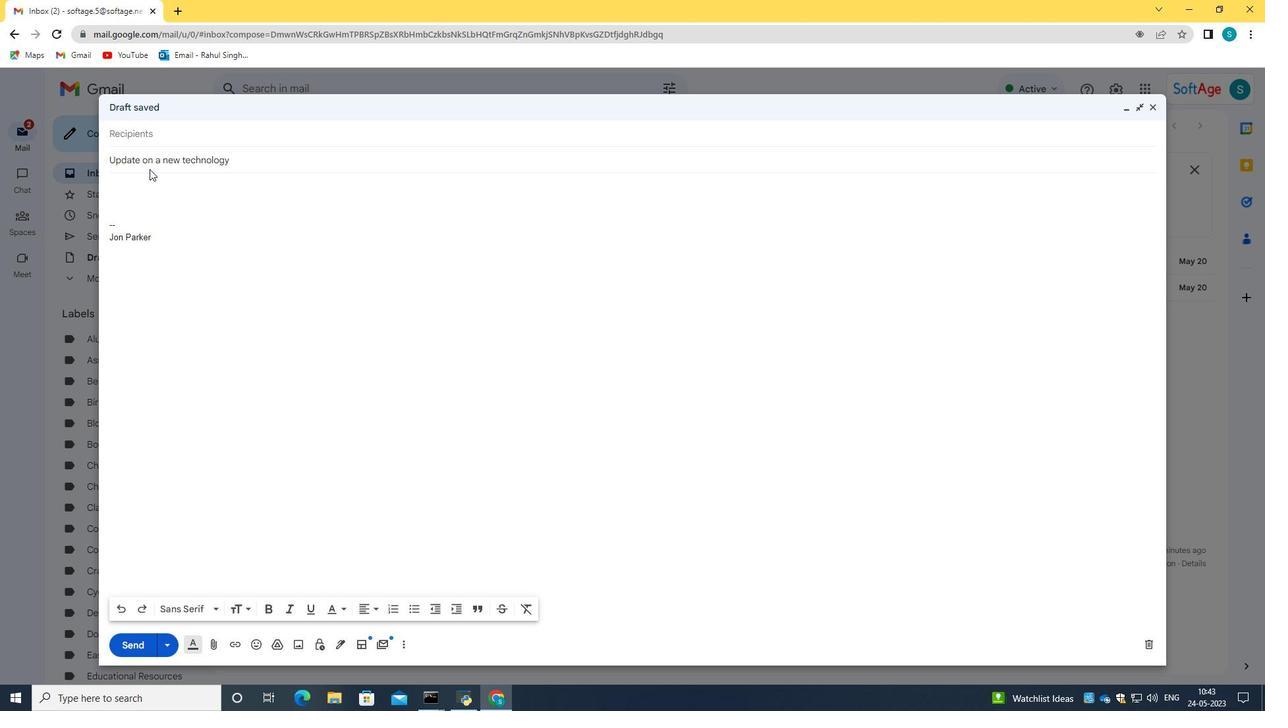 
Action: Mouse pressed left at (141, 175)
Screenshot: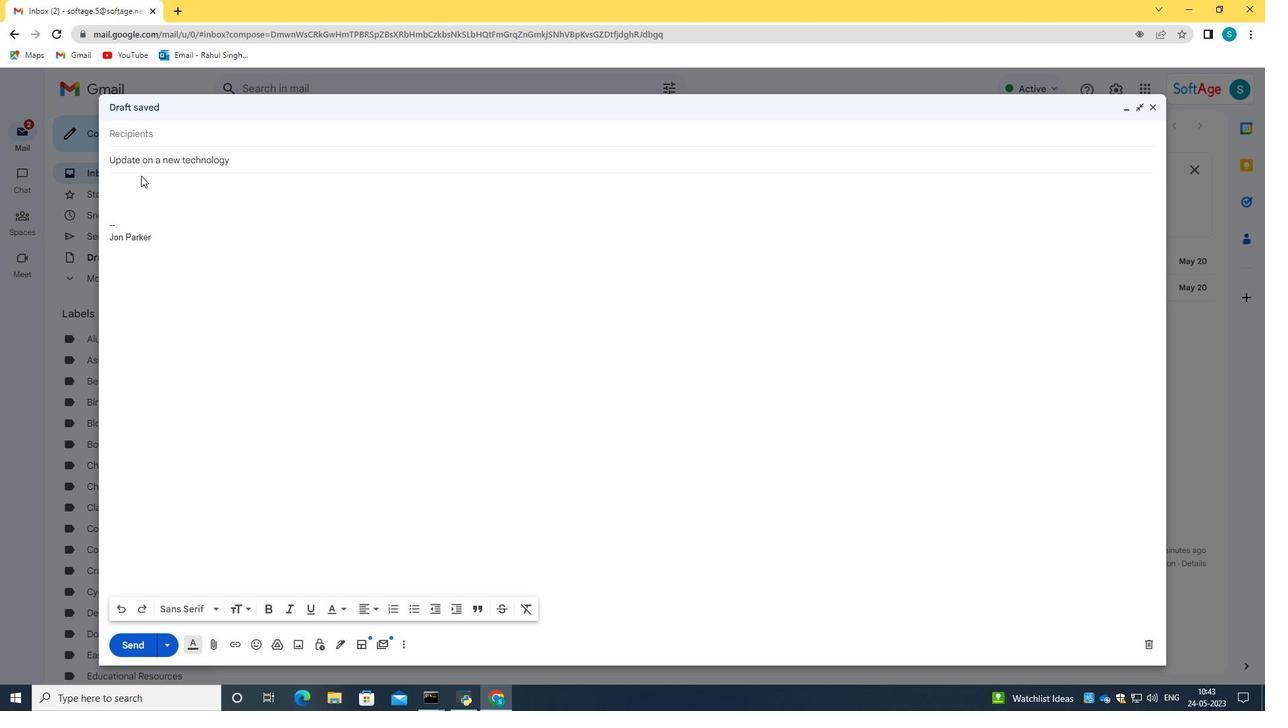 
Action: Mouse moved to (141, 189)
Screenshot: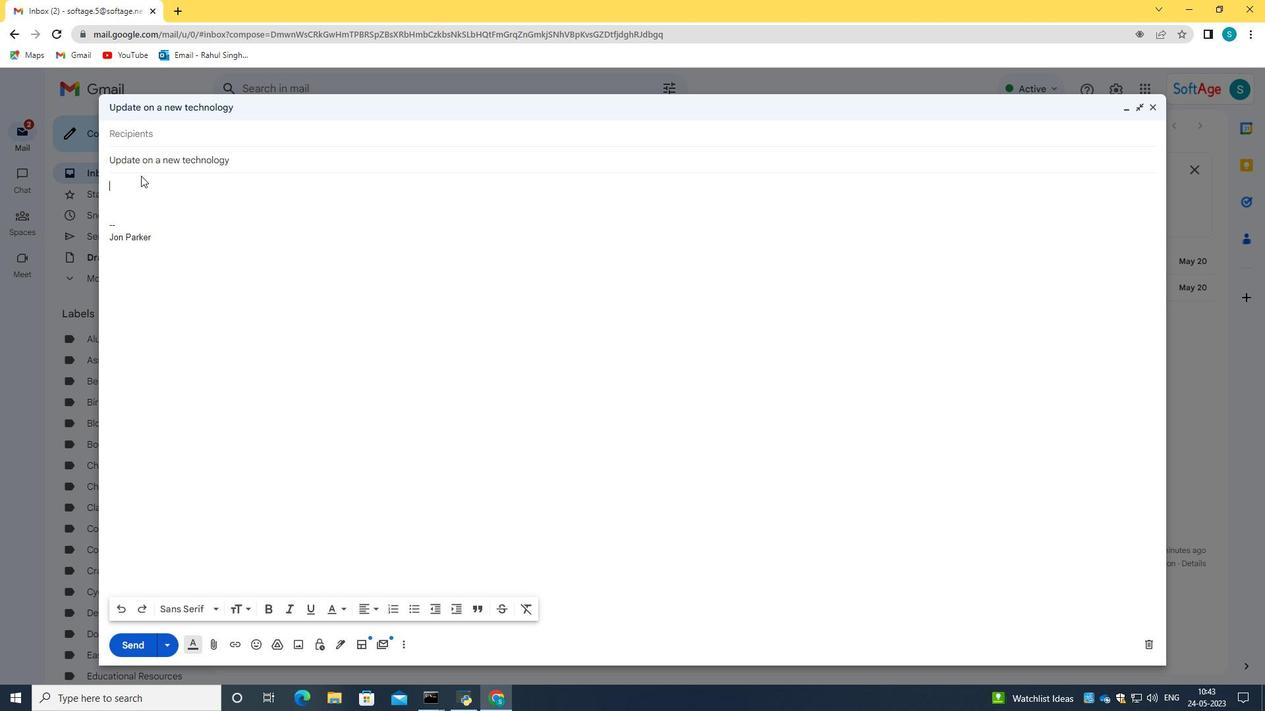 
Action: Key pressed <Key.caps_lock>I<Key.caps_lock><Key.space>am<Key.space>writing<Key.space>to<Key.space>request<Key.space>your<Key.space>assistance<Key.space>with<Key.space>the<Key.space>upcoming<Key.space>training<Key.space>session.
Screenshot: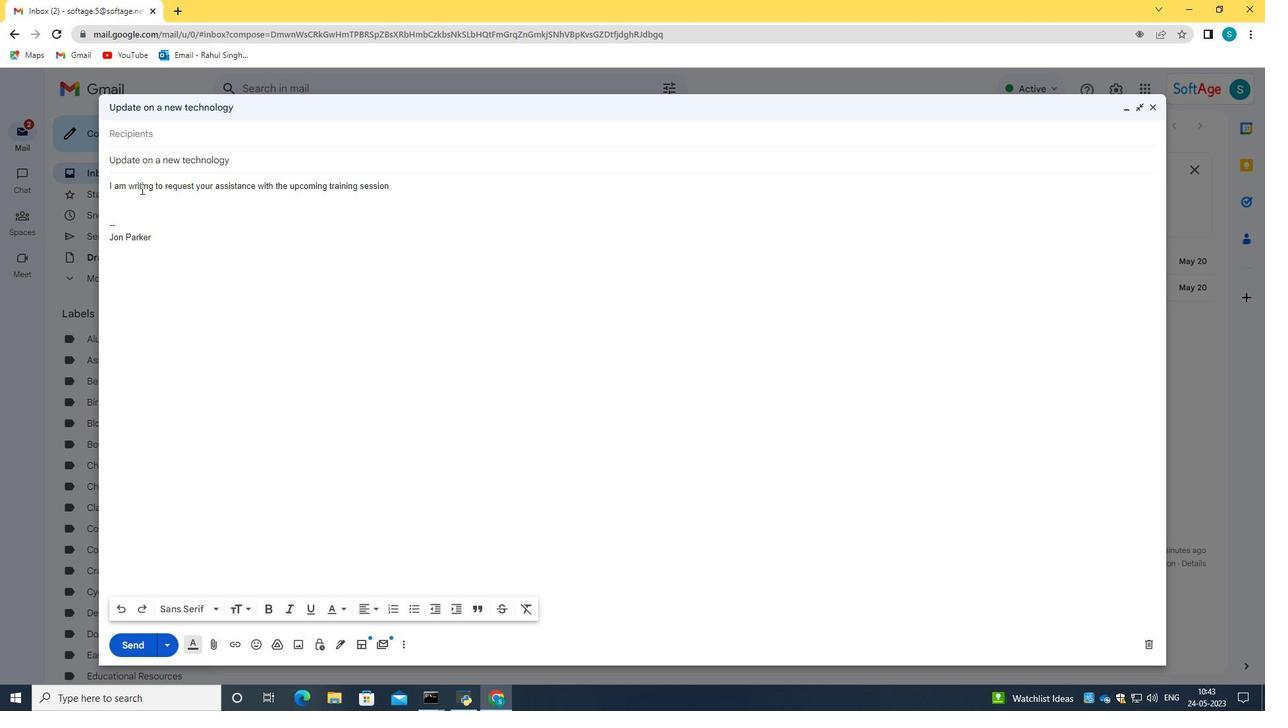 
Action: Mouse moved to (164, 134)
Screenshot: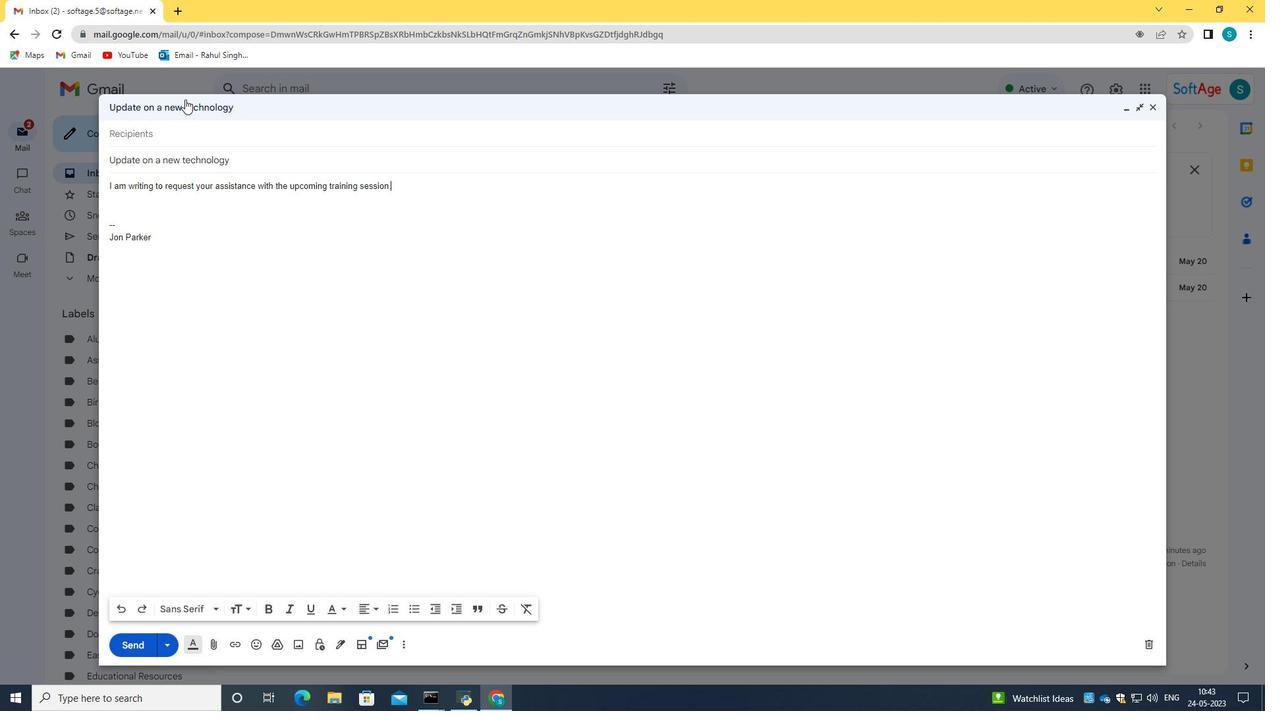 
Action: Mouse pressed left at (164, 134)
Screenshot: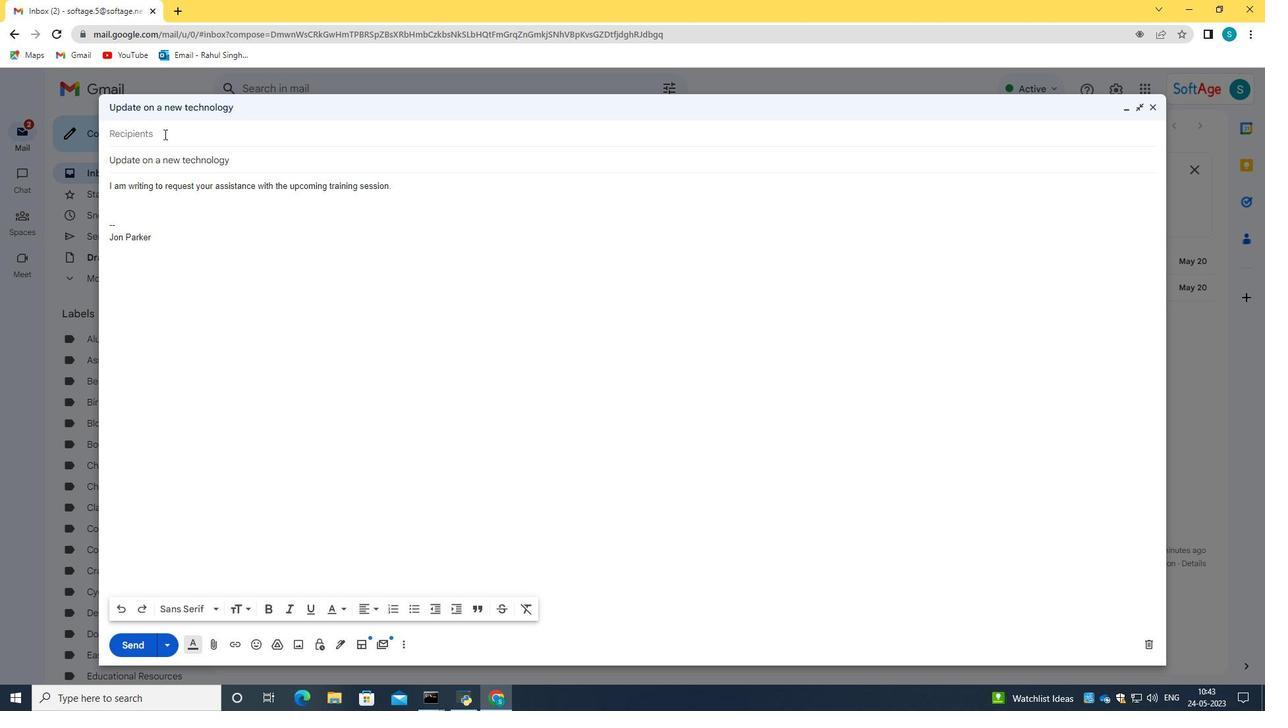 
Action: Key pressed softage.7<Key.shift>@softage.net
Screenshot: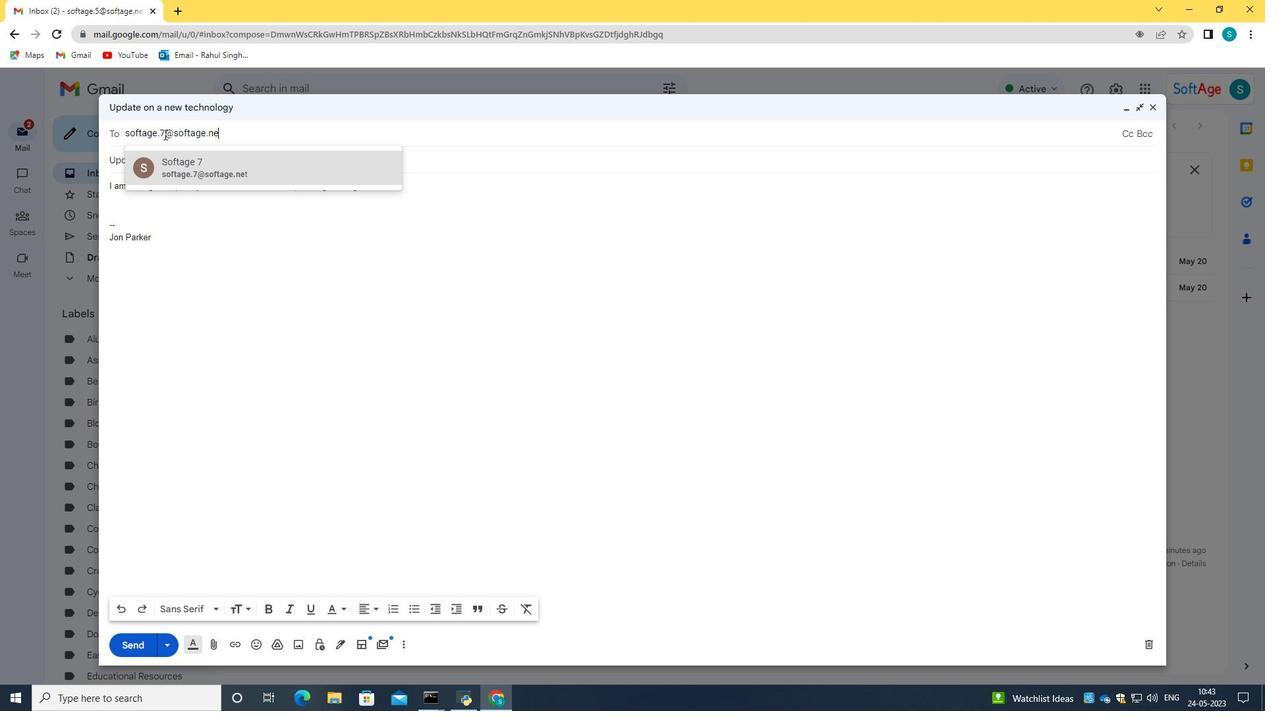 
Action: Mouse moved to (231, 169)
Screenshot: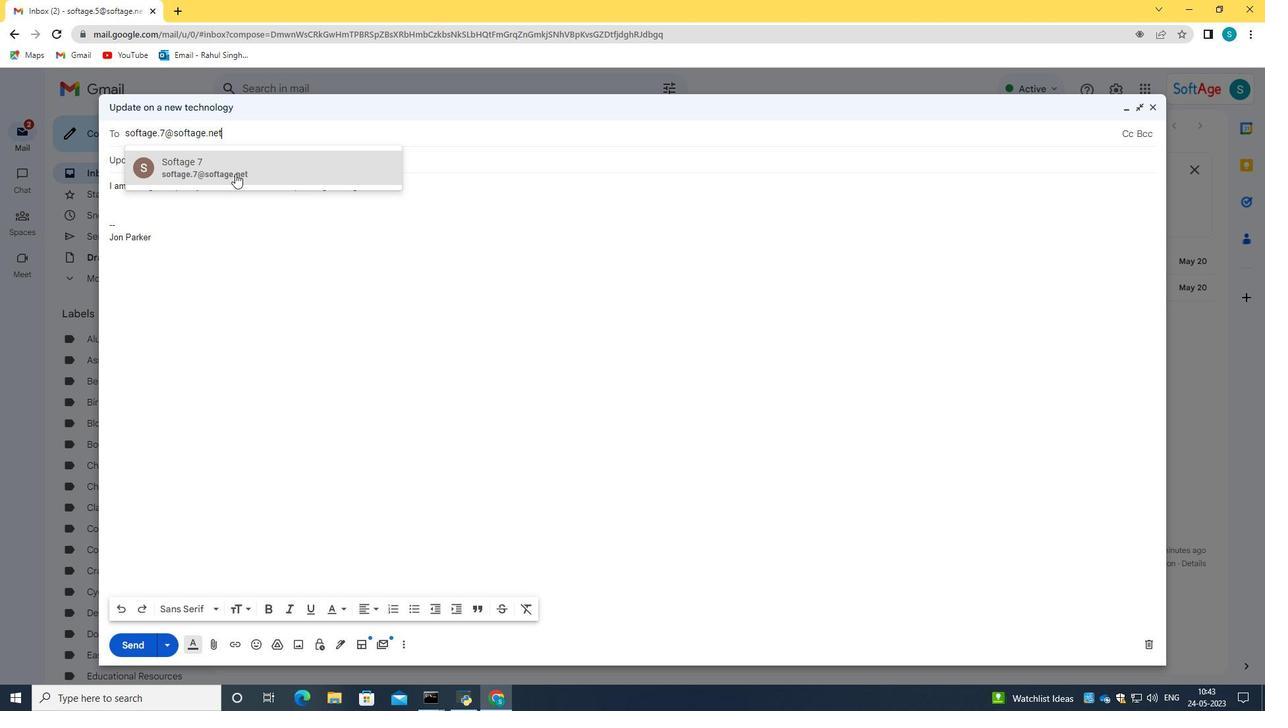 
Action: Mouse pressed left at (231, 169)
Screenshot: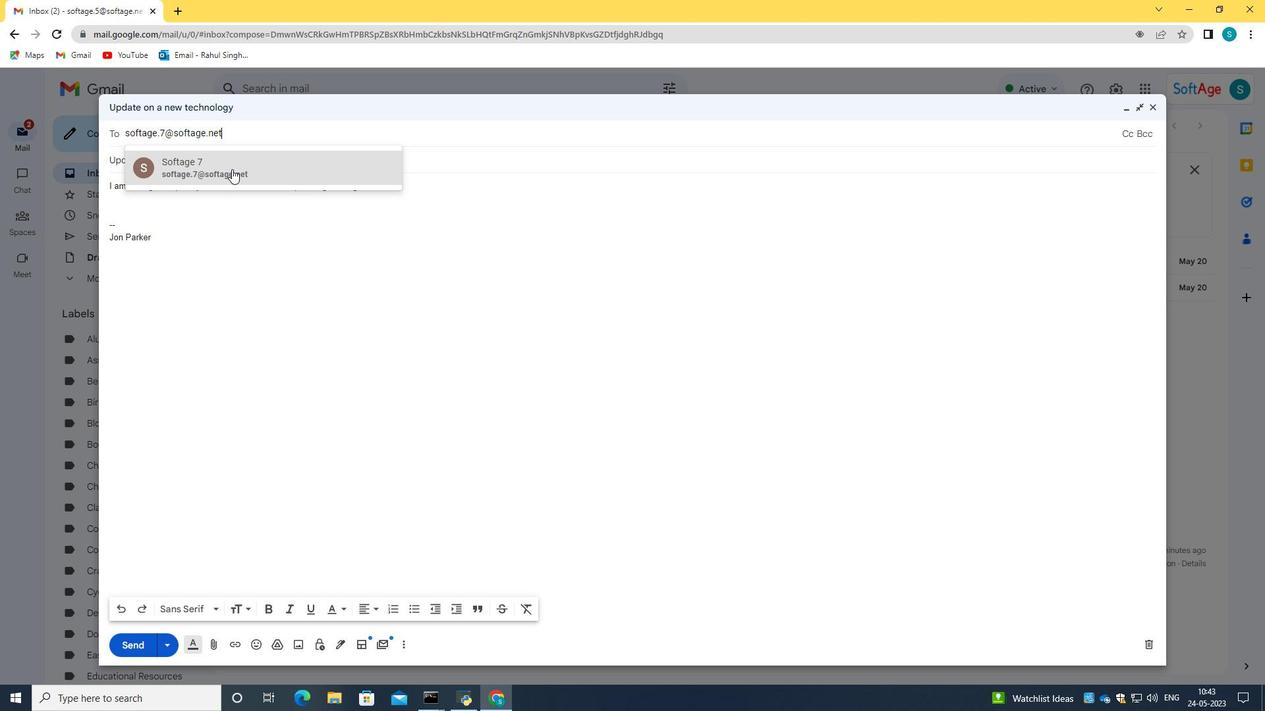 
Action: Mouse moved to (193, 391)
Screenshot: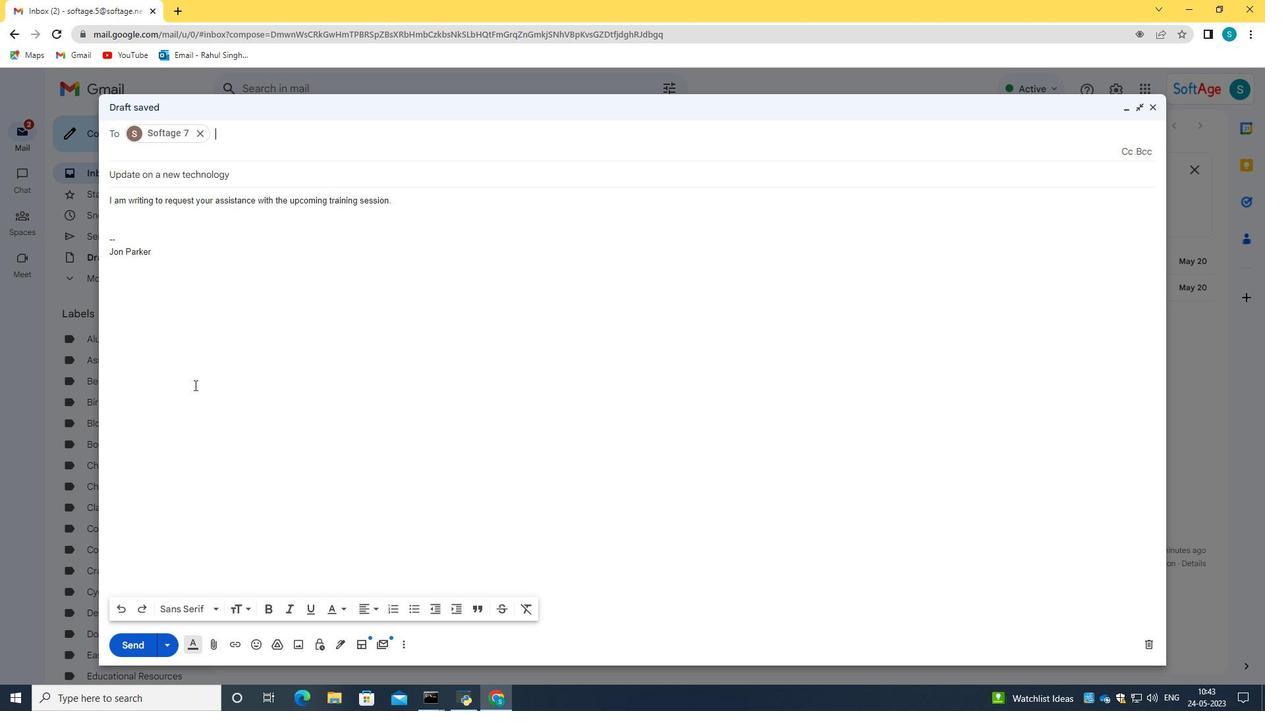 
Action: Mouse scrolled (193, 390) with delta (0, 0)
Screenshot: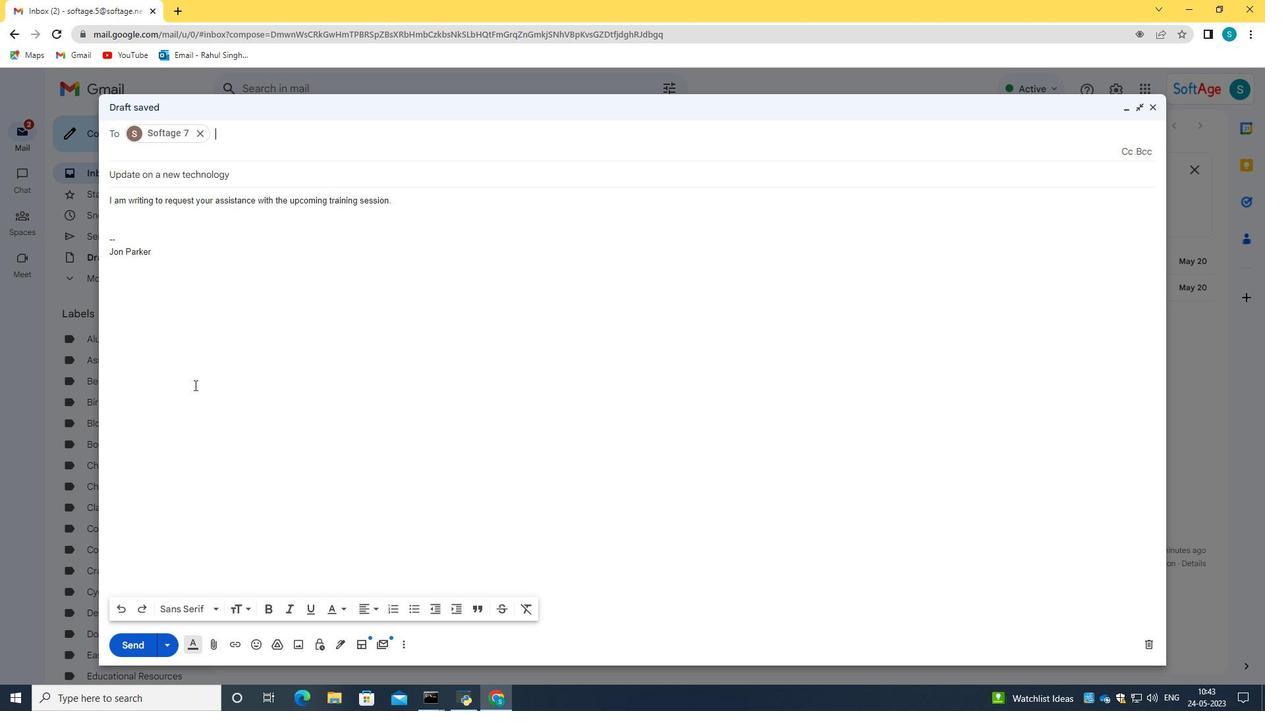 
Action: Mouse moved to (193, 394)
Screenshot: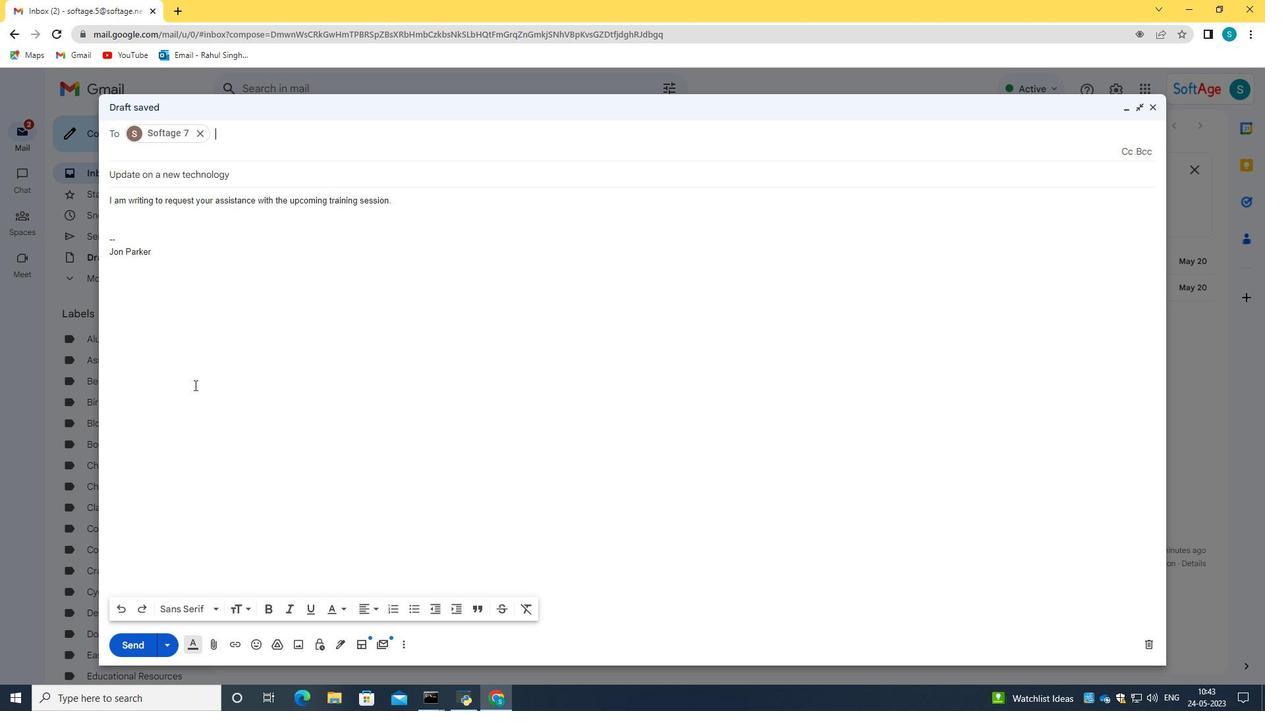 
Action: Mouse scrolled (193, 394) with delta (0, 0)
Screenshot: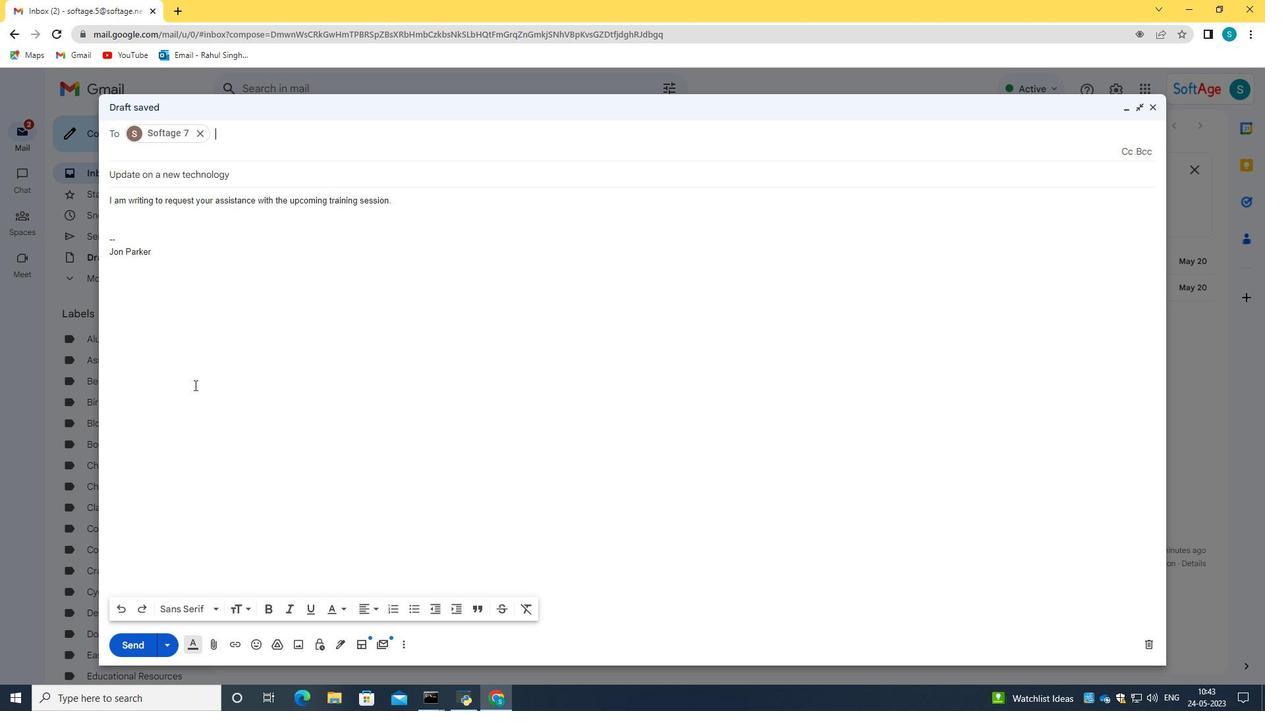 
Action: Mouse scrolled (193, 394) with delta (0, 0)
Screenshot: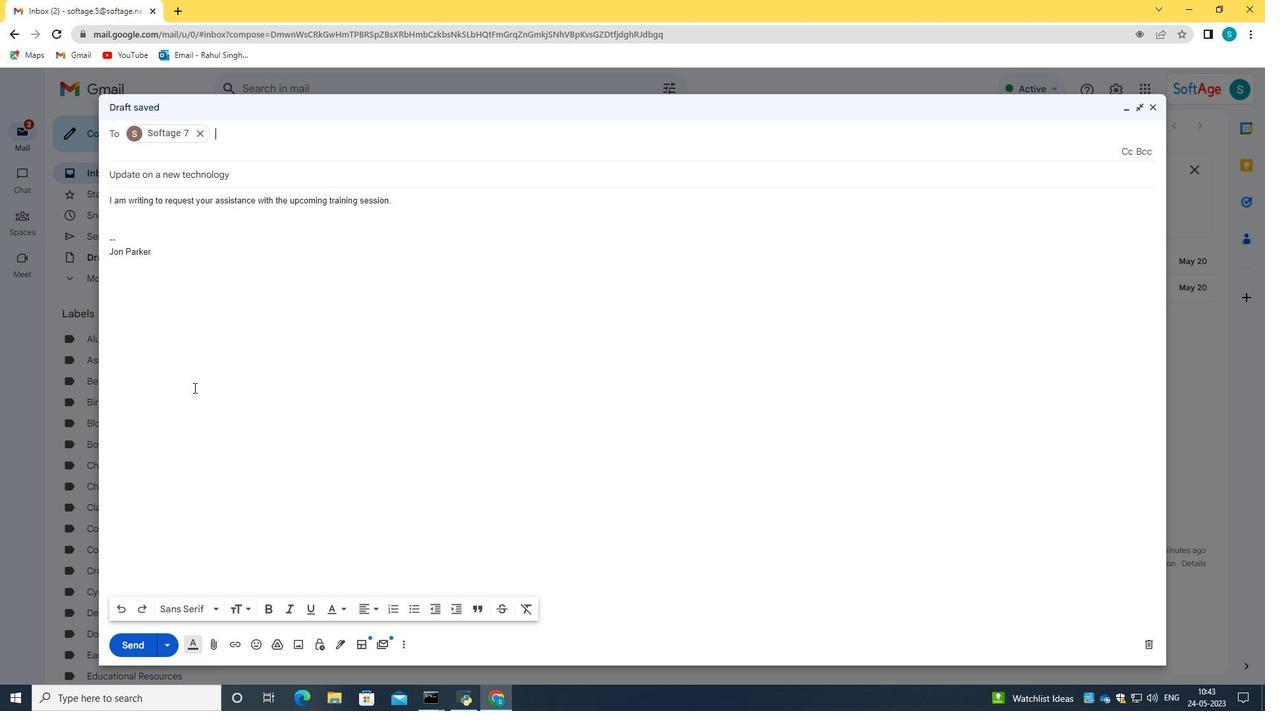 
Action: Mouse moved to (391, 200)
Screenshot: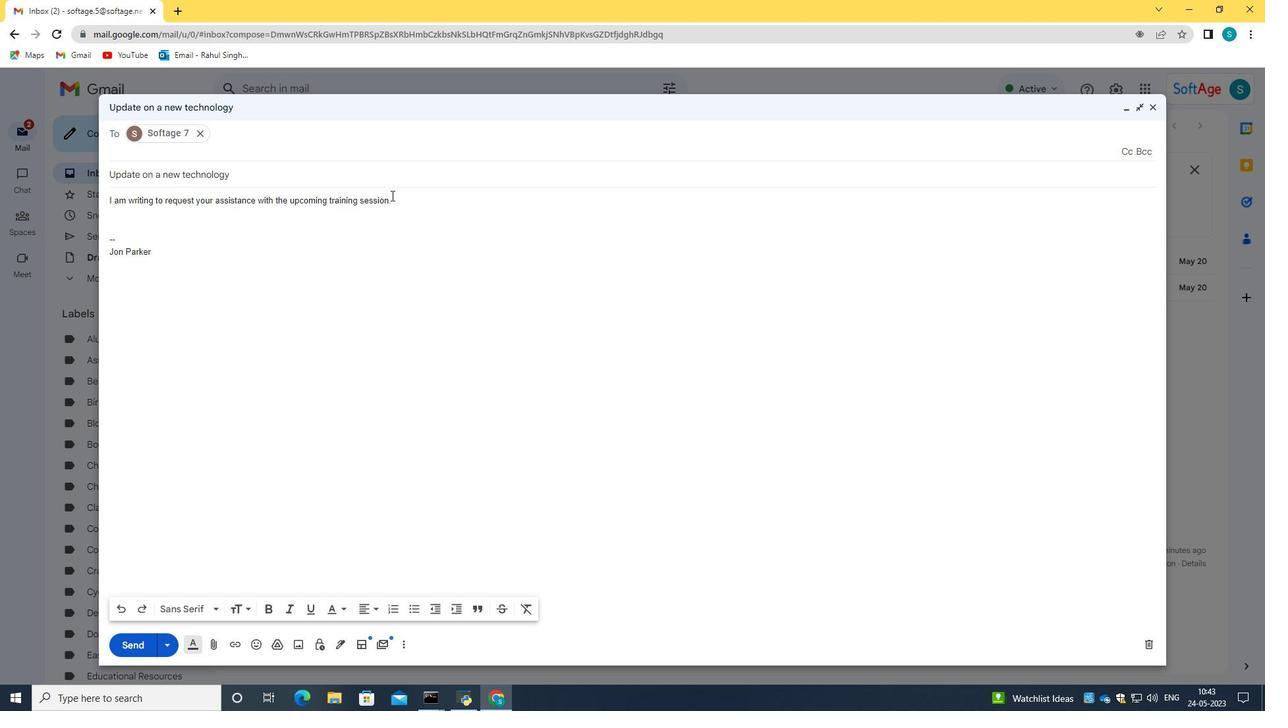 
Action: Mouse pressed left at (391, 200)
Screenshot: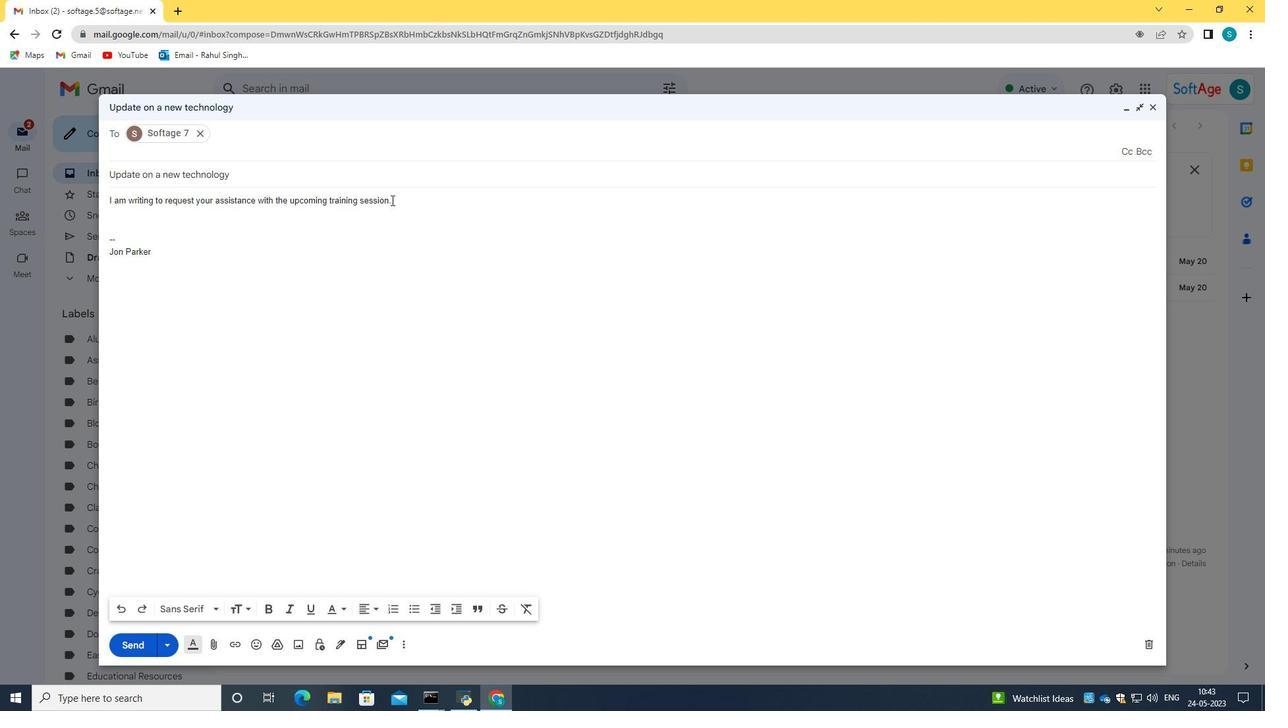
Action: Key pressed <Key.shift_r><Key.left><Key.left><Key.left><Key.left><Key.left><Key.left><Key.left><Key.left><Key.left><Key.left><Key.left><Key.left><Key.left><Key.left><Key.left><Key.left><Key.left><Key.left><Key.left><Key.left><Key.left><Key.left><Key.left><Key.left><Key.left><Key.left><Key.left><Key.left><Key.left><Key.left><Key.left><Key.left><Key.left><Key.left><Key.left><Key.left><Key.left><Key.left><Key.left><Key.left><Key.left><Key.left><Key.left><Key.left><Key.left><Key.left><Key.left><Key.left><Key.left><Key.left><Key.left><Key.left><Key.left><Key.left><Key.left><Key.left><Key.left><Key.left><Key.left><Key.left><Key.left><Key.left><Key.left><Key.left><Key.left><Key.left><Key.left><Key.left><Key.left><Key.left><Key.left><Key.left><Key.left><Key.left><Key.left><Key.left><Key.left><Key.left><Key.left><Key.left><Key.left>
Screenshot: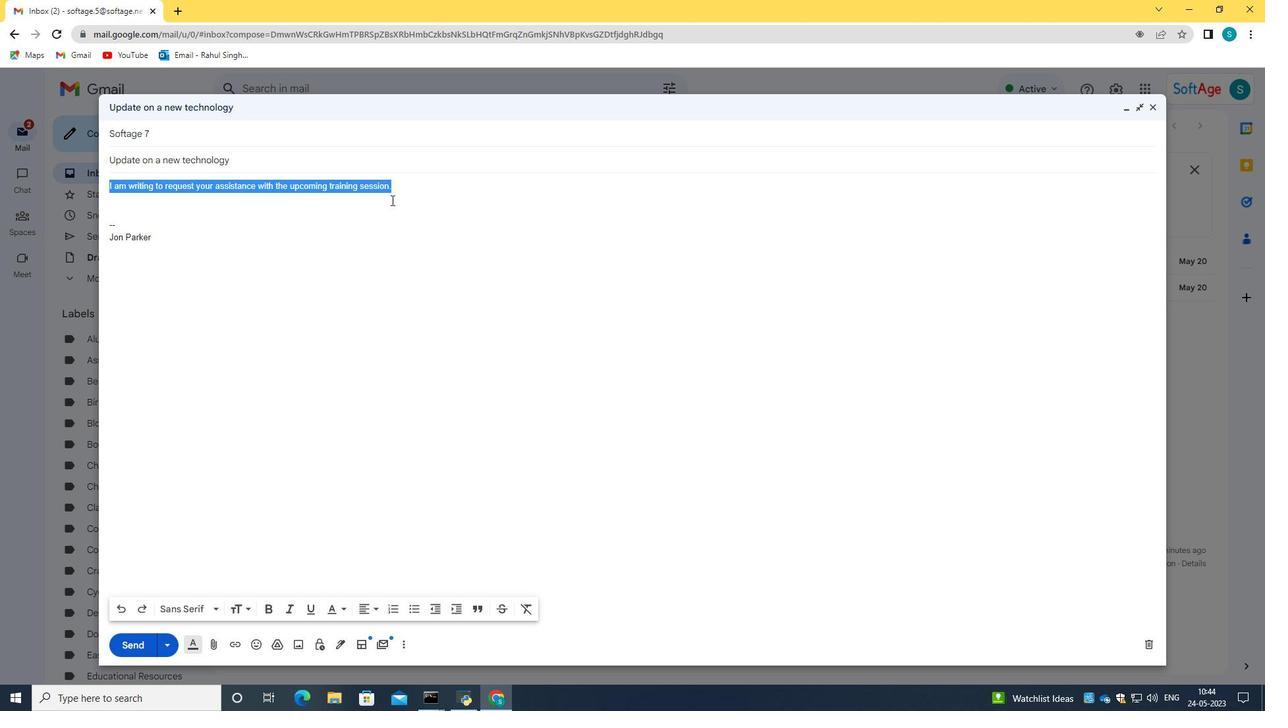 
Action: Mouse moved to (241, 613)
Screenshot: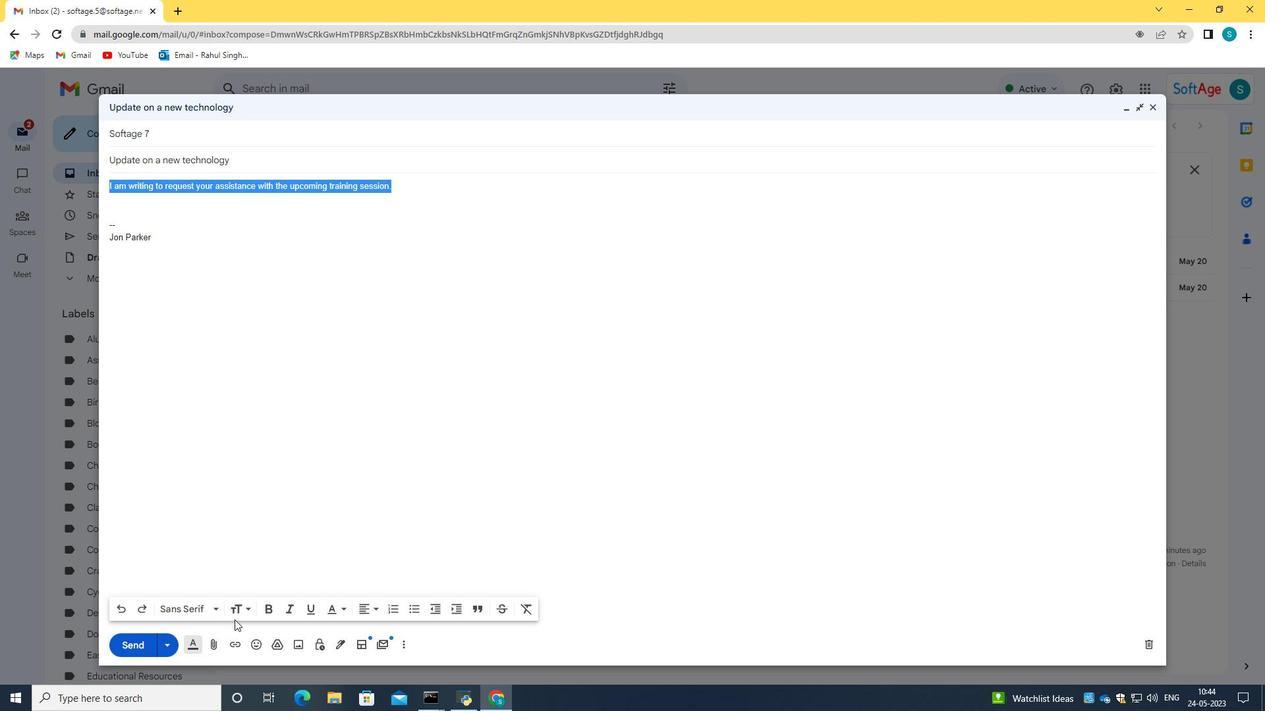 
Action: Mouse pressed left at (241, 613)
Screenshot: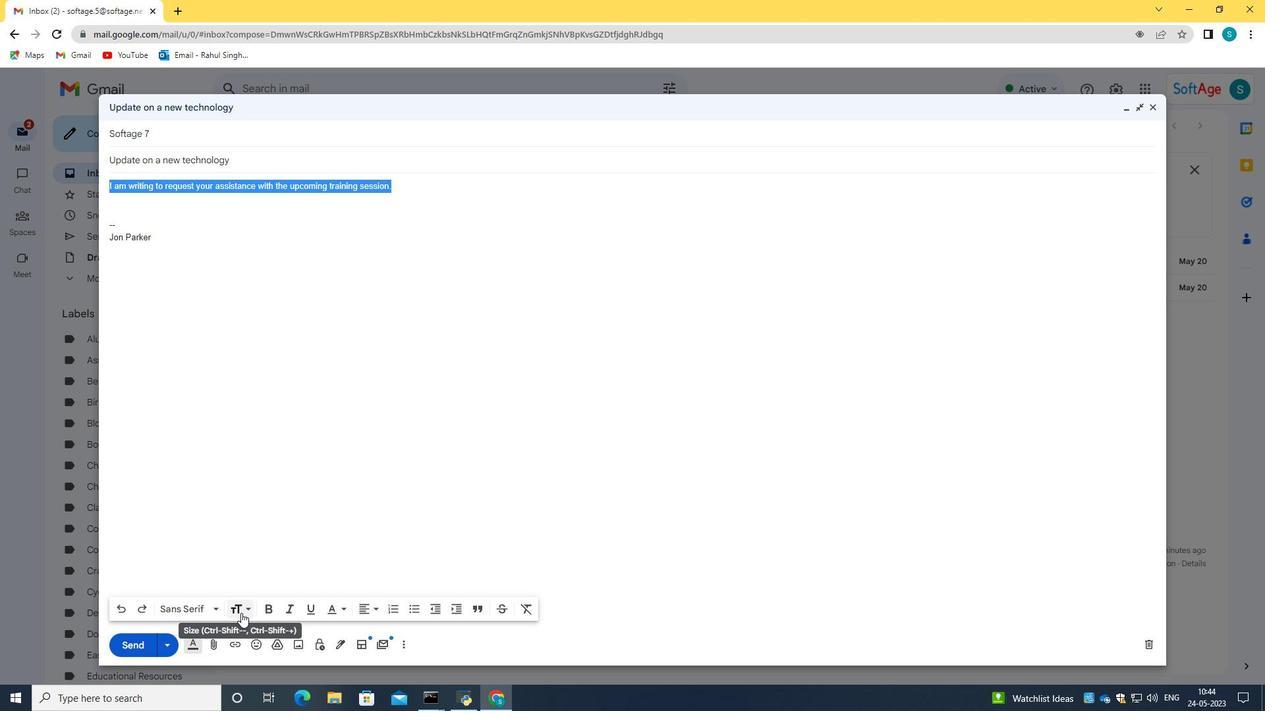 
Action: Mouse moved to (263, 571)
Screenshot: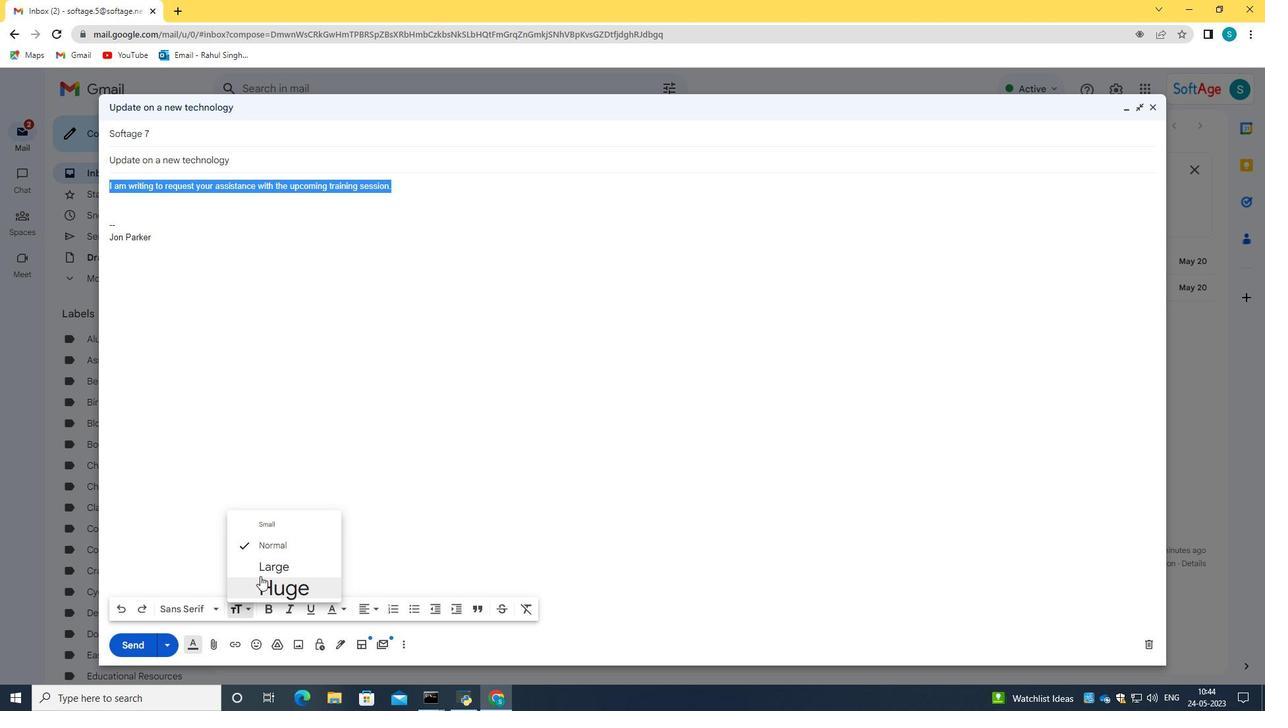 
Action: Mouse pressed left at (263, 571)
Screenshot: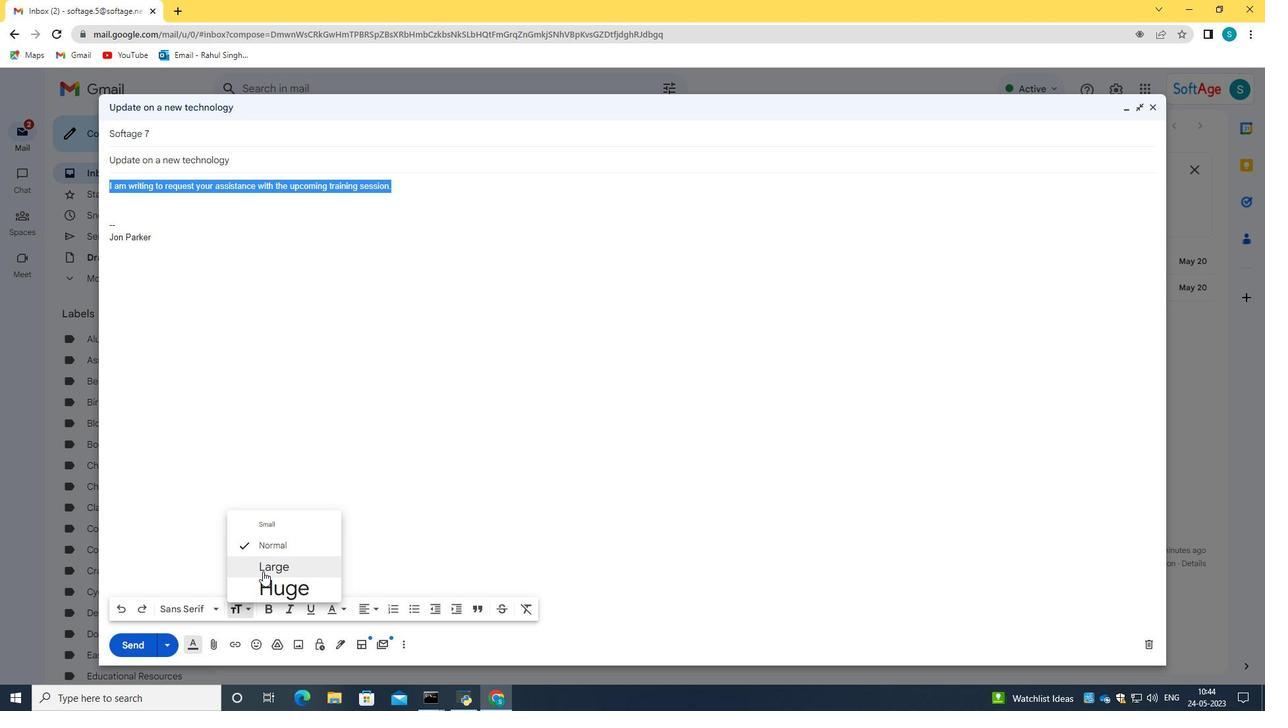 
Action: Mouse moved to (372, 608)
Screenshot: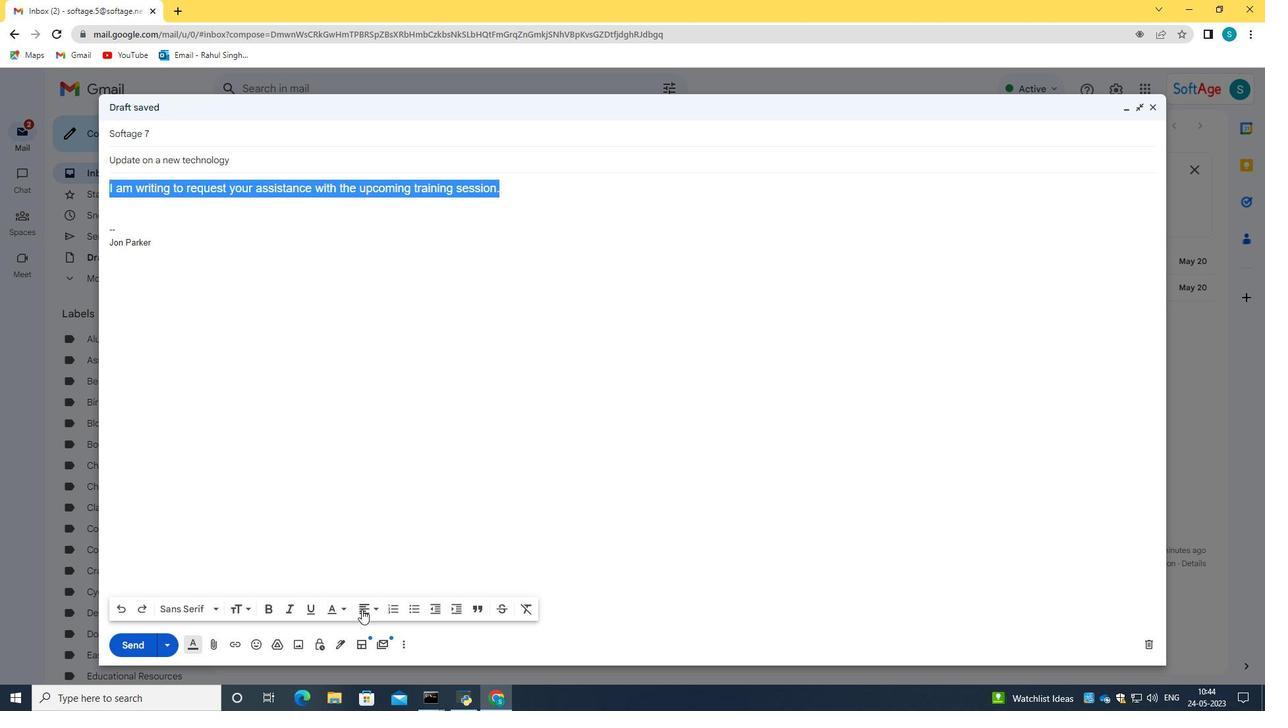 
Action: Mouse pressed left at (372, 608)
Screenshot: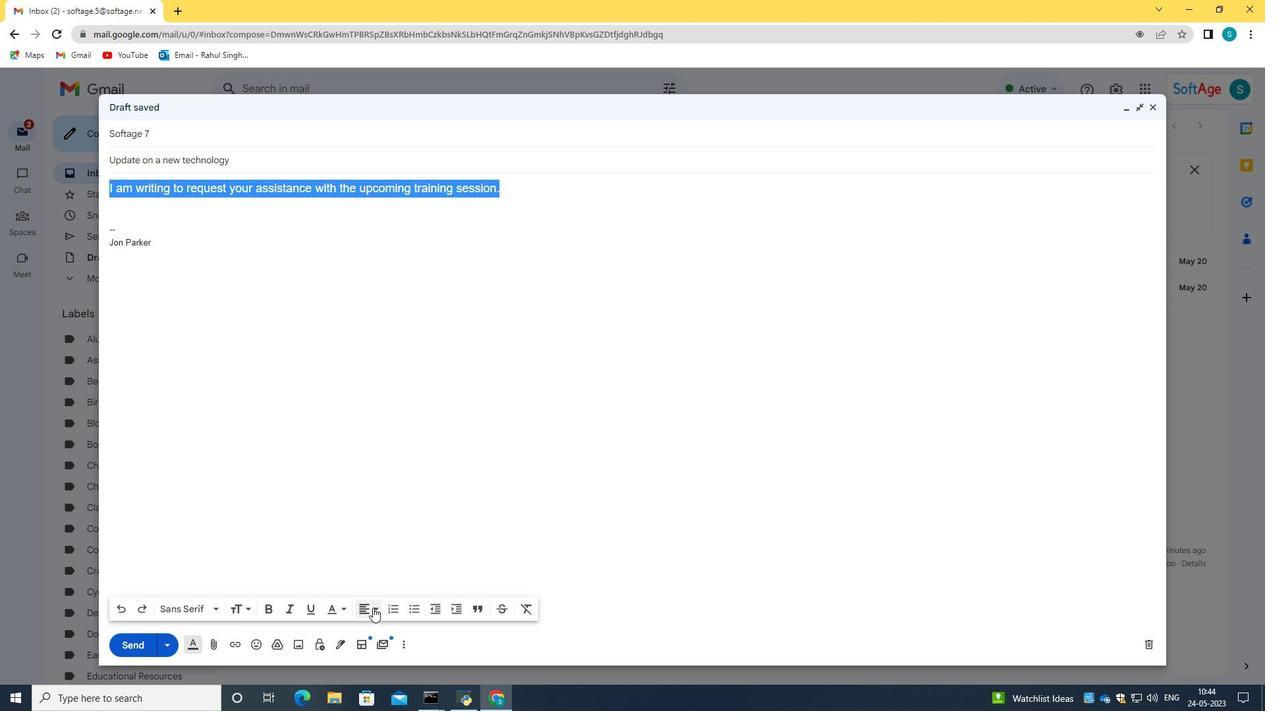 
Action: Mouse moved to (364, 571)
Screenshot: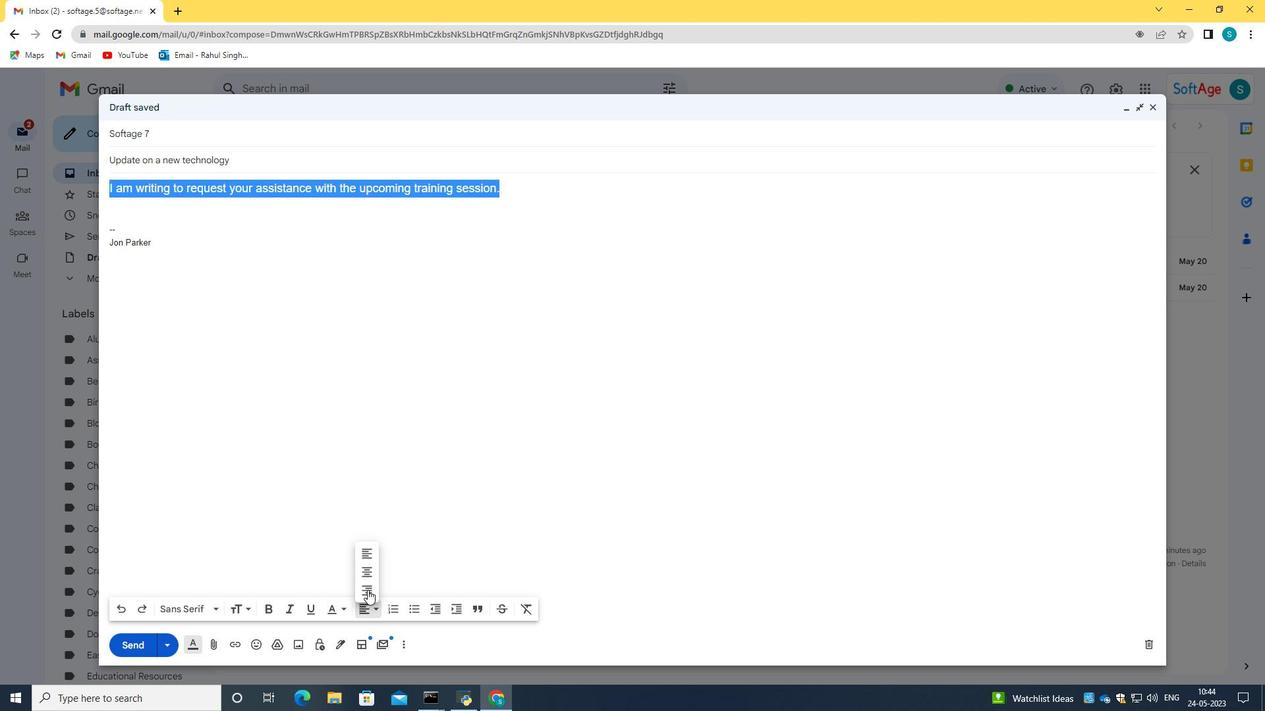 
Action: Mouse pressed left at (364, 571)
Screenshot: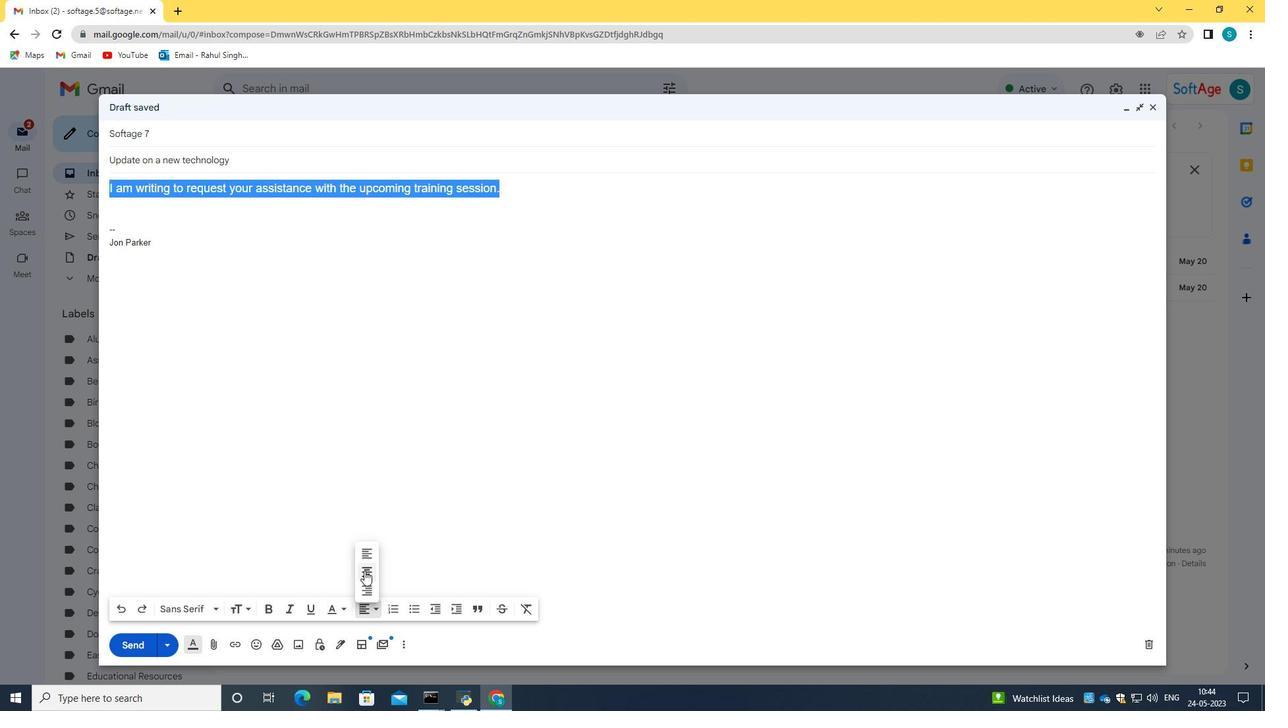 
Action: Mouse moved to (371, 313)
Screenshot: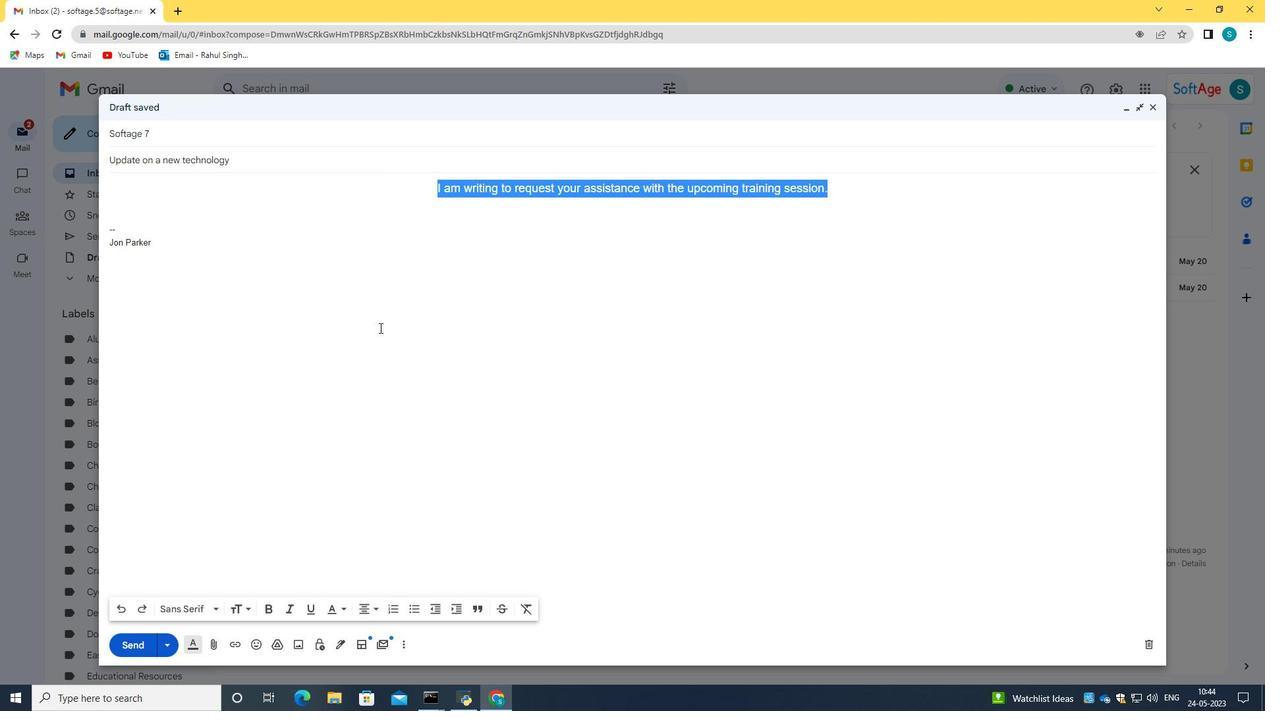 
Action: Mouse pressed left at (371, 313)
Screenshot: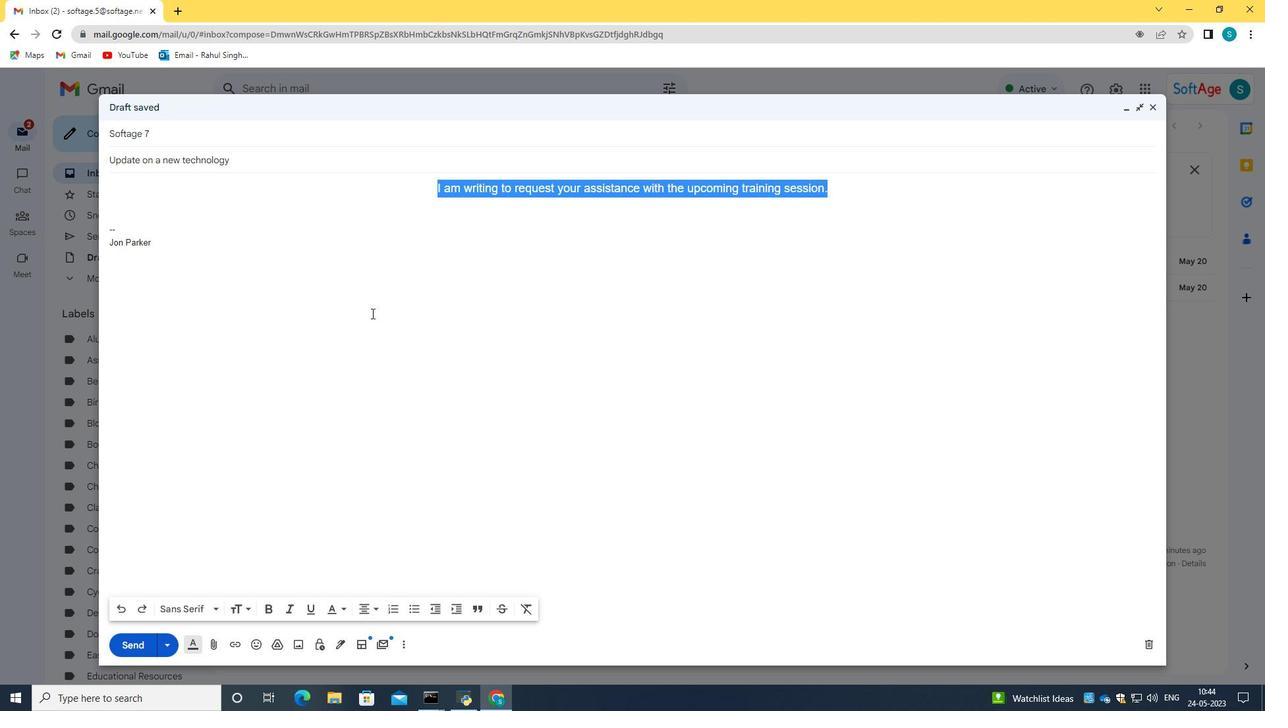
Action: Mouse moved to (144, 647)
Screenshot: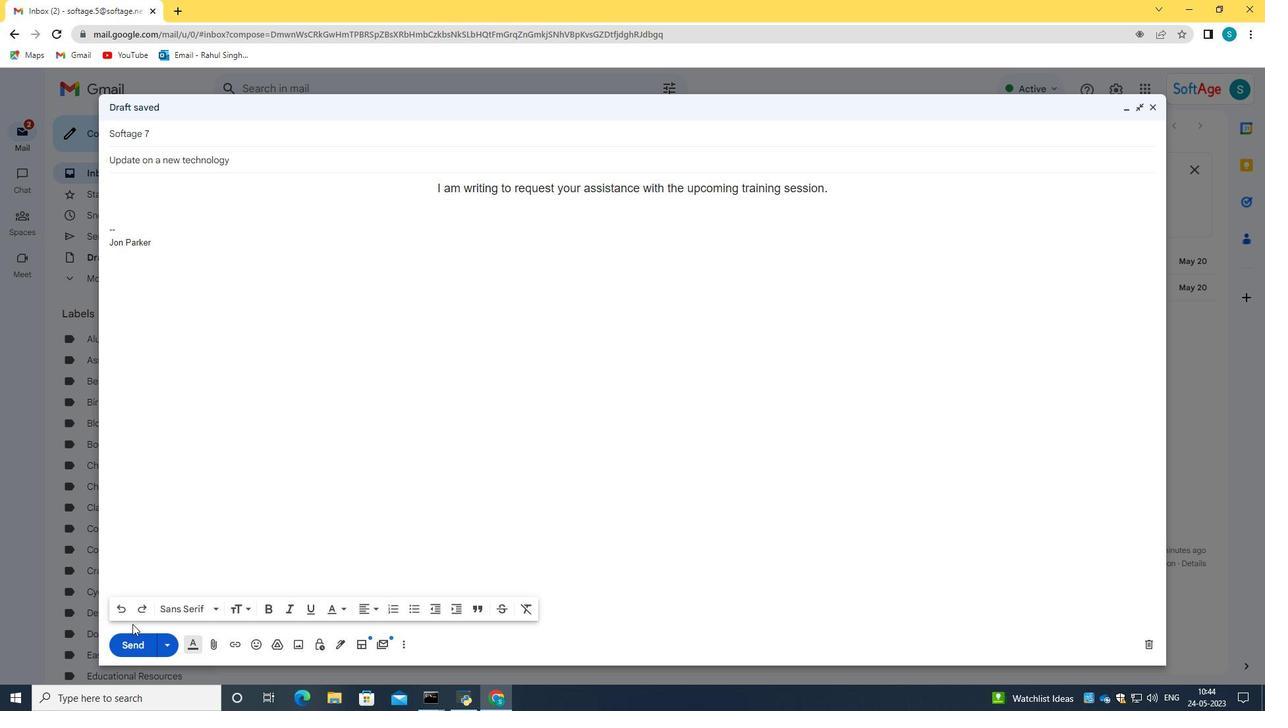 
Action: Mouse pressed left at (144, 647)
Screenshot: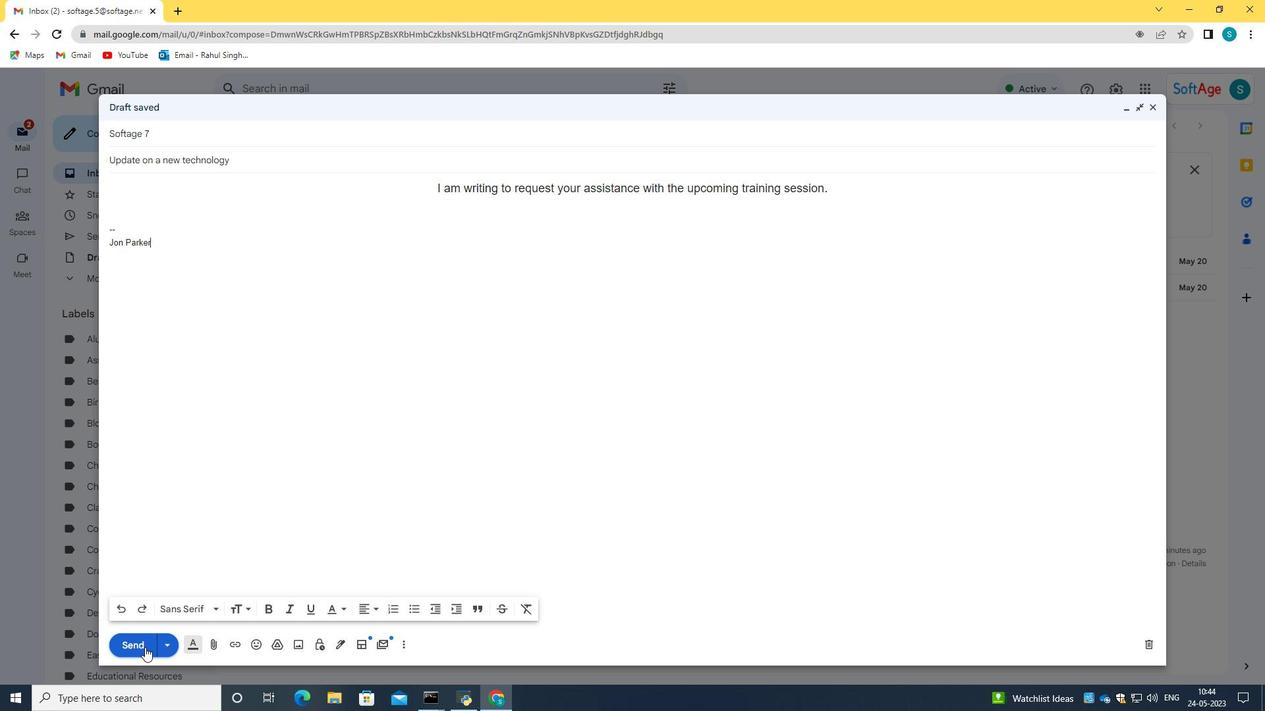 
Action: Mouse moved to (111, 231)
Screenshot: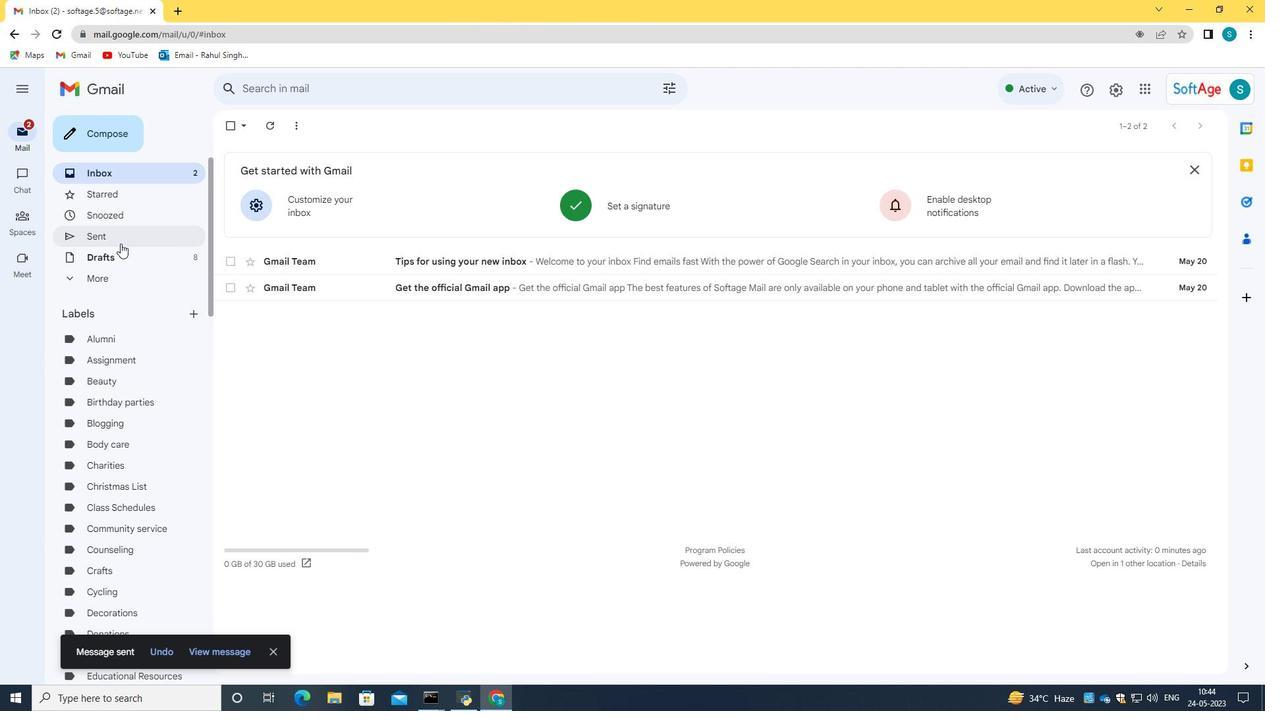 
Action: Mouse pressed left at (111, 231)
Screenshot: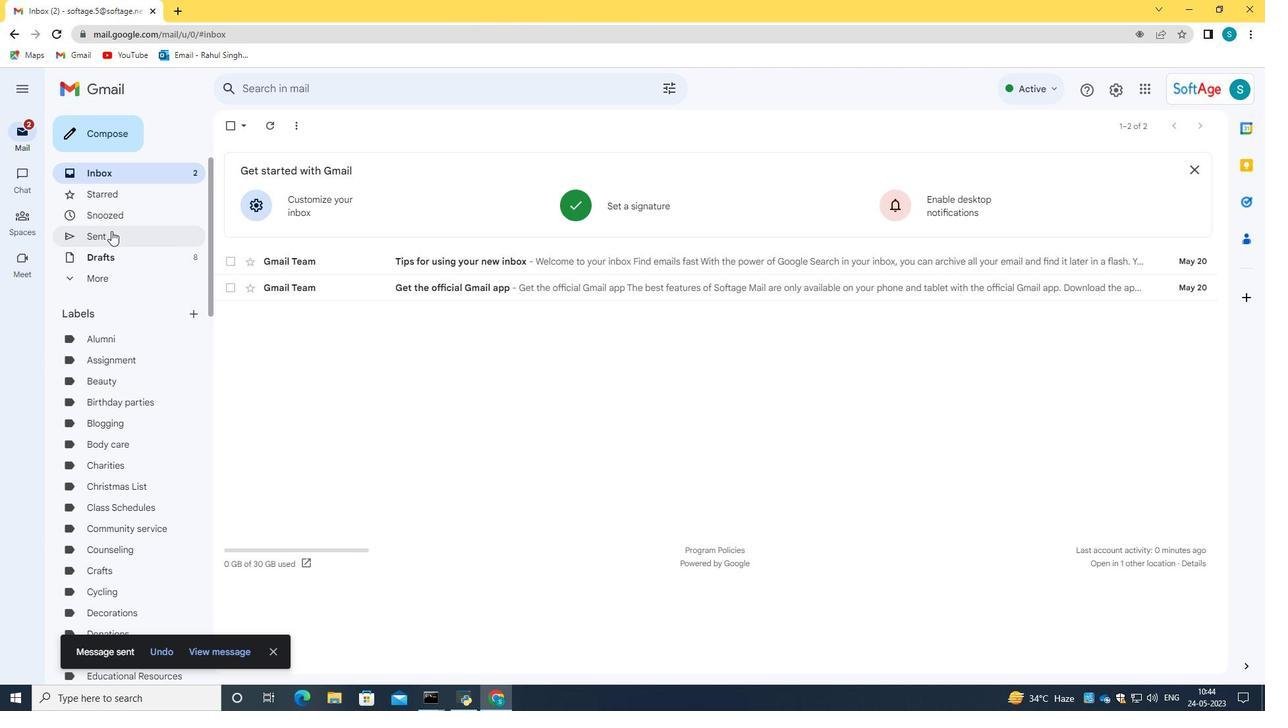 
Action: Mouse moved to (231, 192)
Screenshot: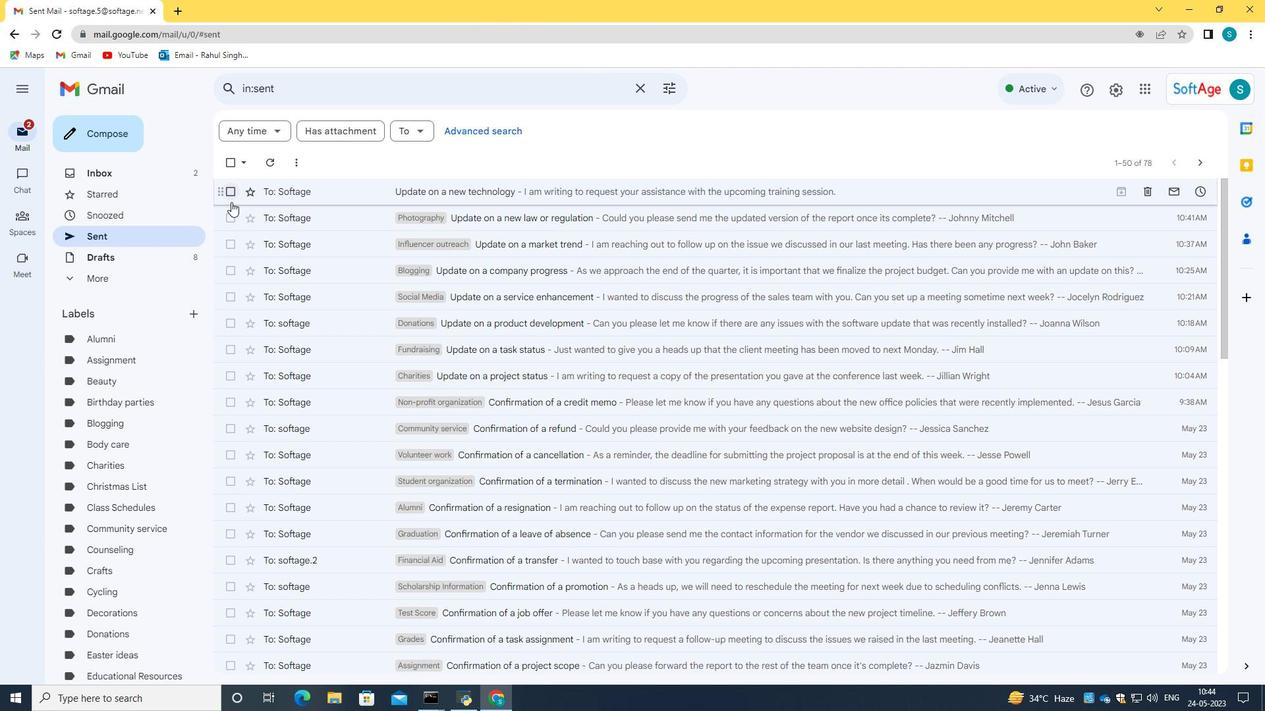 
Action: Mouse pressed left at (231, 192)
Screenshot: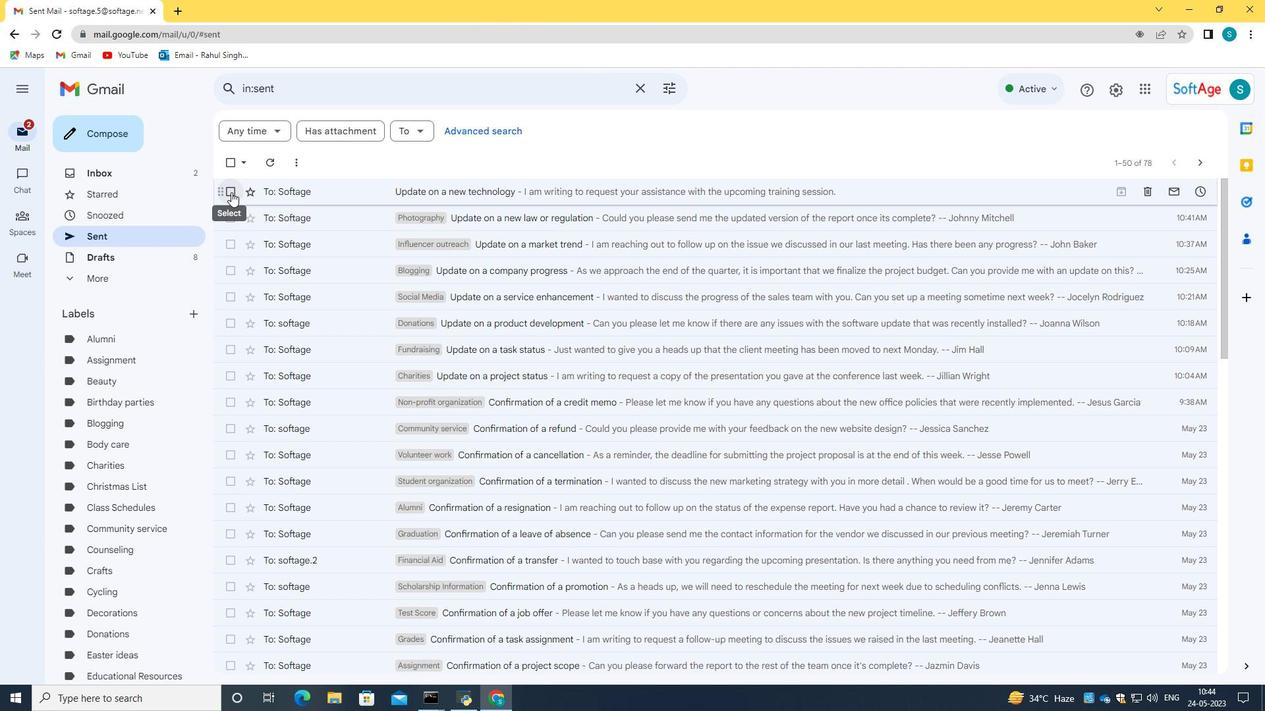 
Action: Mouse moved to (294, 188)
Screenshot: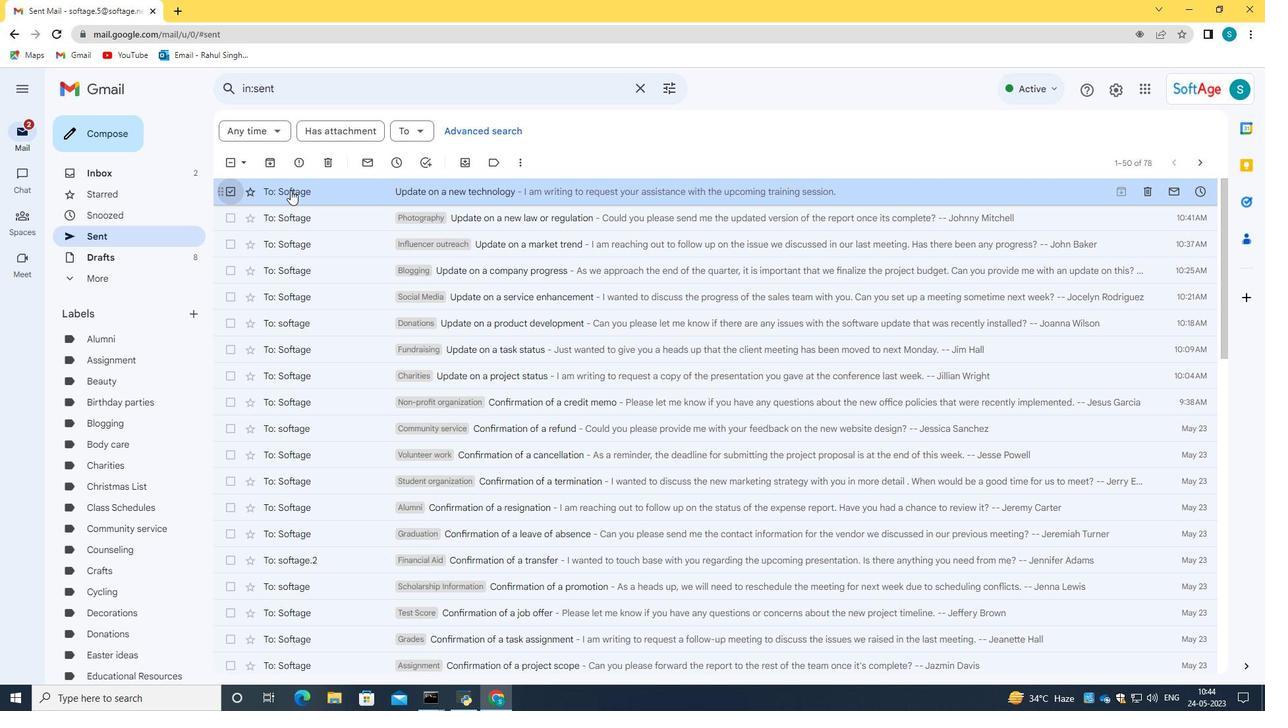 
Action: Mouse pressed right at (294, 188)
Screenshot: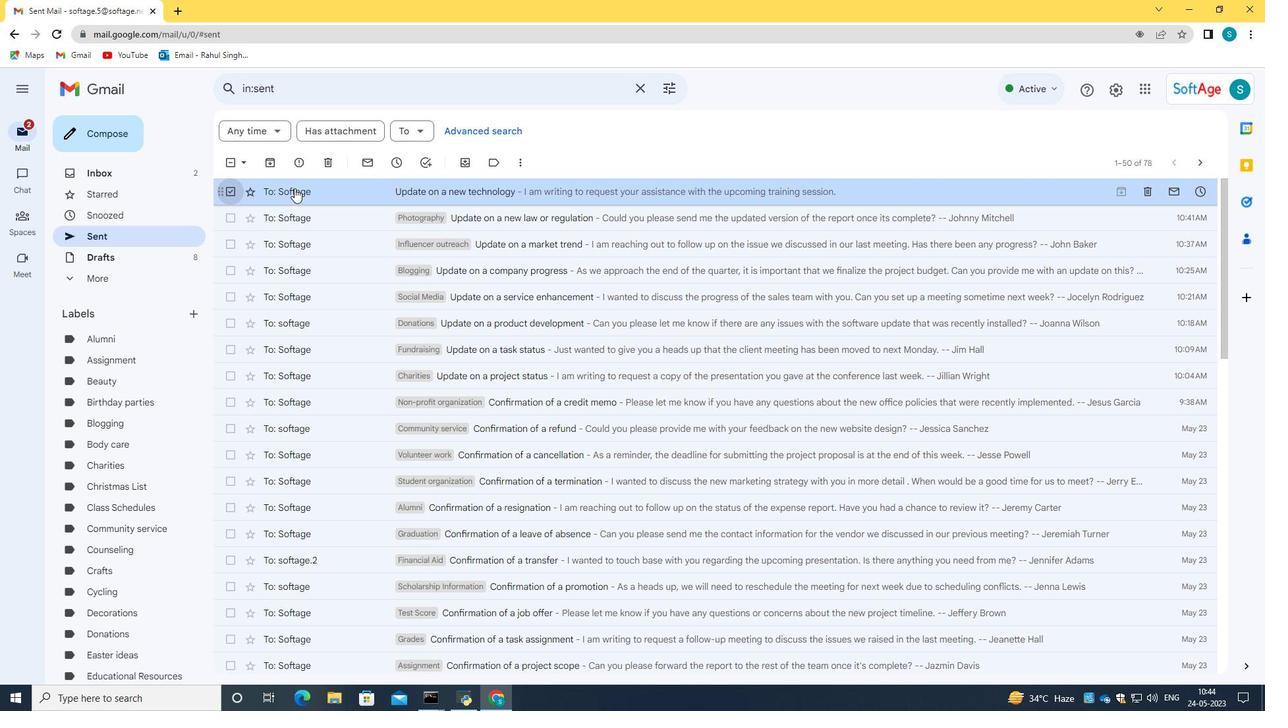 
Action: Mouse moved to (496, 389)
Screenshot: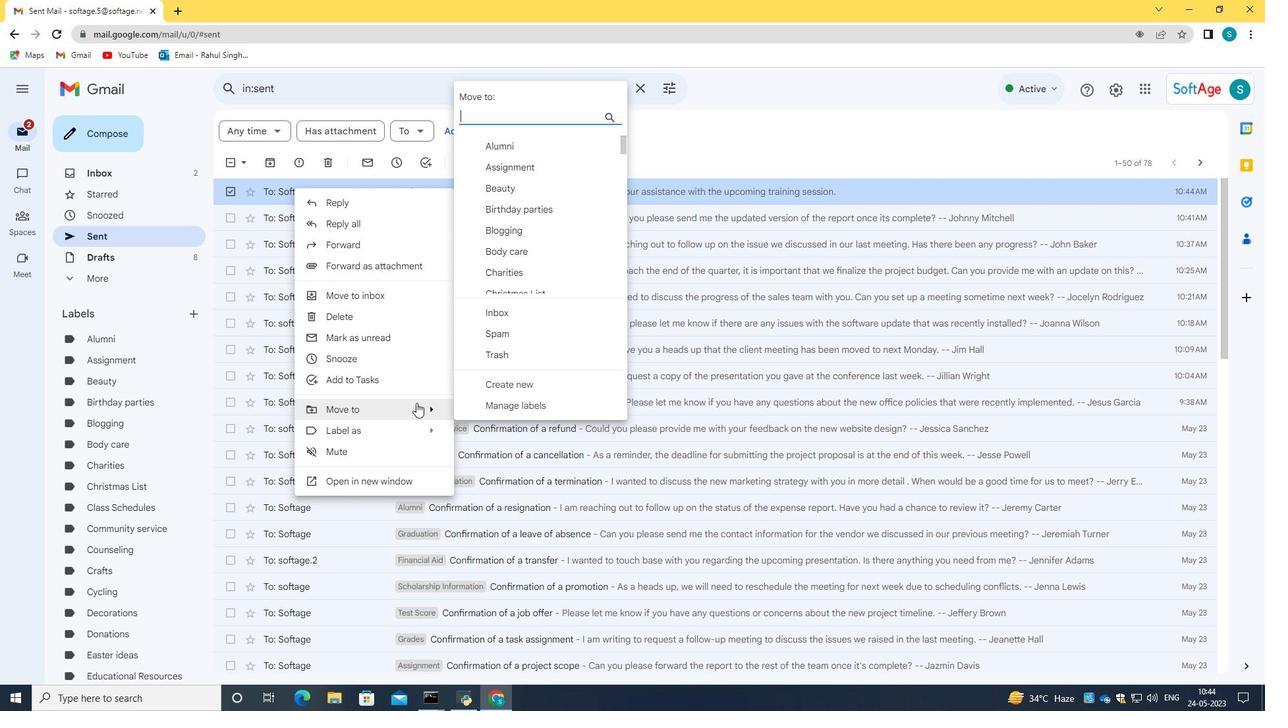 
Action: Mouse pressed left at (496, 389)
Screenshot: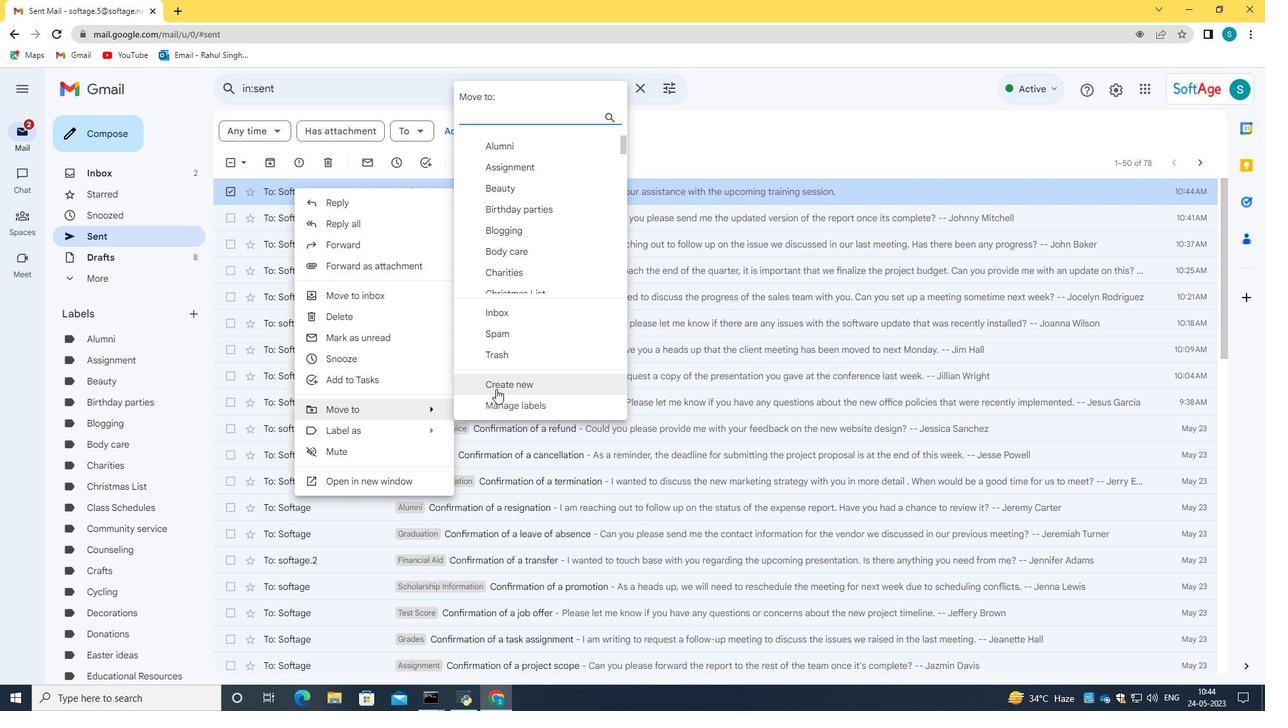 
Action: Key pressed <Key.caps_lock>G<Key.caps_lock>raphoi<Key.backspace><Key.backspace>ic<Key.space><Key.caps_lock>D<Key.caps_lock>esighn=<Key.backspace><Key.backspace><Key.backspace>n
Screenshot: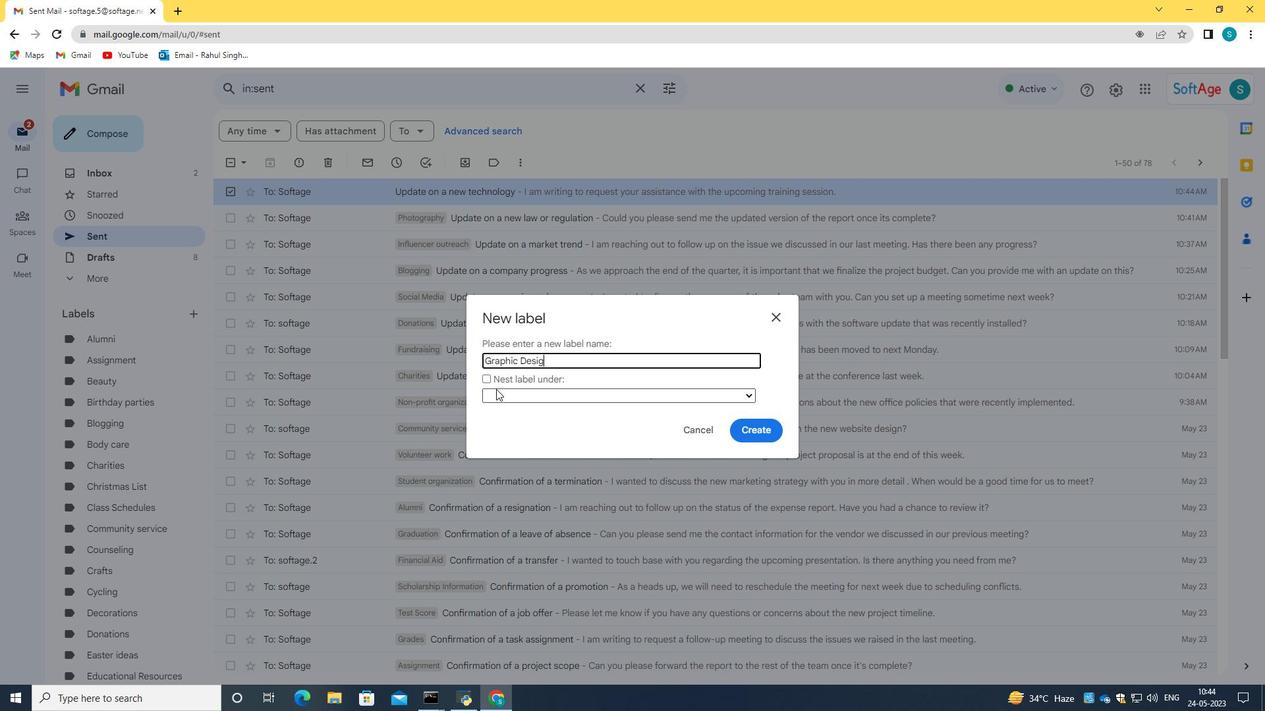 
Action: Mouse moved to (752, 424)
Screenshot: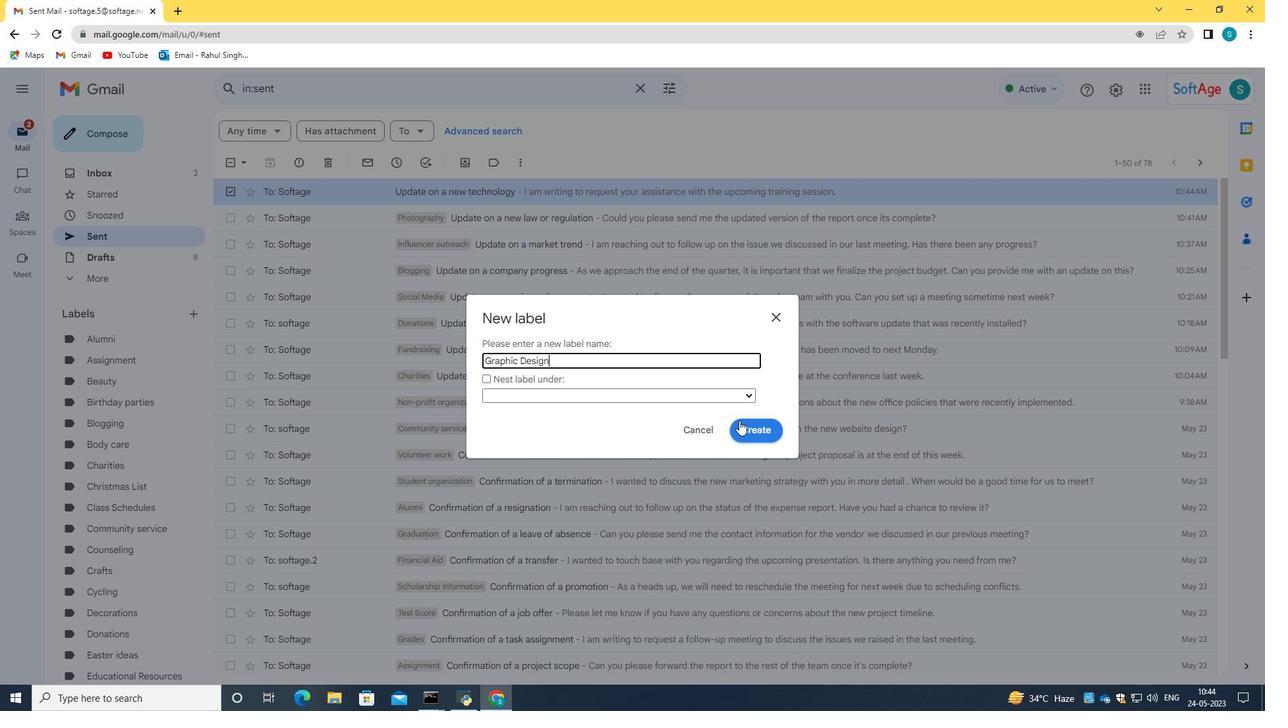 
Action: Mouse pressed left at (752, 424)
Screenshot: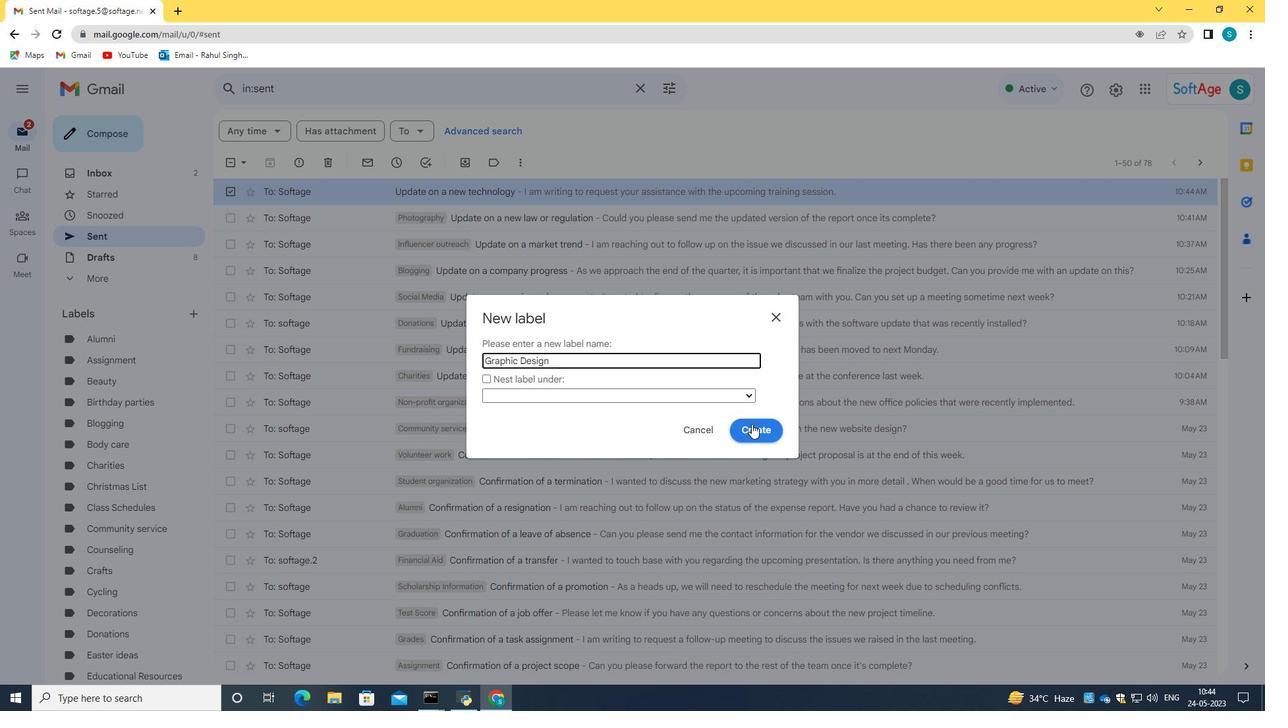 
Action: Mouse moved to (334, 371)
Screenshot: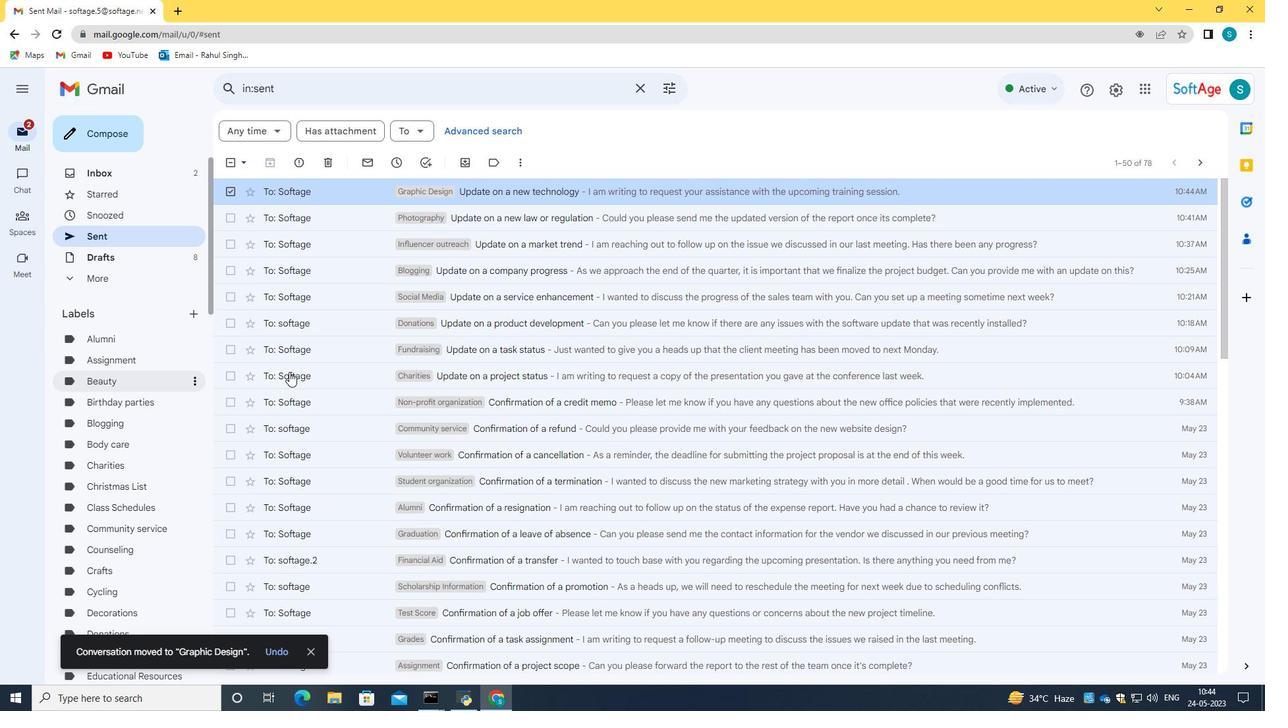 
Action: Mouse scrolled (334, 372) with delta (0, 0)
Screenshot: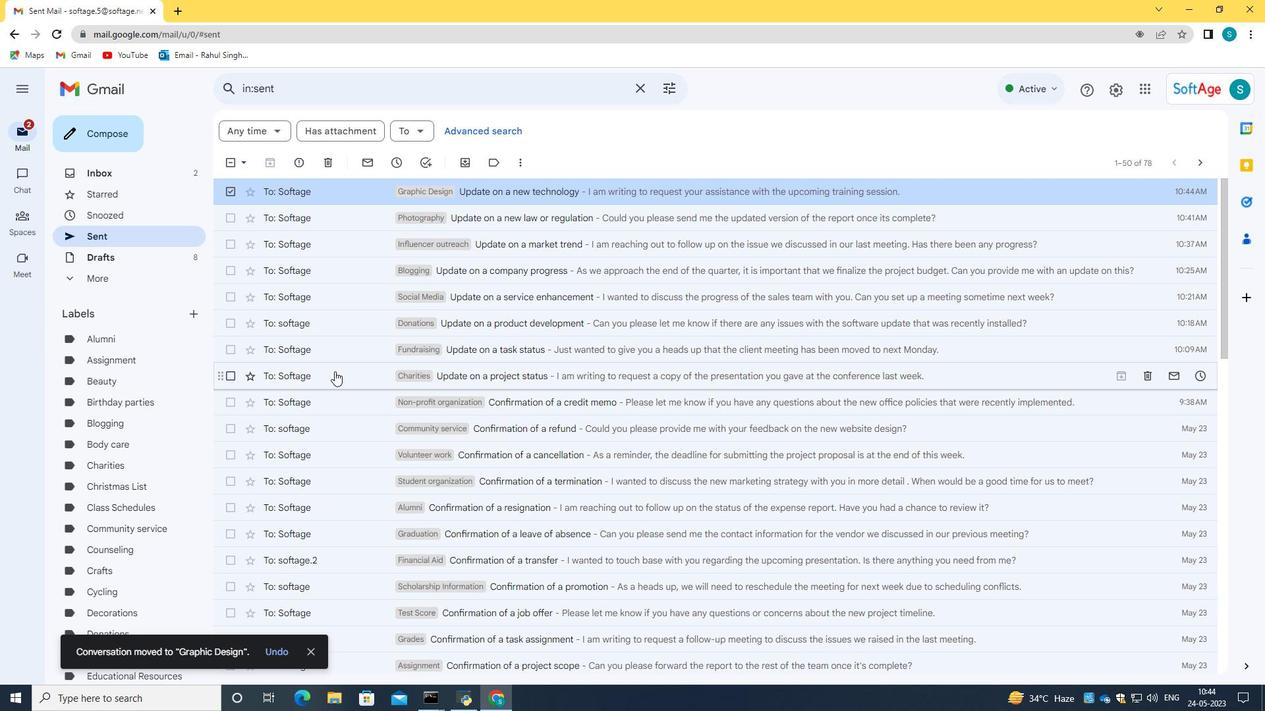 
Action: Mouse scrolled (334, 372) with delta (0, 0)
Screenshot: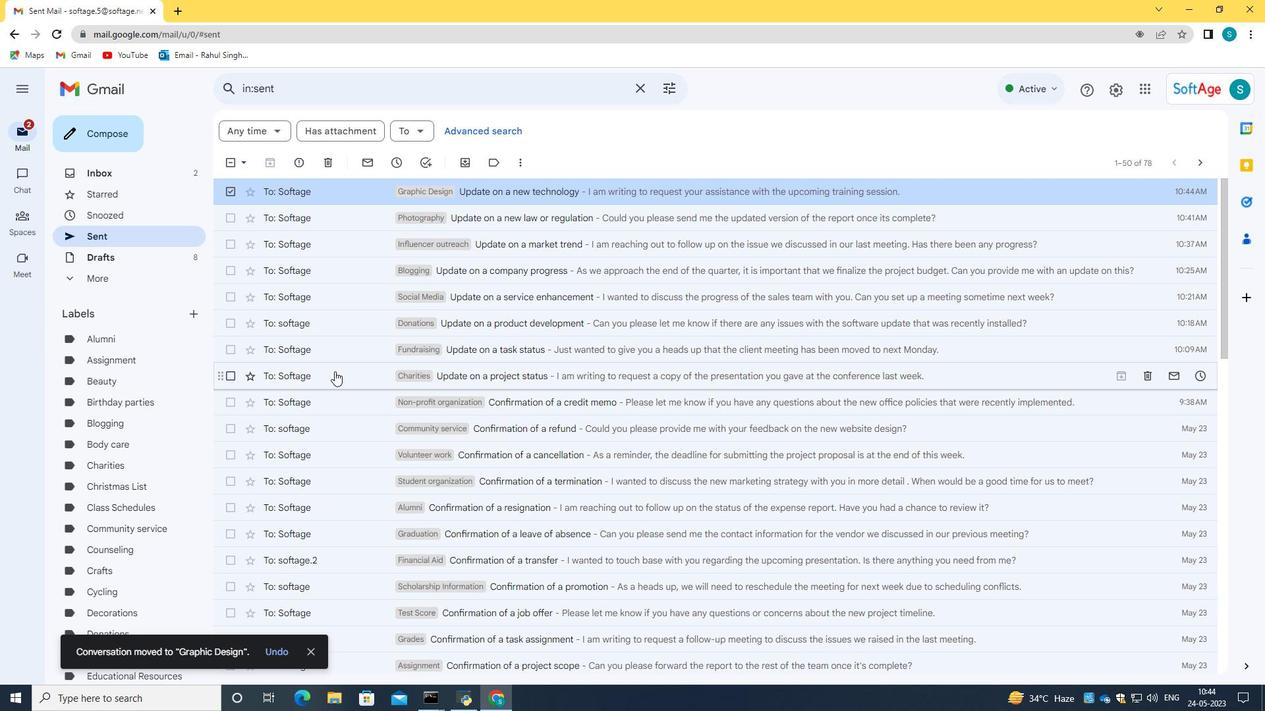 
Action: Mouse scrolled (334, 372) with delta (0, 0)
Screenshot: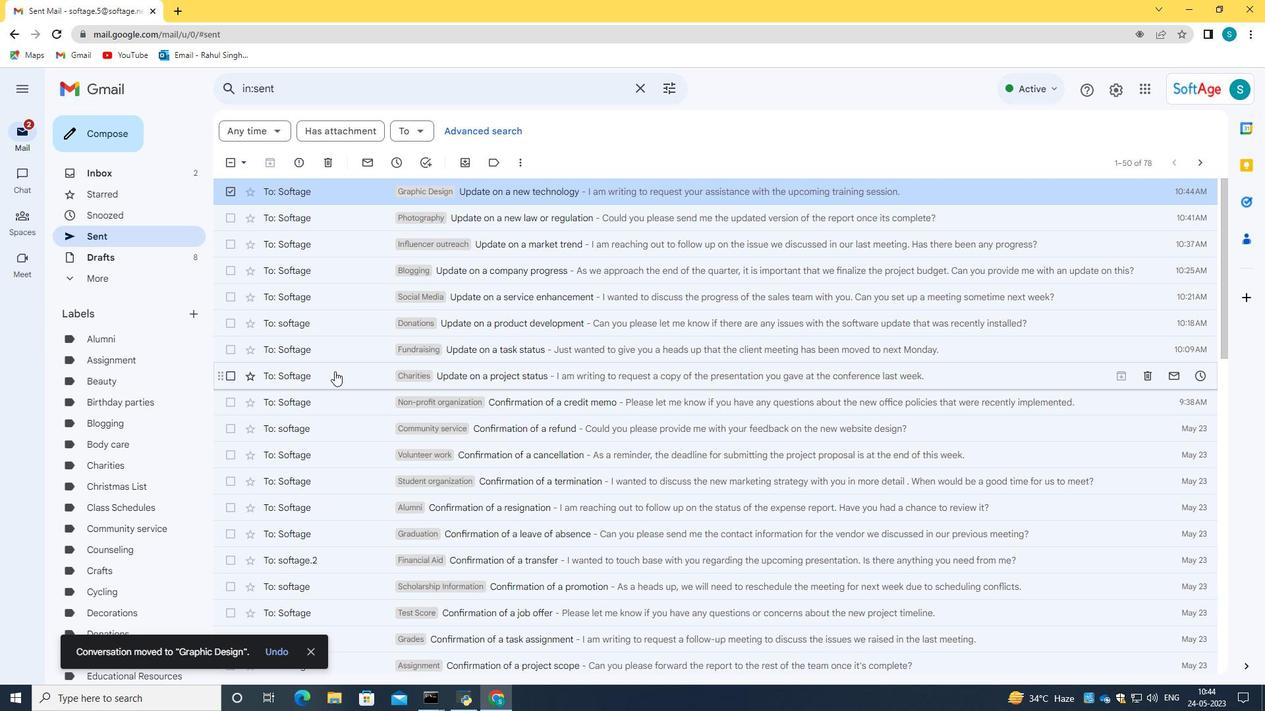 
Action: Mouse scrolled (334, 372) with delta (0, 0)
Screenshot: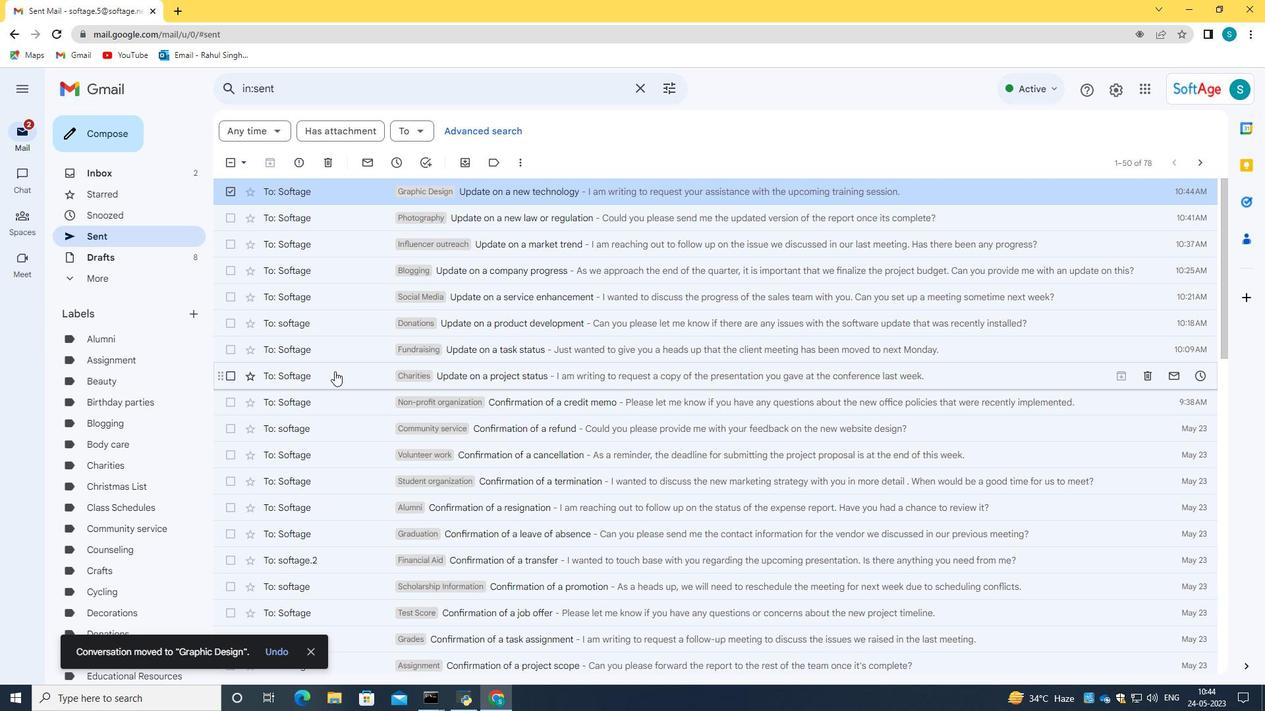 
